 Task: Find connections with filter location Telford with filter topic #Mindfulnesswith filter profile language Spanish with filter current company SGX Group with filter school Vasireddy Venkatadri Institute of Technology, Nambur (V), Pedakakani(M), PIN-522508(CC-BQ) with filter industry Bars, Taverns, and Nightclubs with filter service category Cybersecurity with filter keywords title Computer Programmer
Action: Mouse moved to (206, 322)
Screenshot: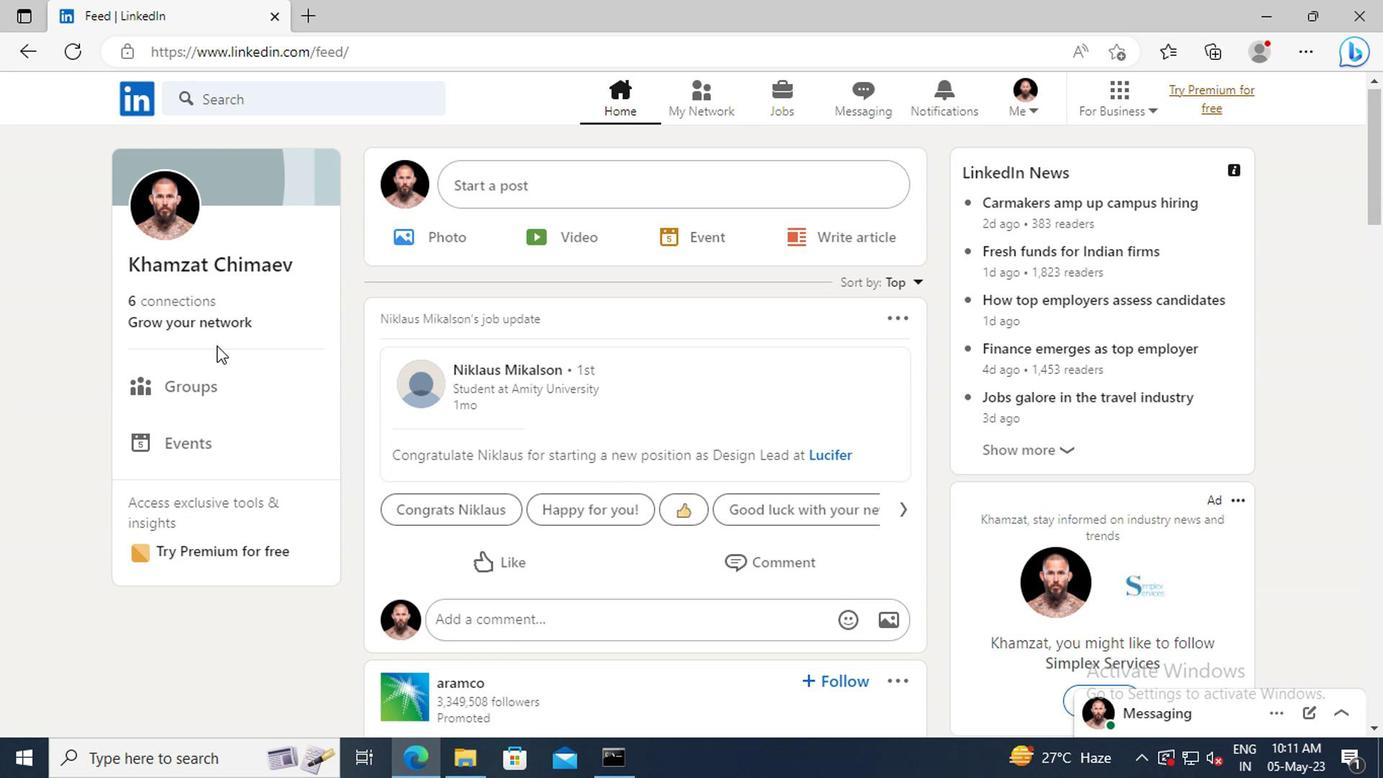 
Action: Mouse pressed left at (206, 322)
Screenshot: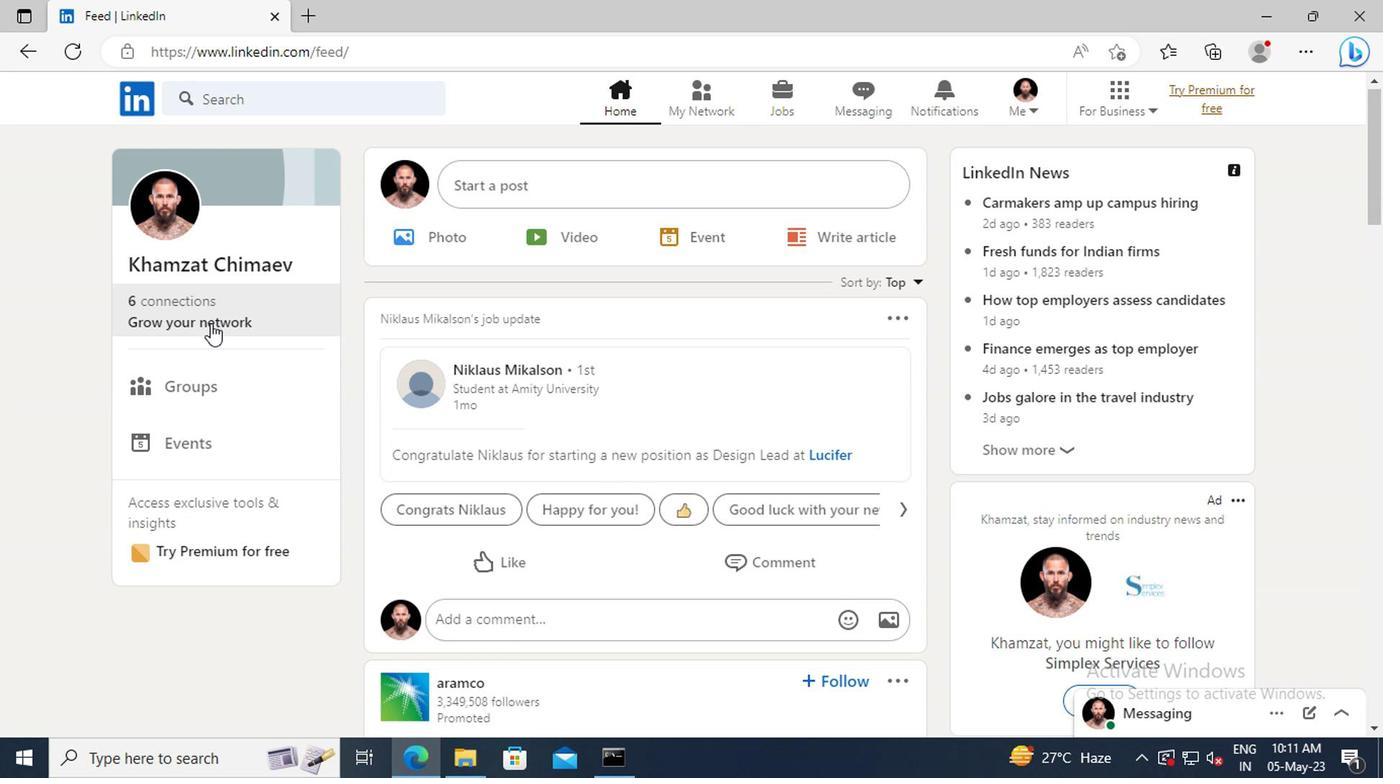
Action: Mouse moved to (221, 219)
Screenshot: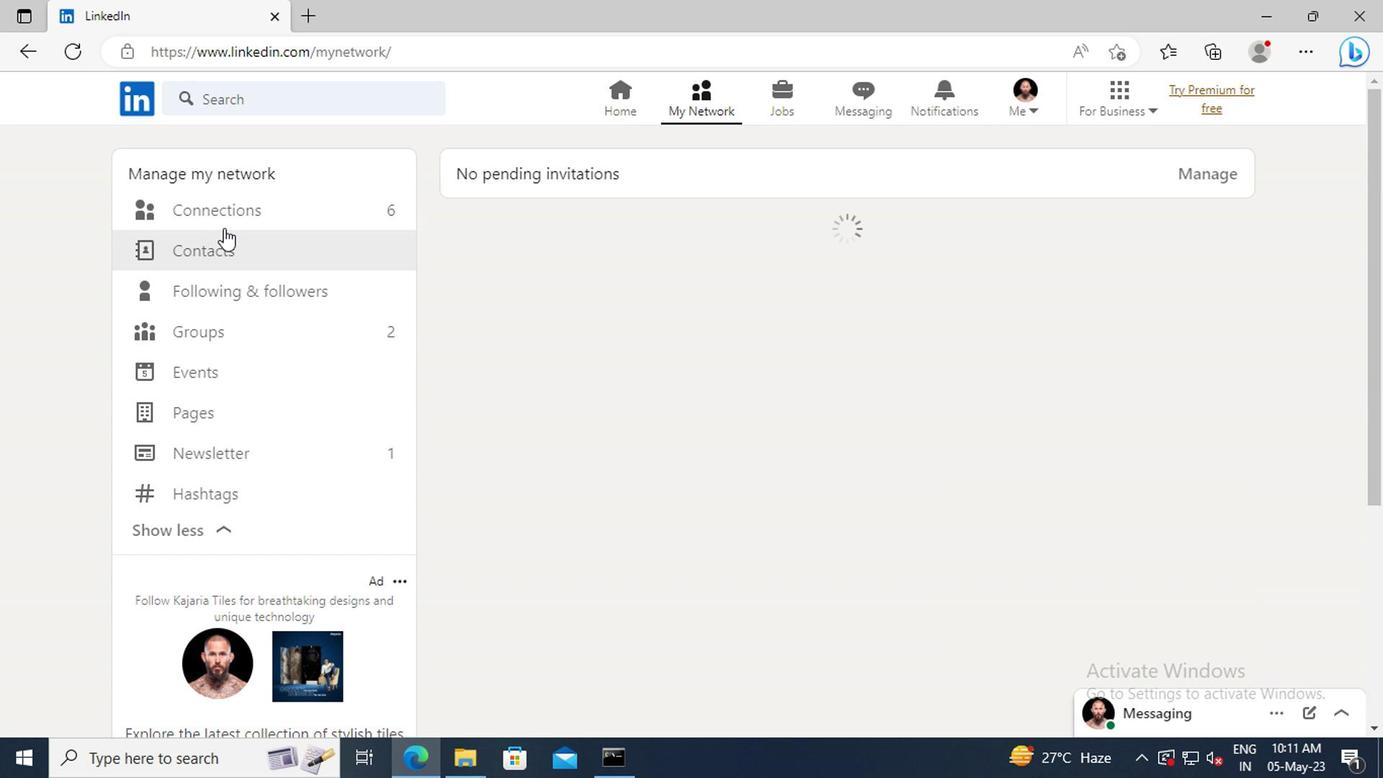 
Action: Mouse pressed left at (221, 219)
Screenshot: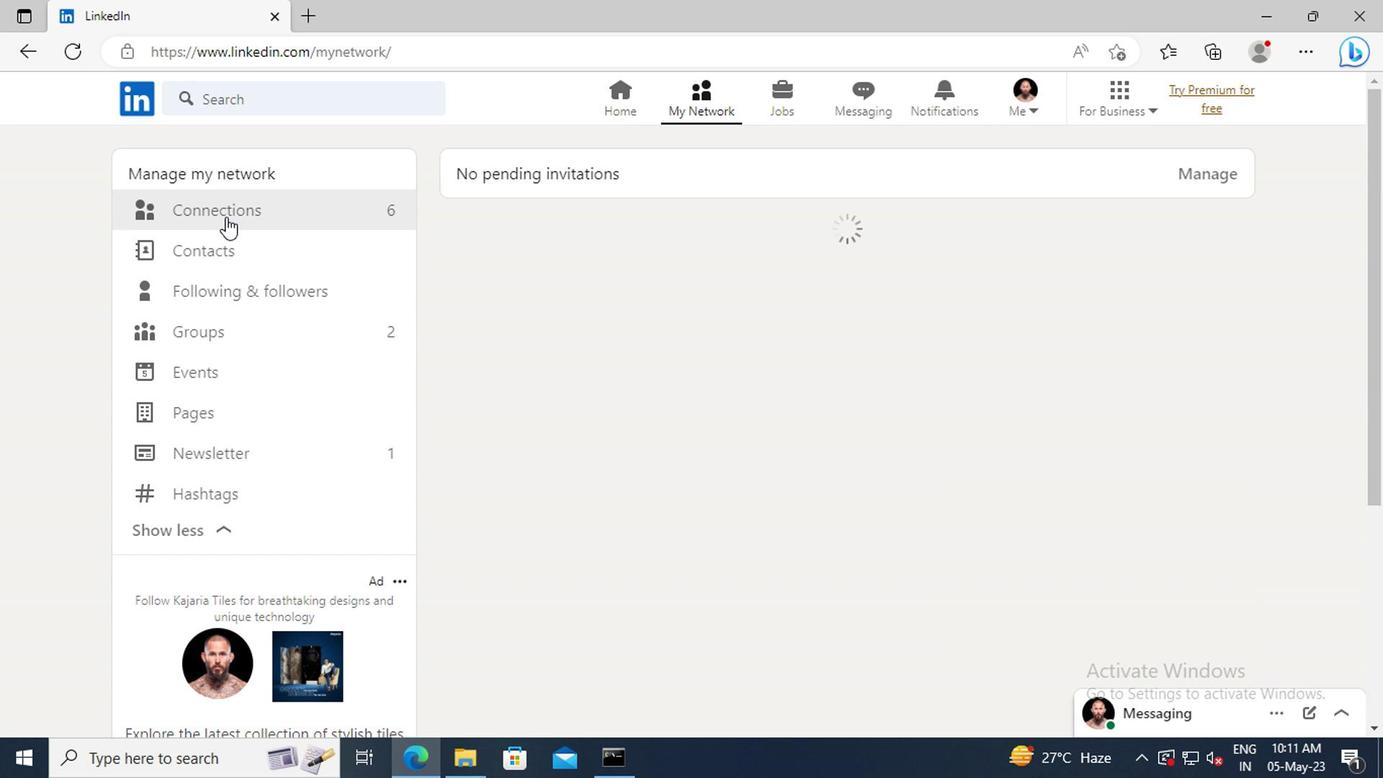 
Action: Mouse moved to (813, 216)
Screenshot: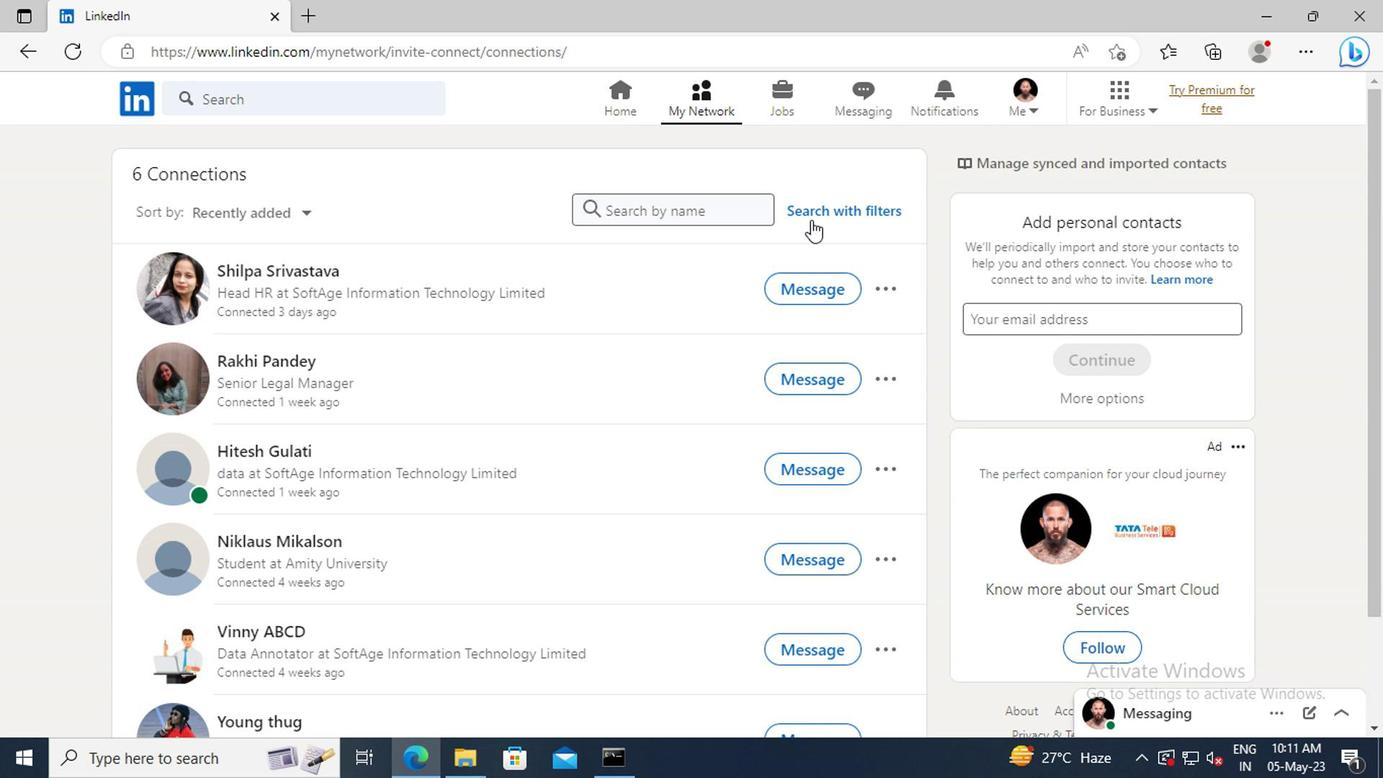 
Action: Mouse pressed left at (813, 216)
Screenshot: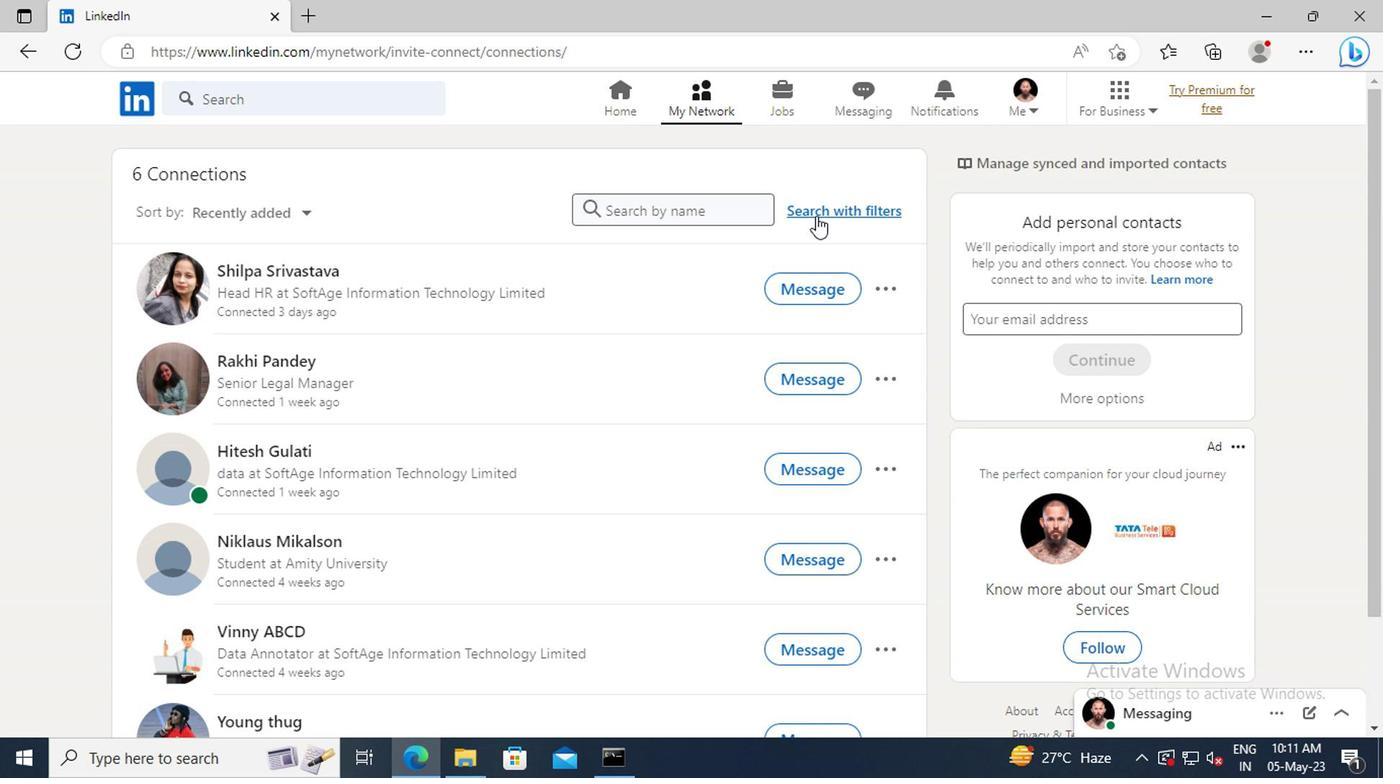
Action: Mouse moved to (769, 165)
Screenshot: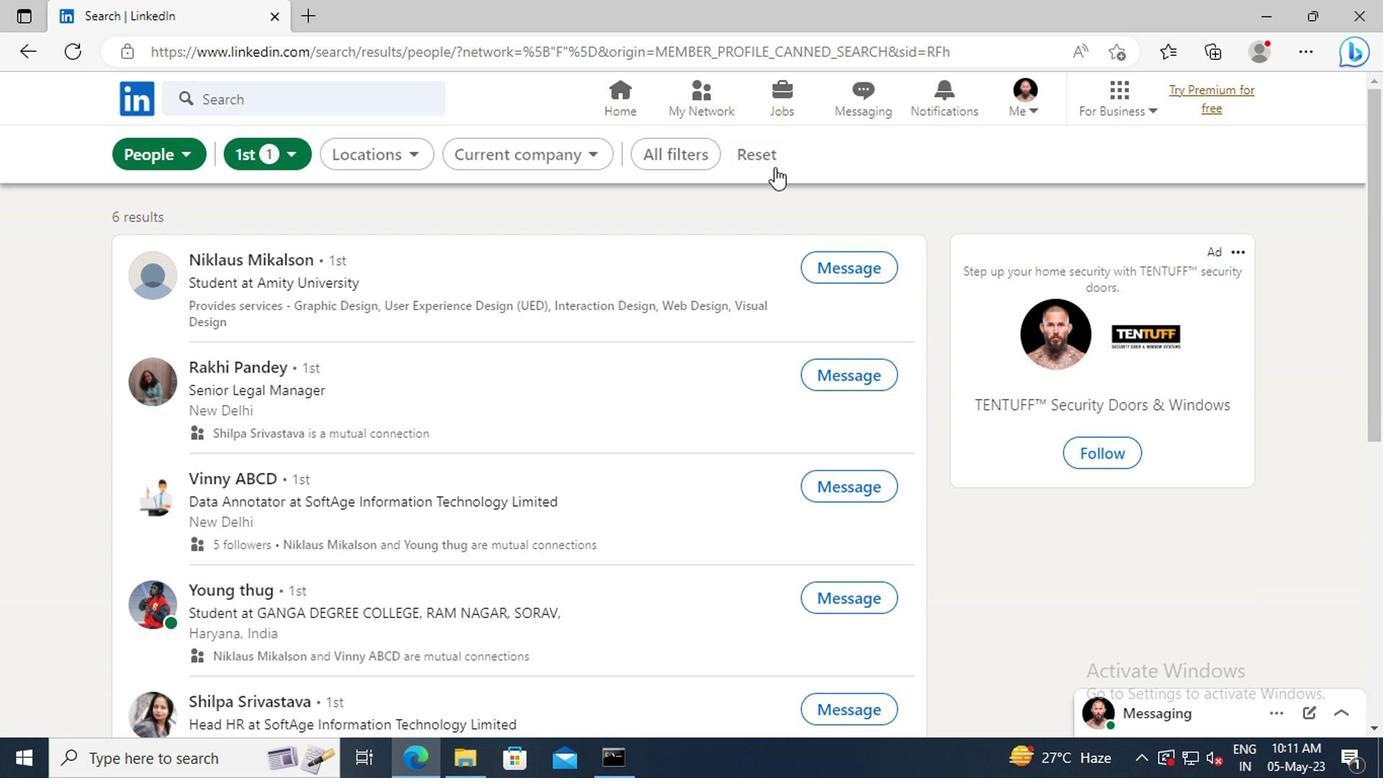 
Action: Mouse pressed left at (769, 165)
Screenshot: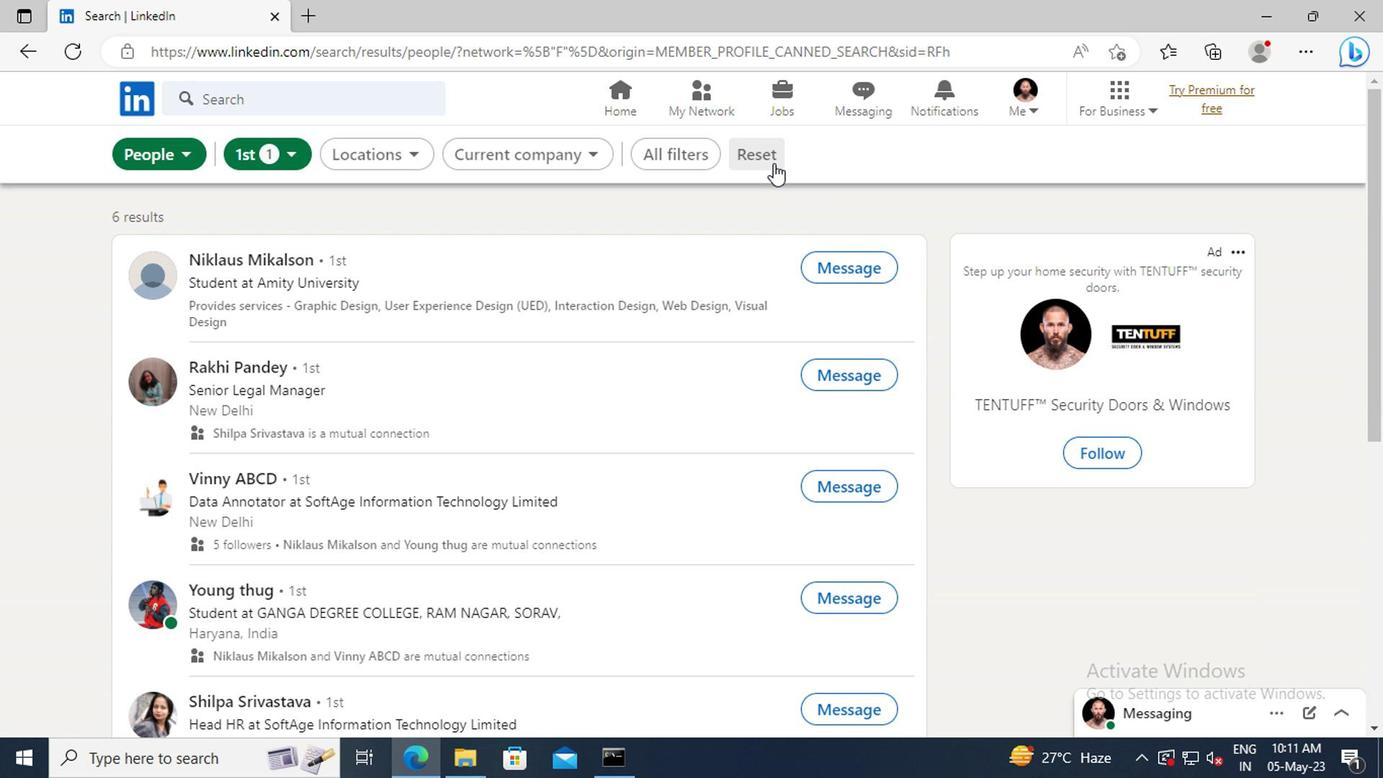
Action: Mouse moved to (740, 163)
Screenshot: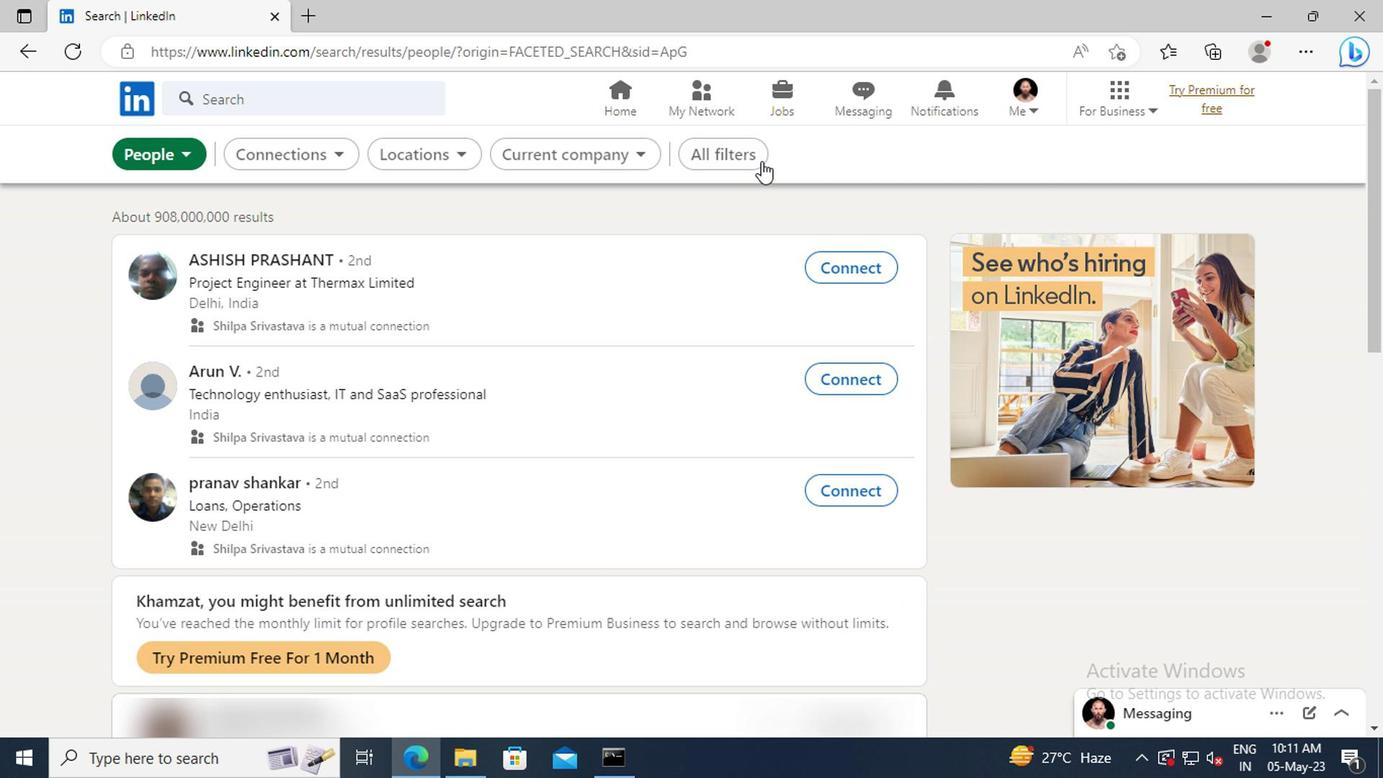 
Action: Mouse pressed left at (740, 163)
Screenshot: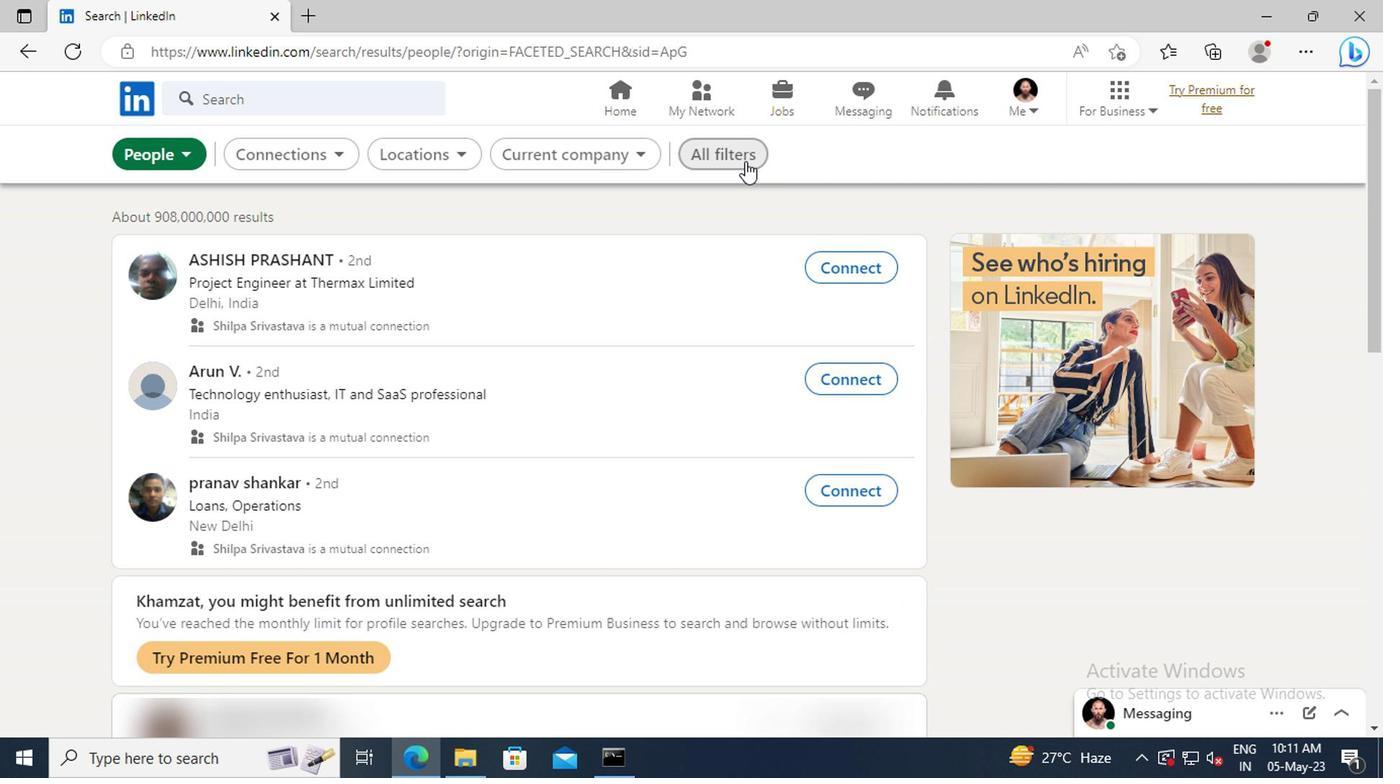 
Action: Mouse moved to (1068, 374)
Screenshot: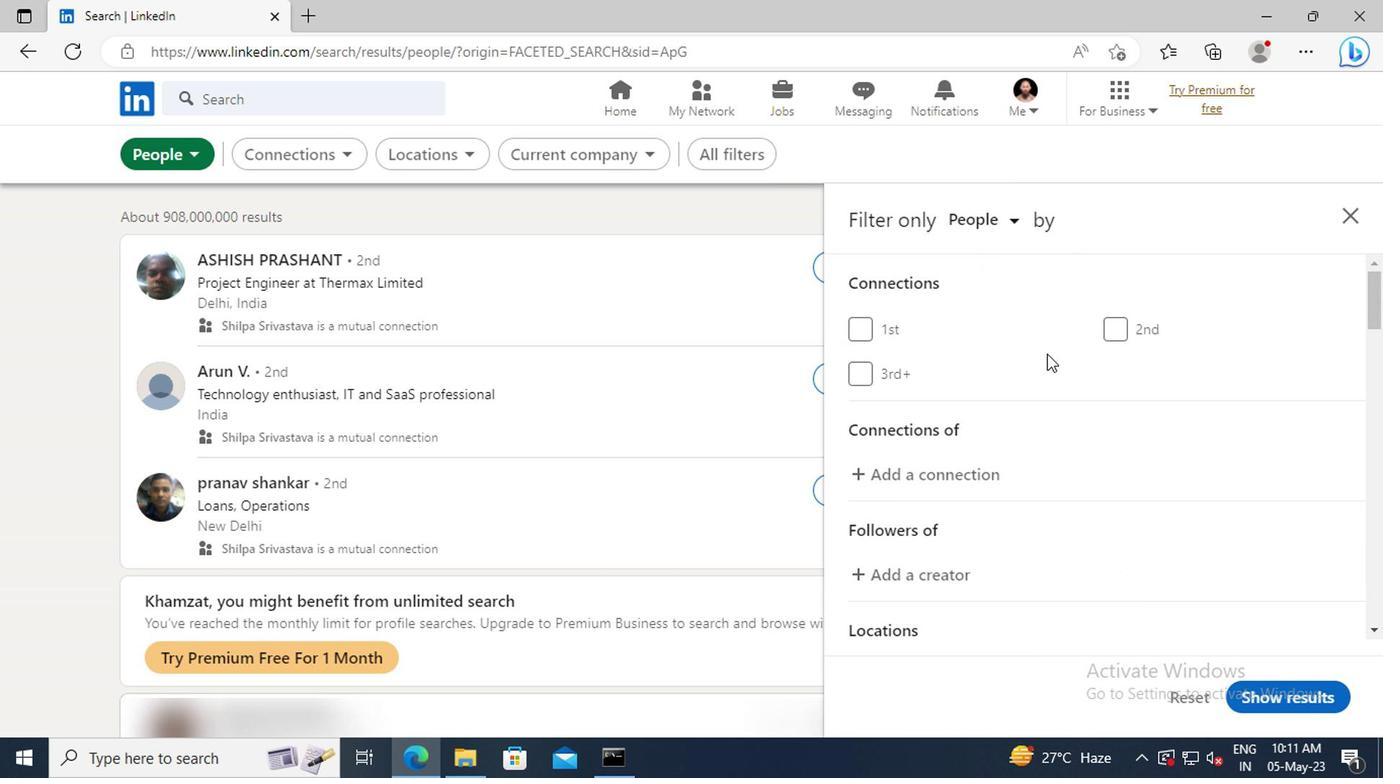 
Action: Mouse scrolled (1068, 373) with delta (0, 0)
Screenshot: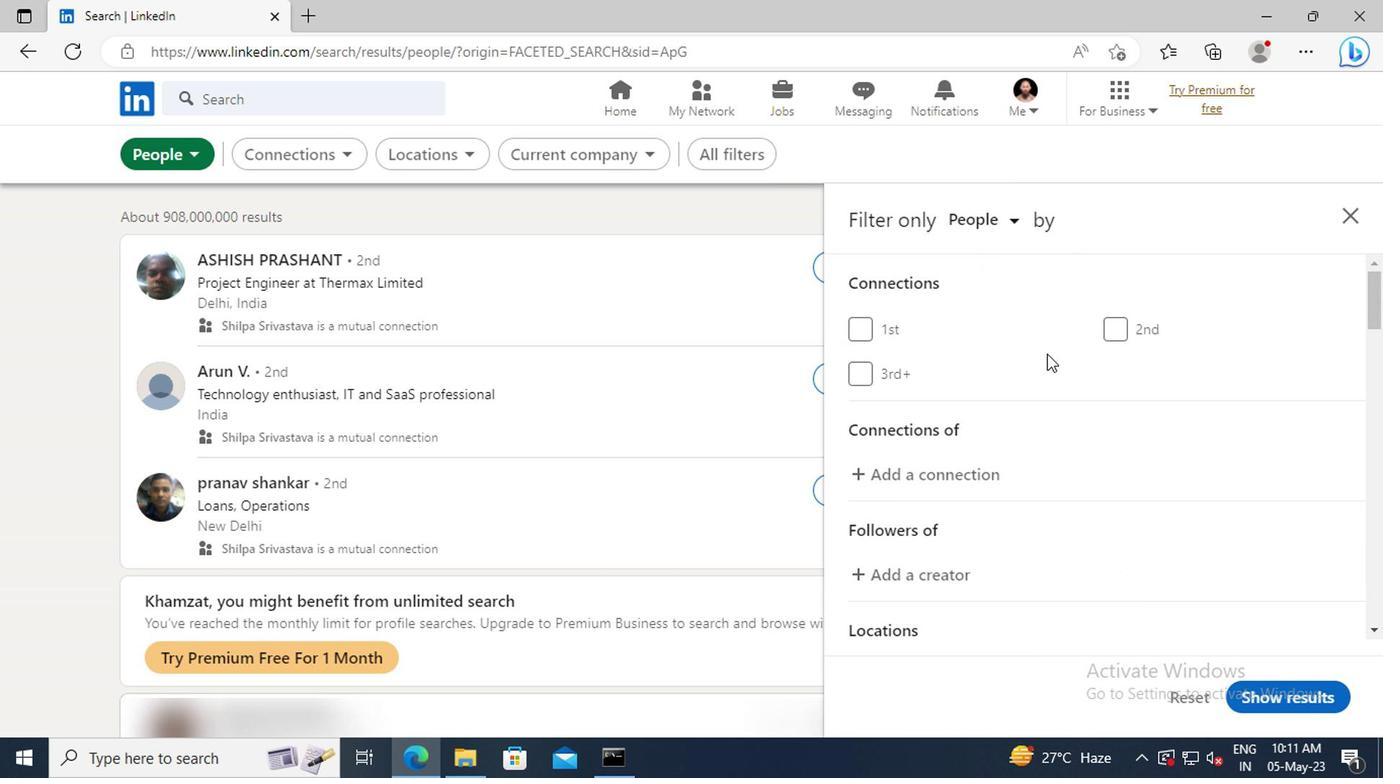 
Action: Mouse scrolled (1068, 373) with delta (0, 0)
Screenshot: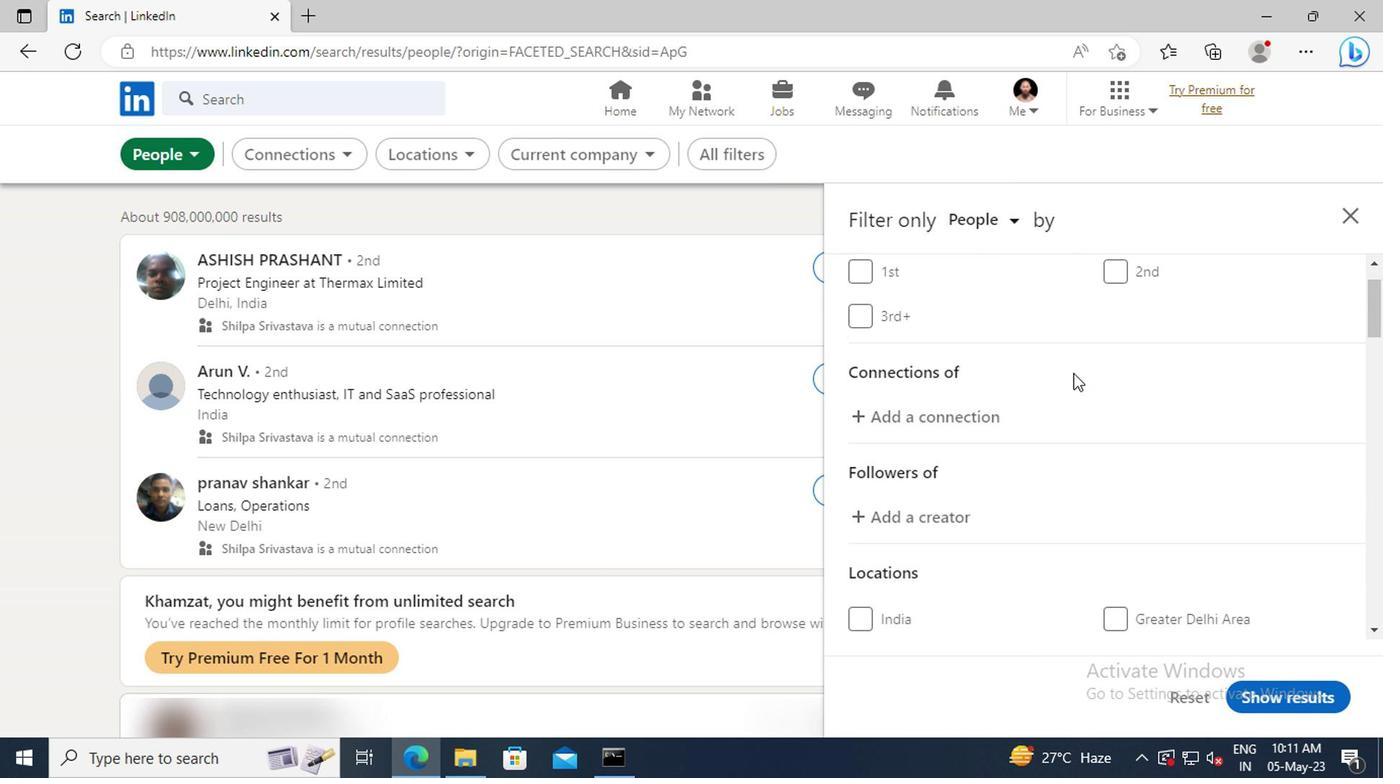 
Action: Mouse scrolled (1068, 373) with delta (0, 0)
Screenshot: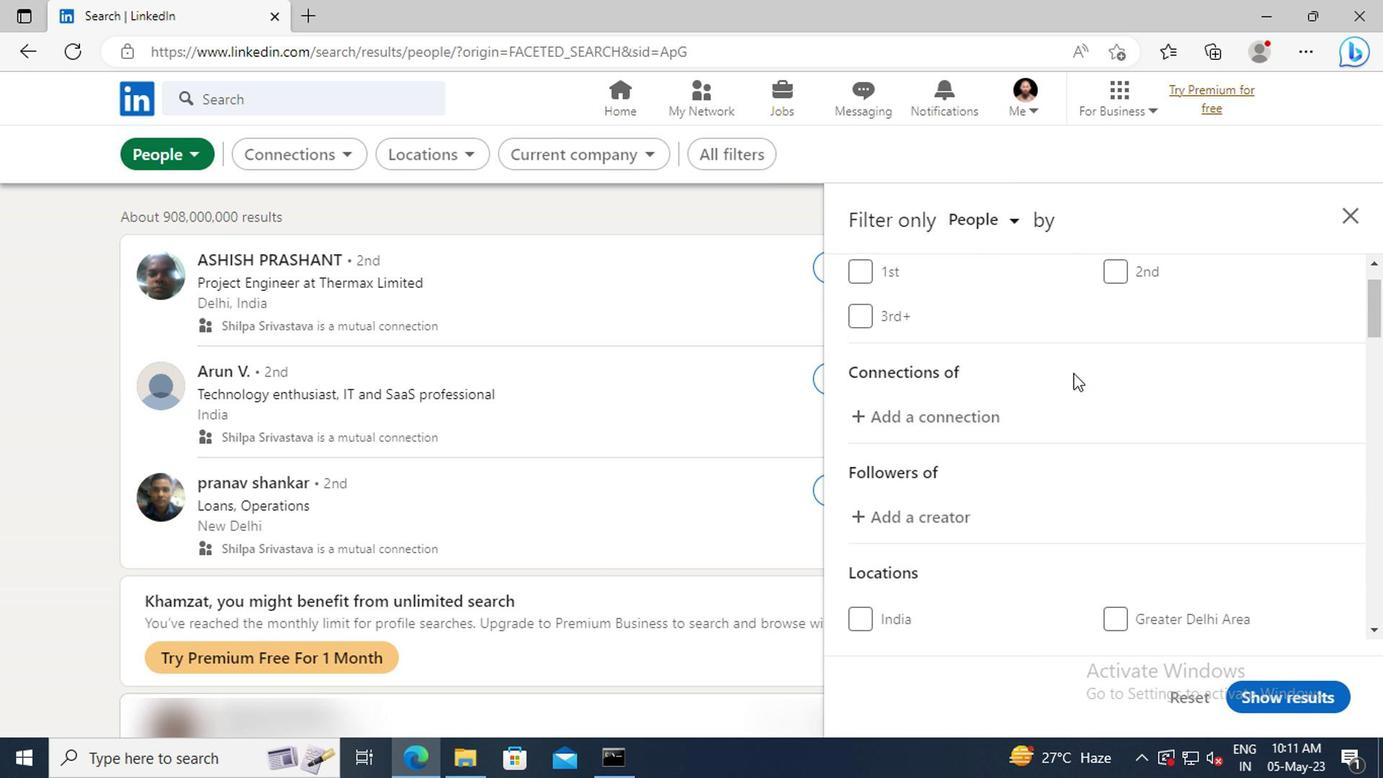 
Action: Mouse scrolled (1068, 373) with delta (0, 0)
Screenshot: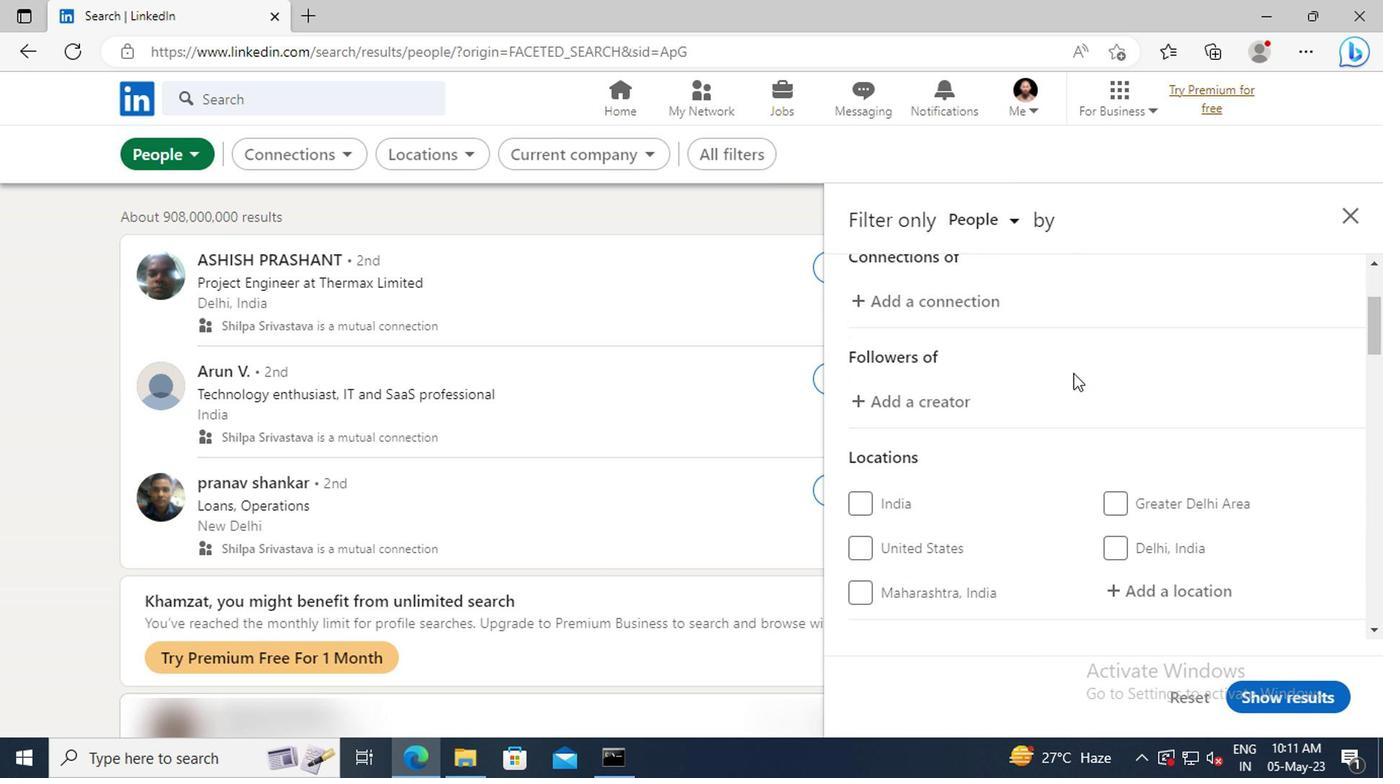 
Action: Mouse scrolled (1068, 373) with delta (0, 0)
Screenshot: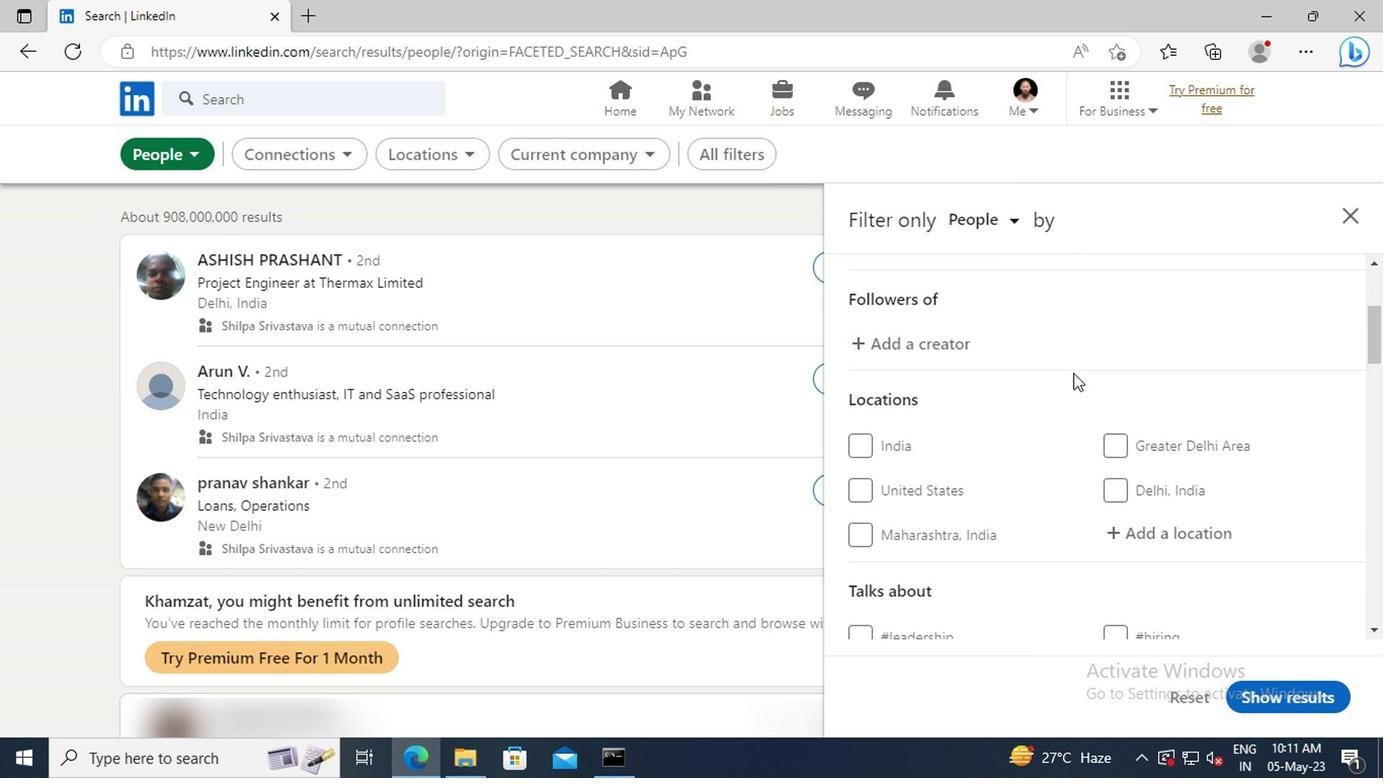 
Action: Mouse scrolled (1068, 373) with delta (0, 0)
Screenshot: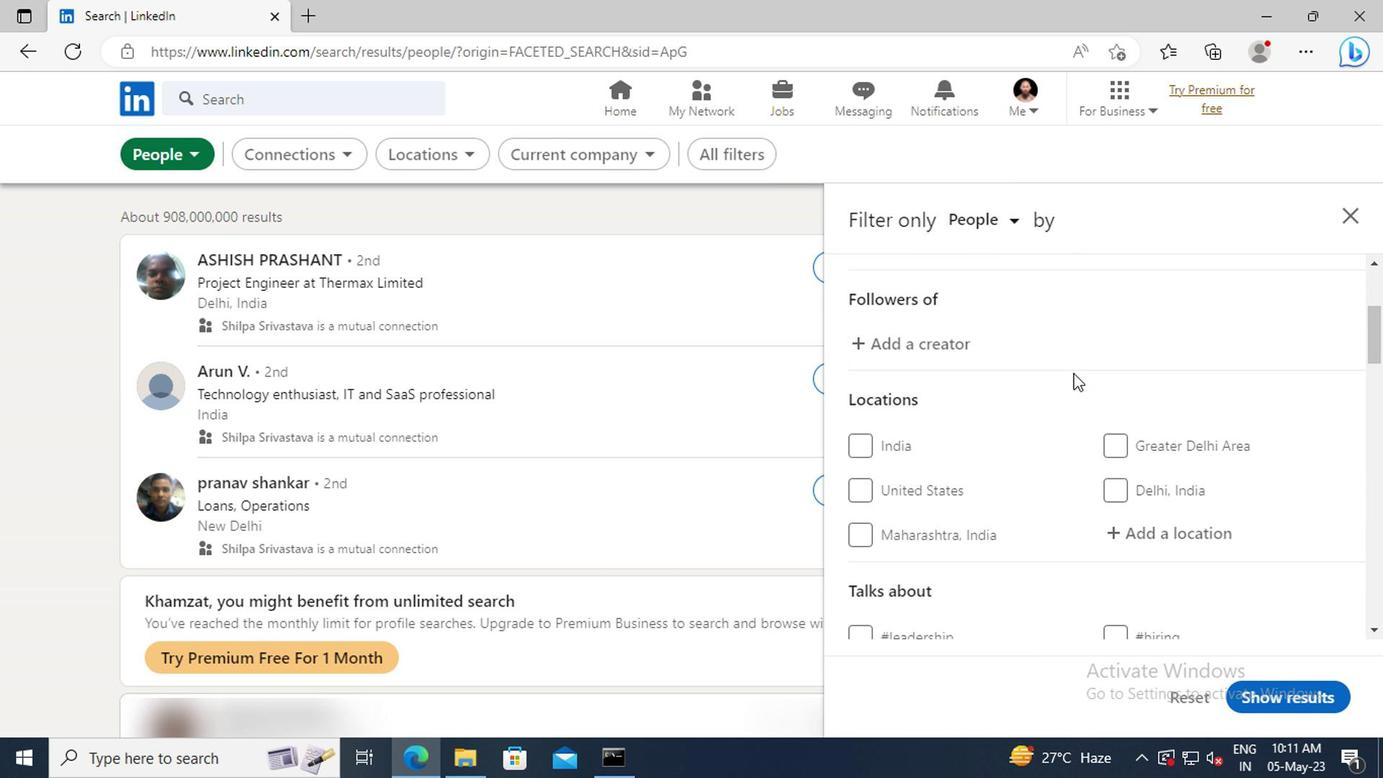 
Action: Mouse moved to (1115, 416)
Screenshot: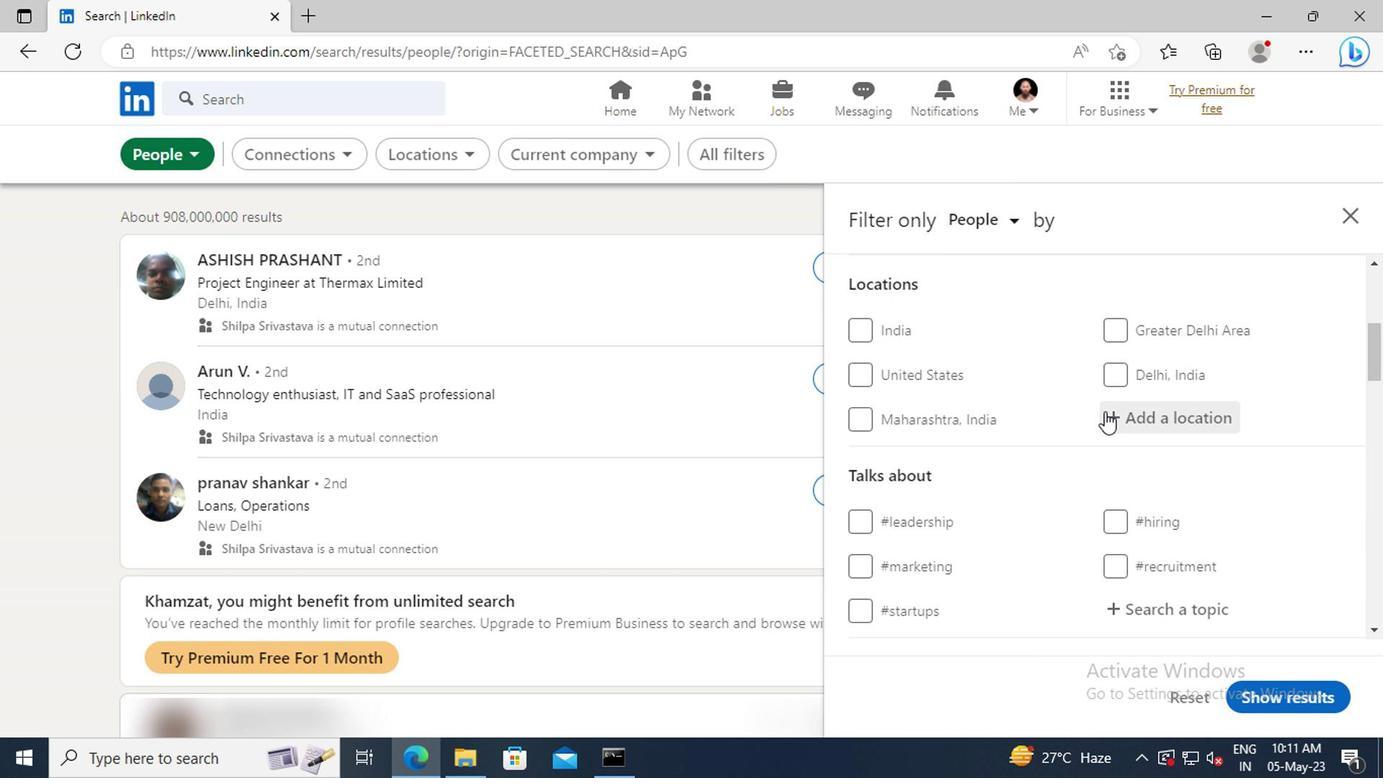 
Action: Mouse pressed left at (1115, 416)
Screenshot: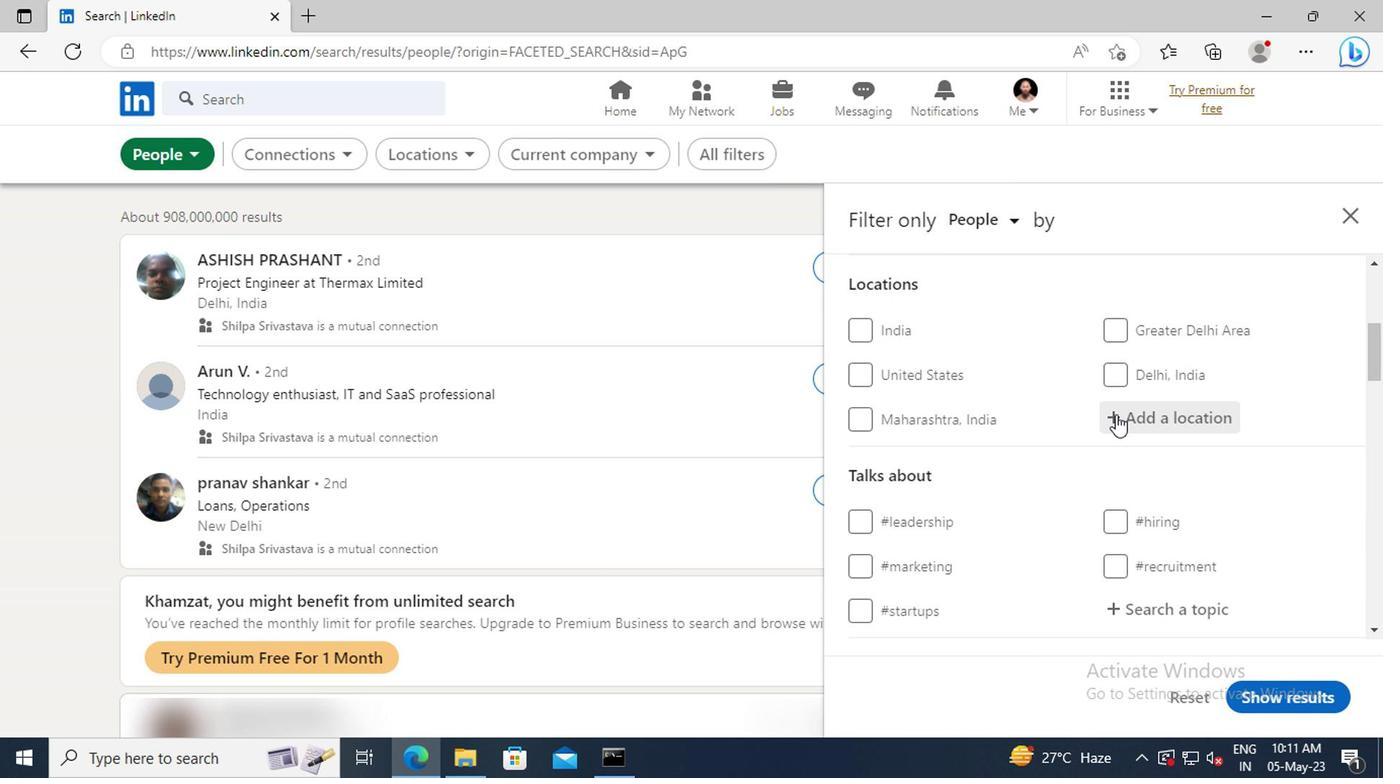 
Action: Key pressed <Key.shift>TELFOR
Screenshot: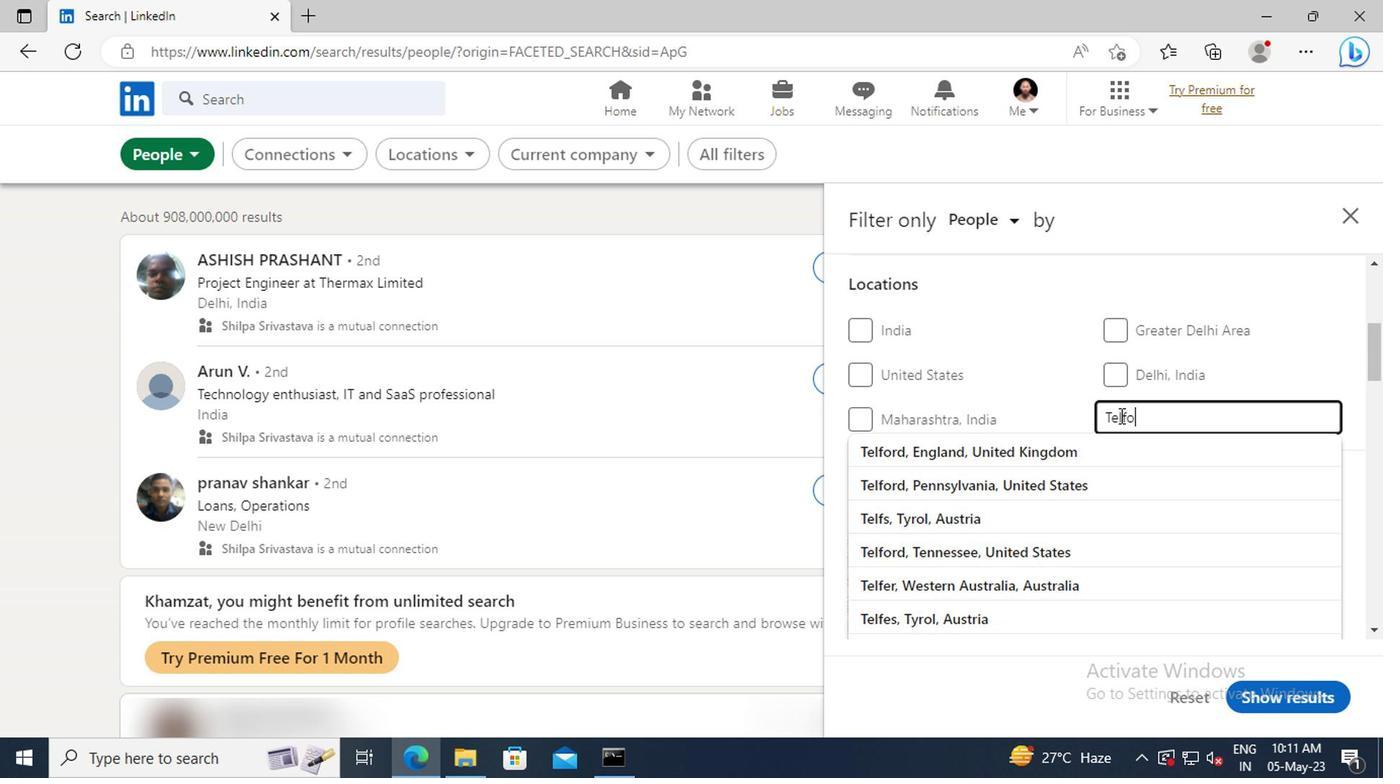
Action: Mouse moved to (1115, 445)
Screenshot: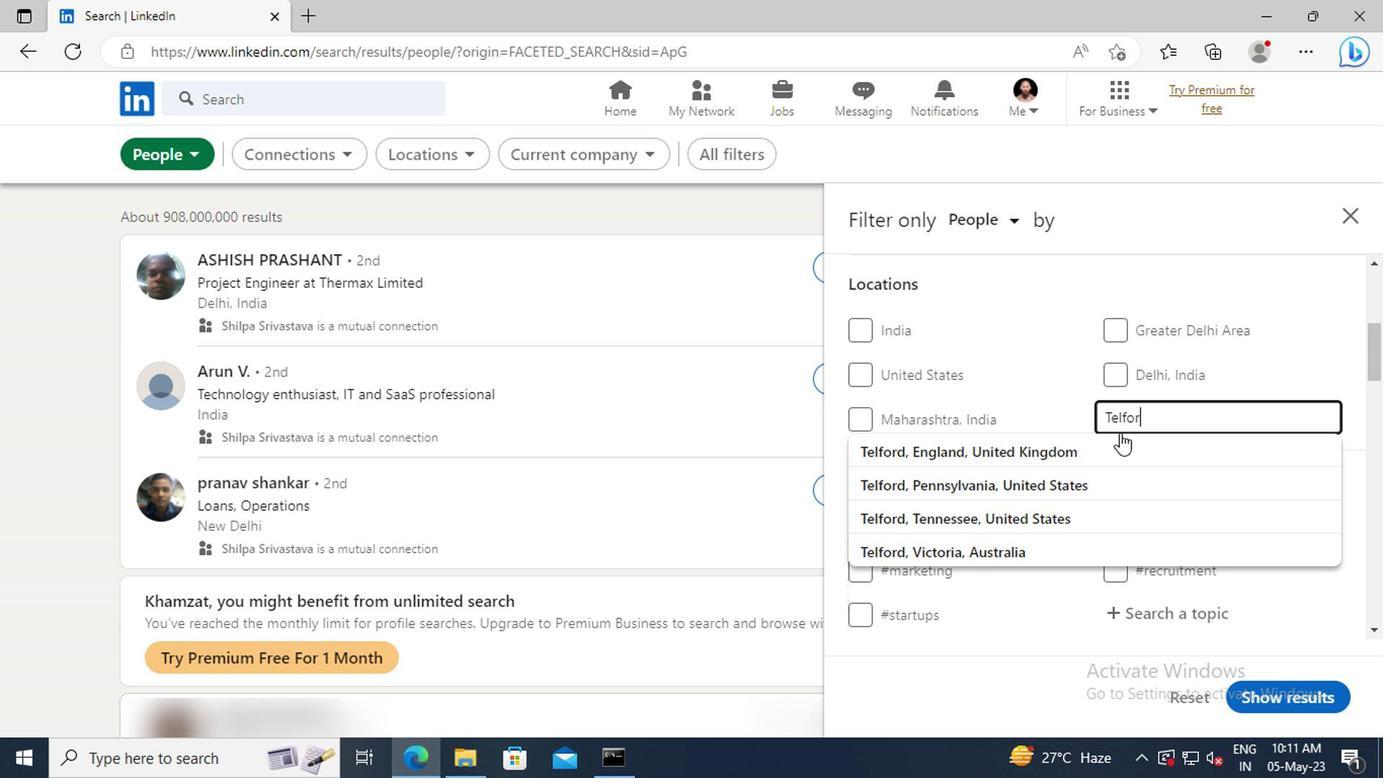 
Action: Mouse pressed left at (1115, 445)
Screenshot: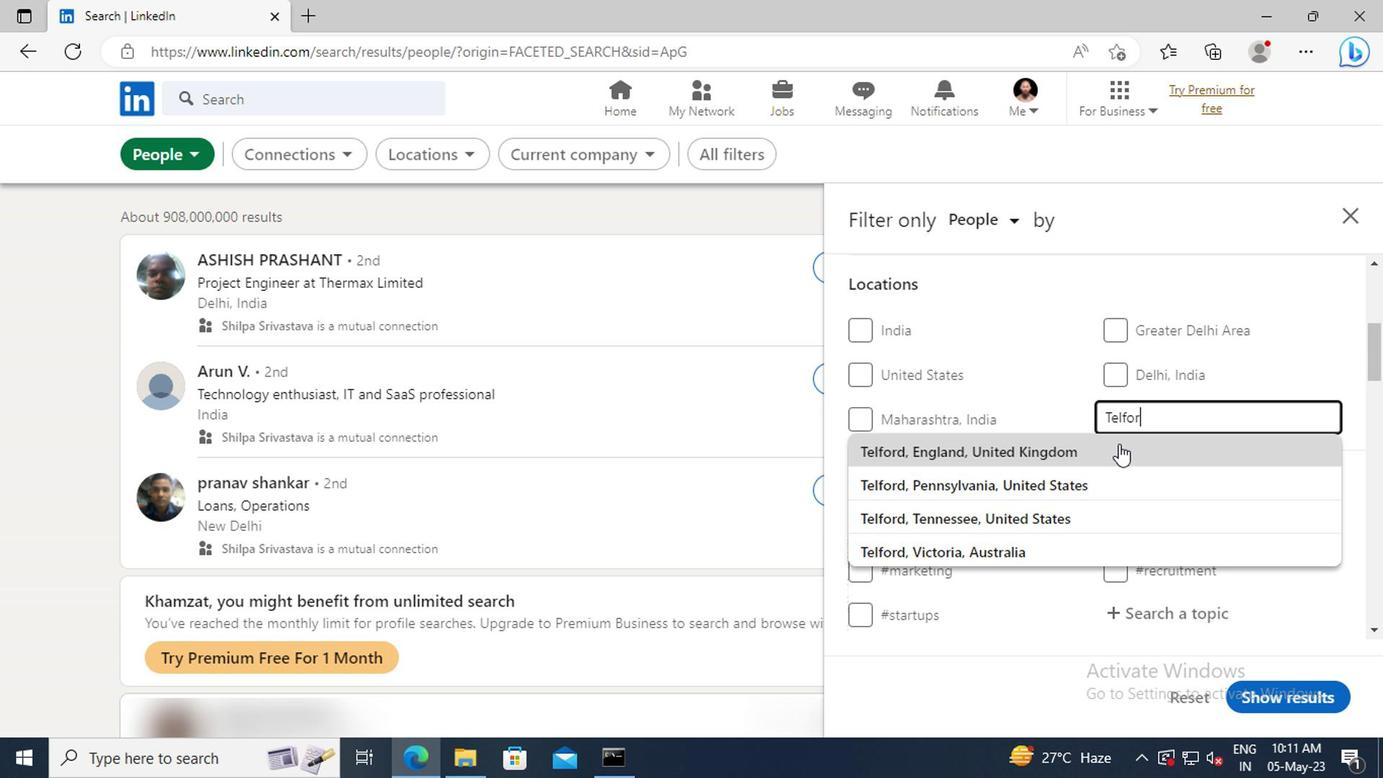 
Action: Mouse scrolled (1115, 444) with delta (0, 0)
Screenshot: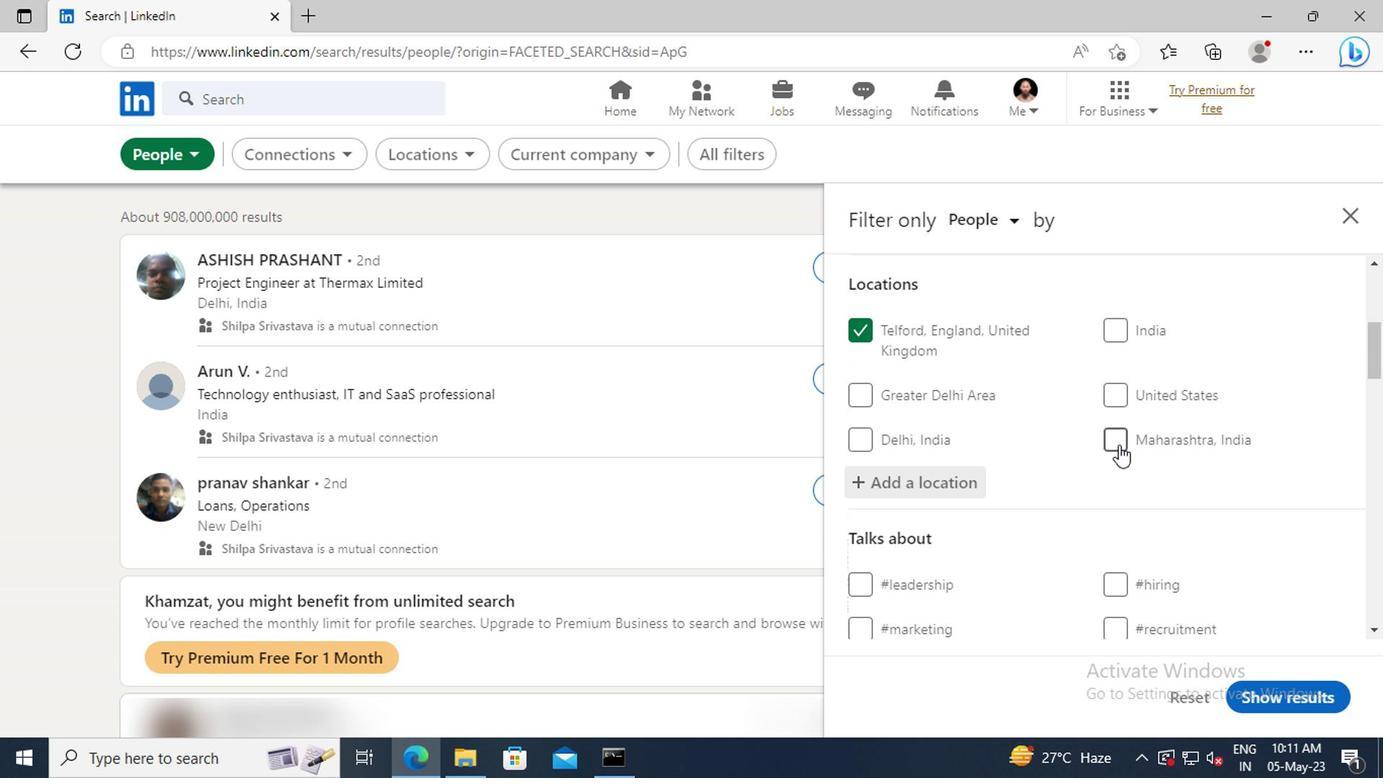 
Action: Mouse scrolled (1115, 444) with delta (0, 0)
Screenshot: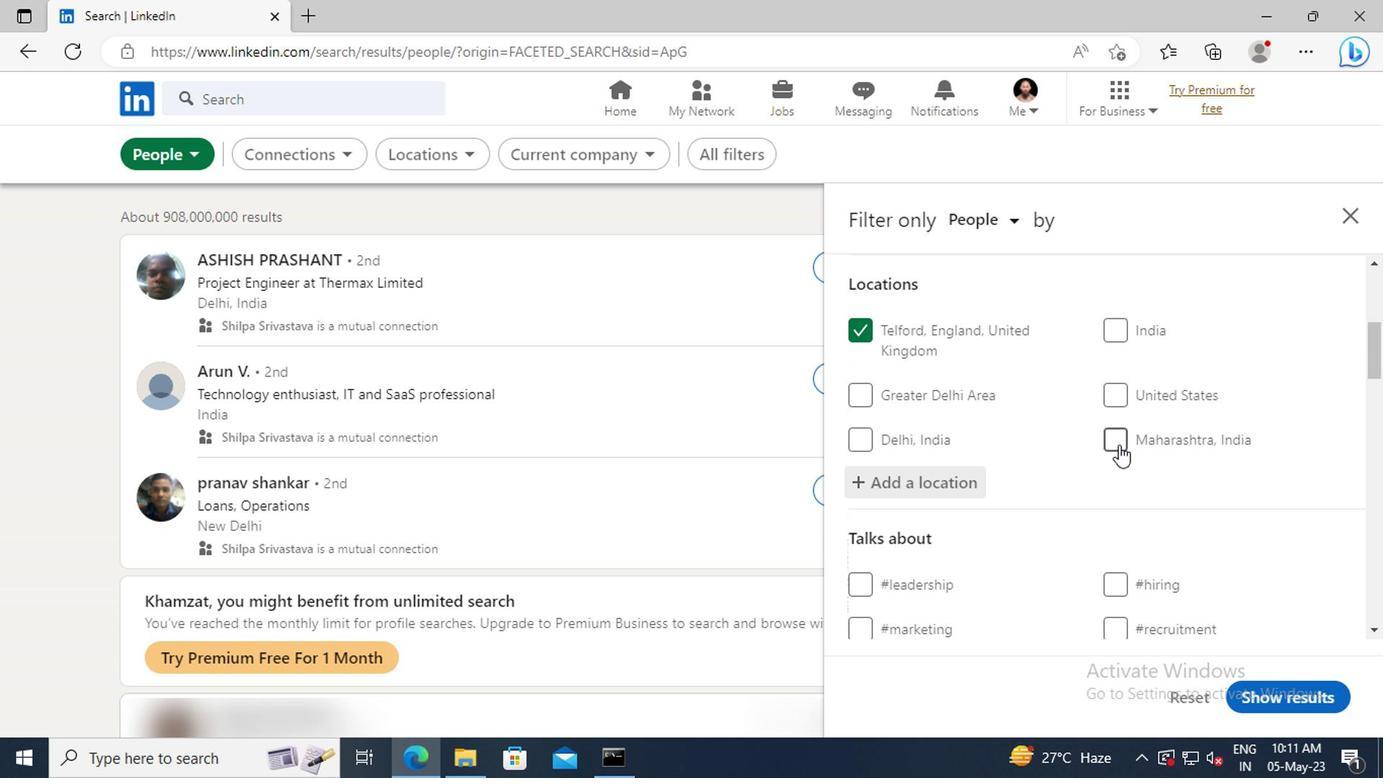 
Action: Mouse scrolled (1115, 444) with delta (0, 0)
Screenshot: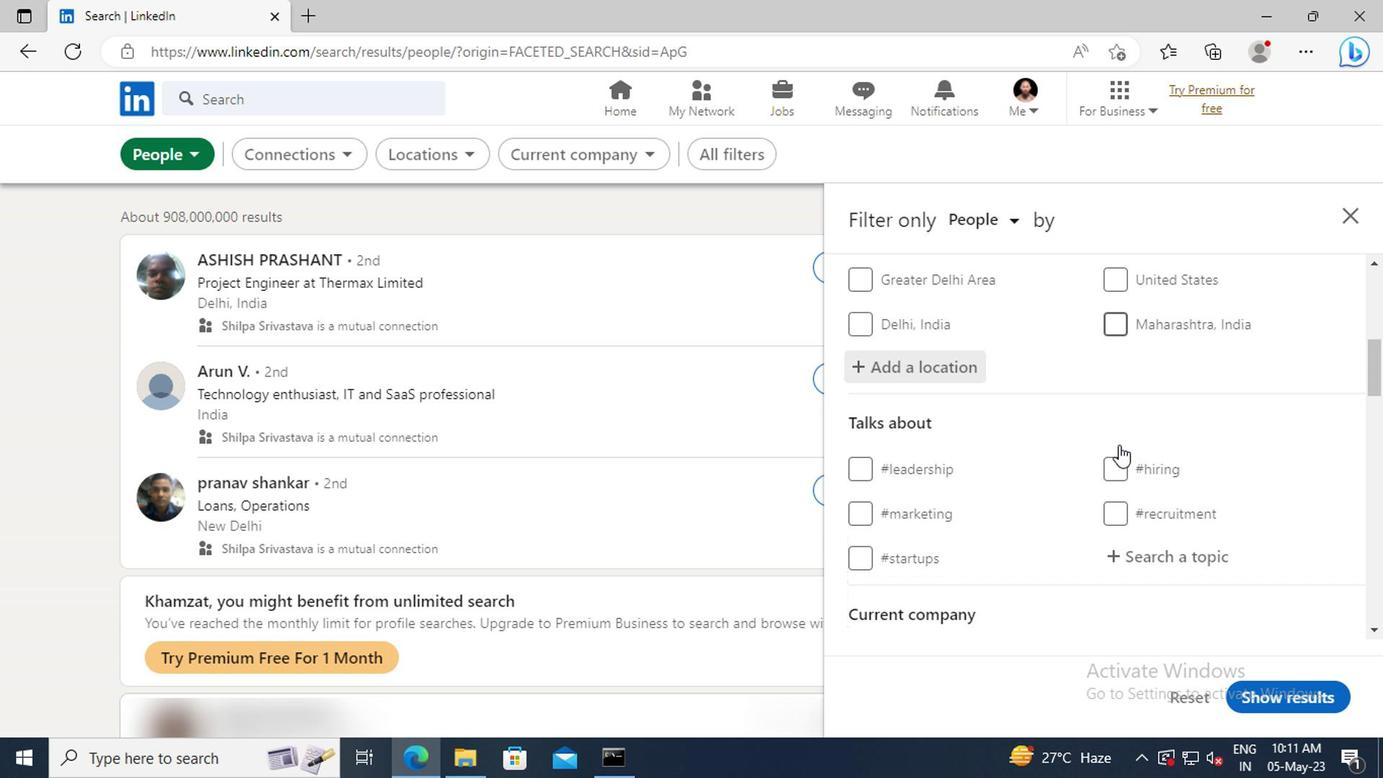 
Action: Mouse moved to (1115, 445)
Screenshot: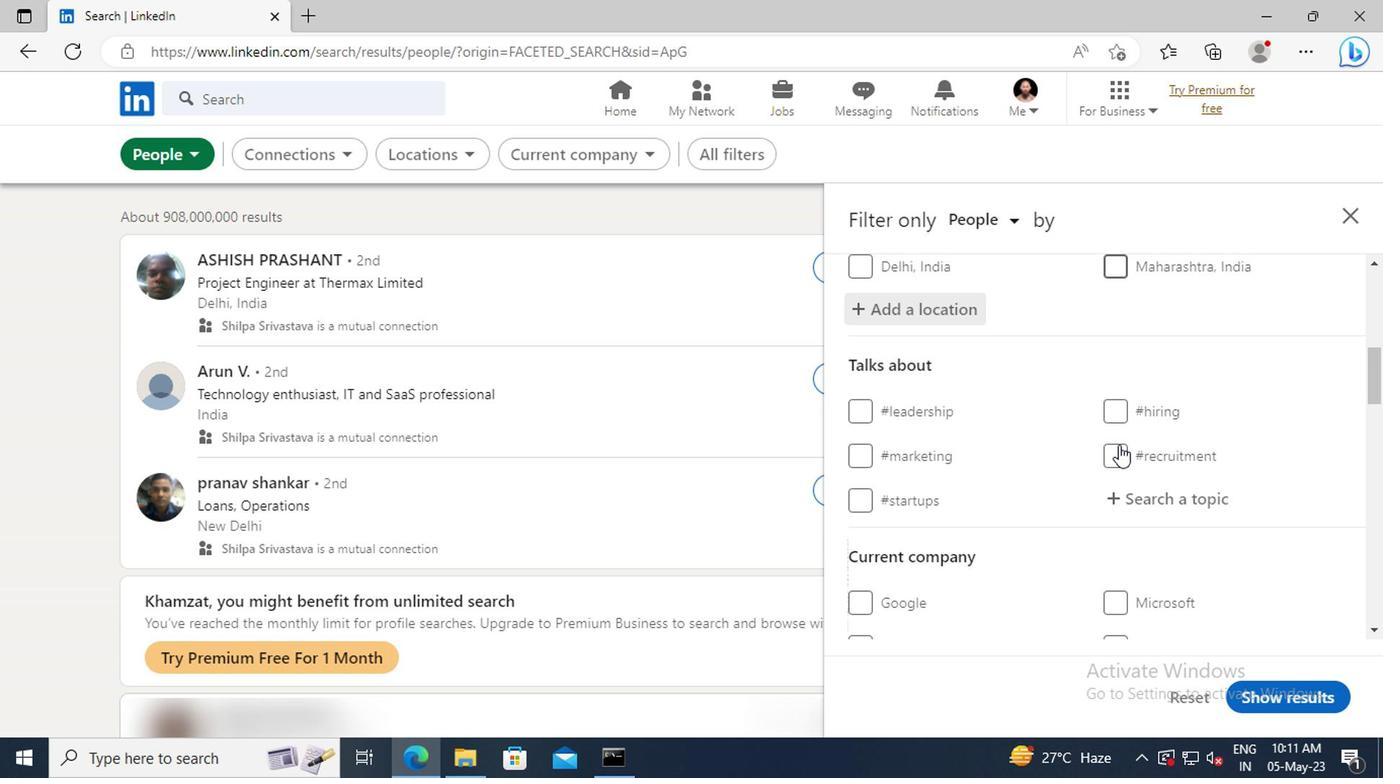 
Action: Mouse scrolled (1115, 444) with delta (0, 0)
Screenshot: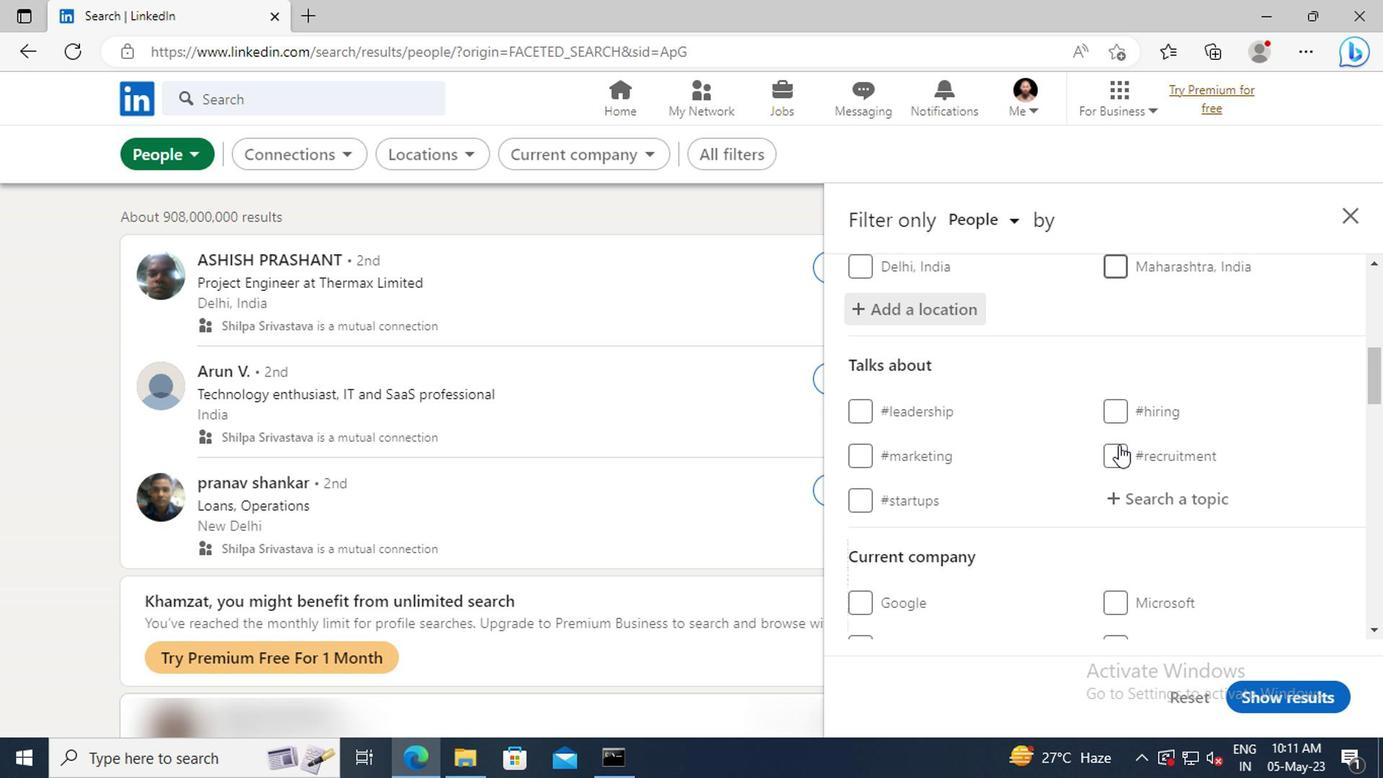 
Action: Mouse moved to (1123, 448)
Screenshot: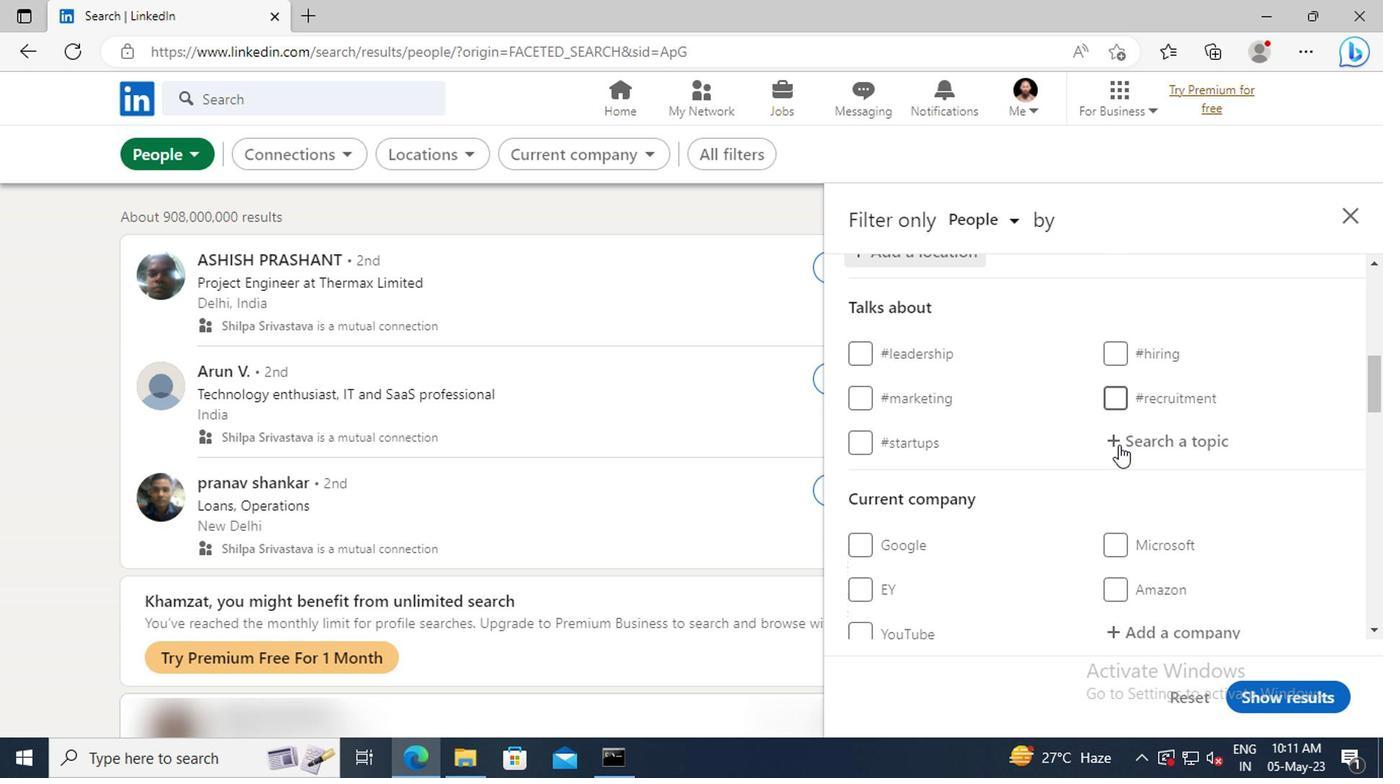 
Action: Mouse pressed left at (1123, 448)
Screenshot: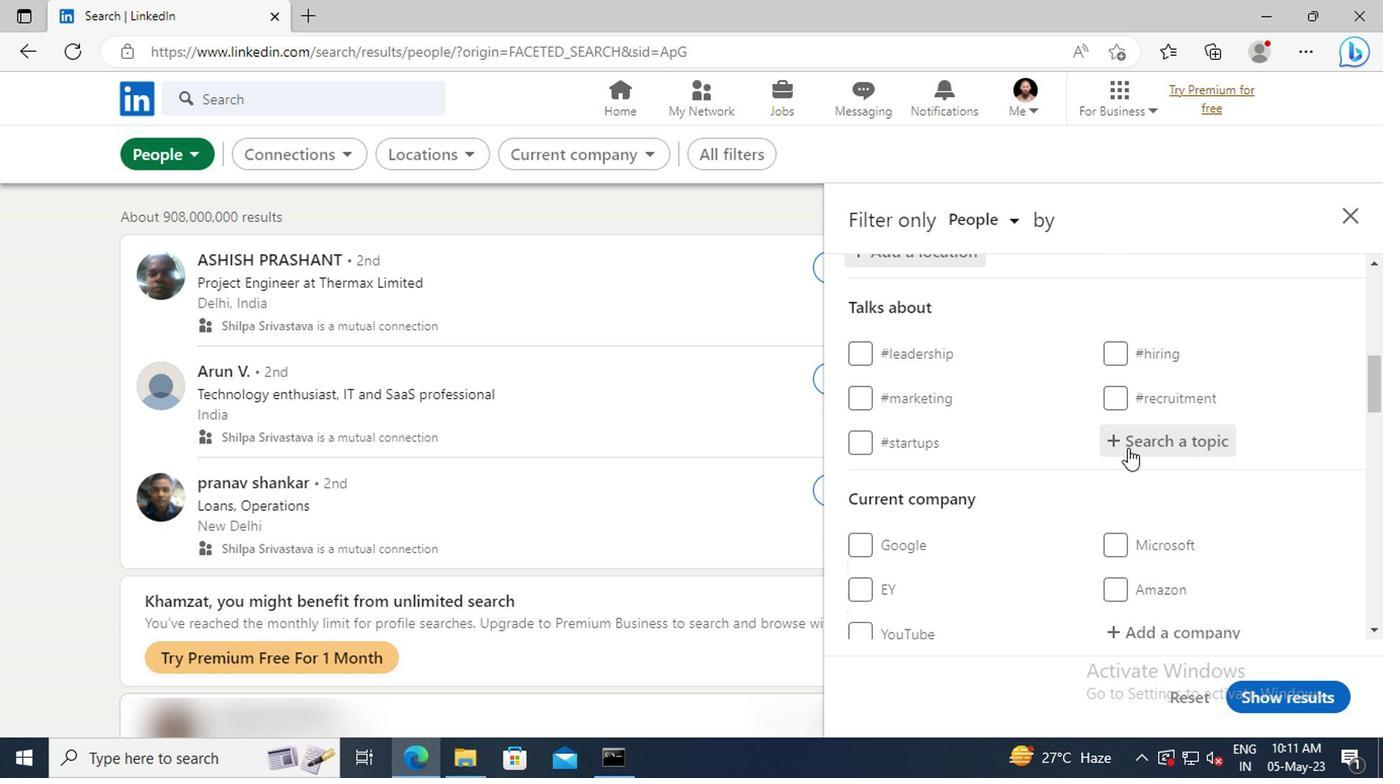 
Action: Key pressed <Key.shift>MINDFU
Screenshot: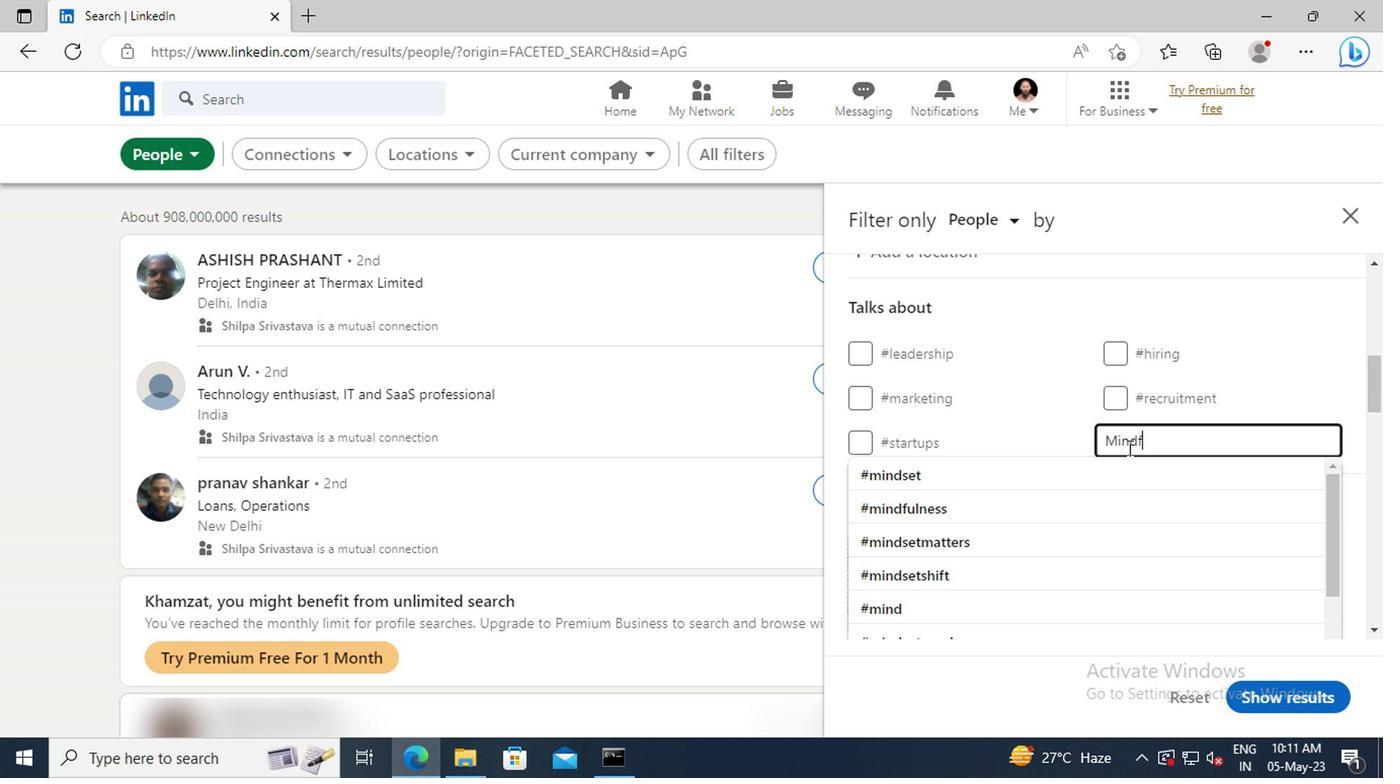
Action: Mouse moved to (1125, 469)
Screenshot: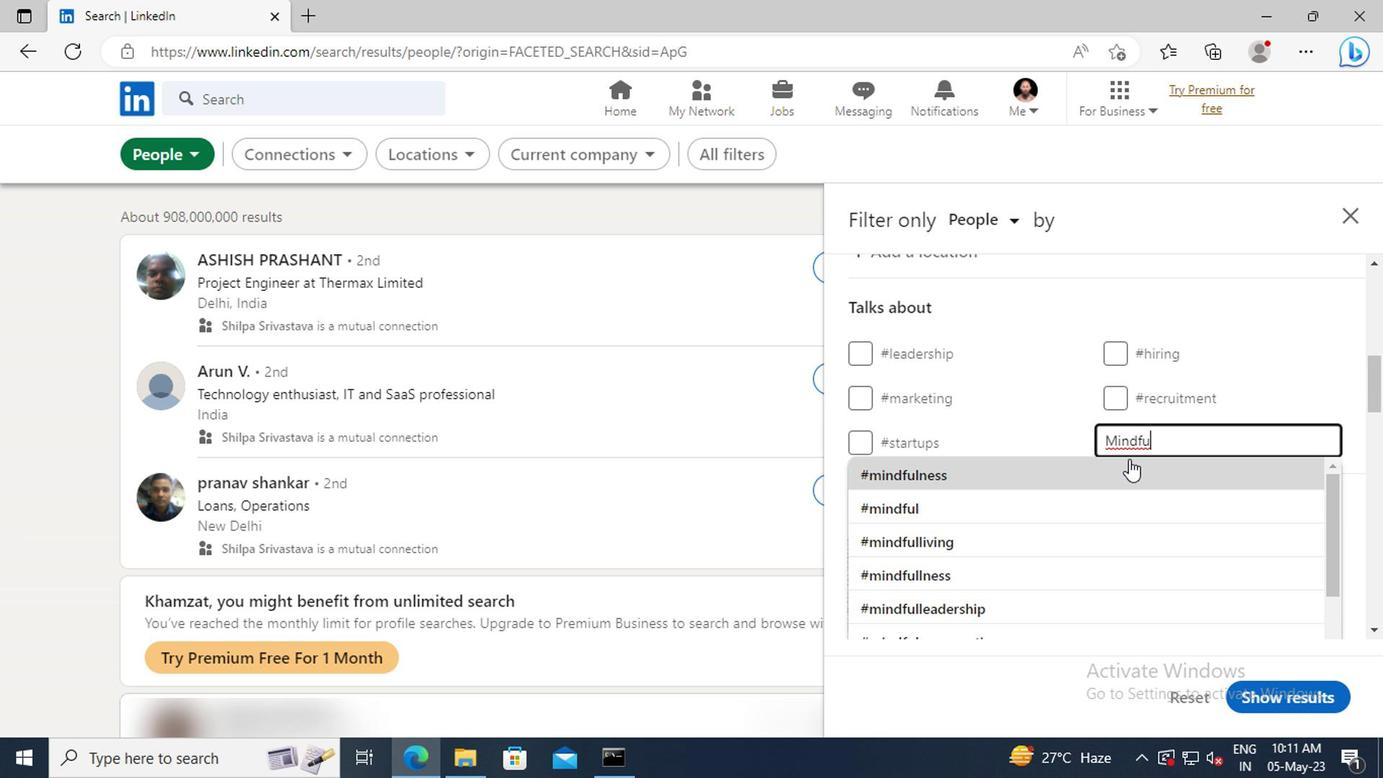 
Action: Mouse pressed left at (1125, 469)
Screenshot: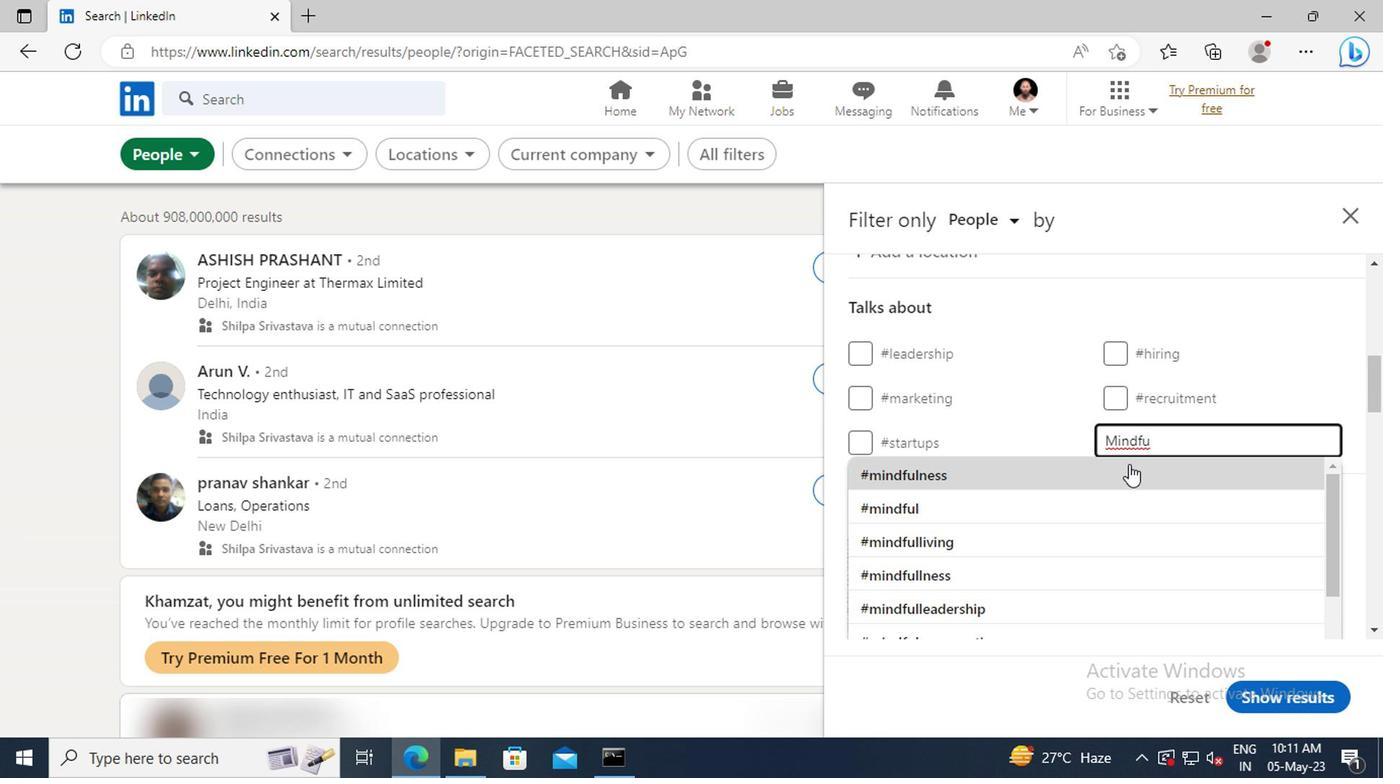 
Action: Mouse scrolled (1125, 468) with delta (0, -1)
Screenshot: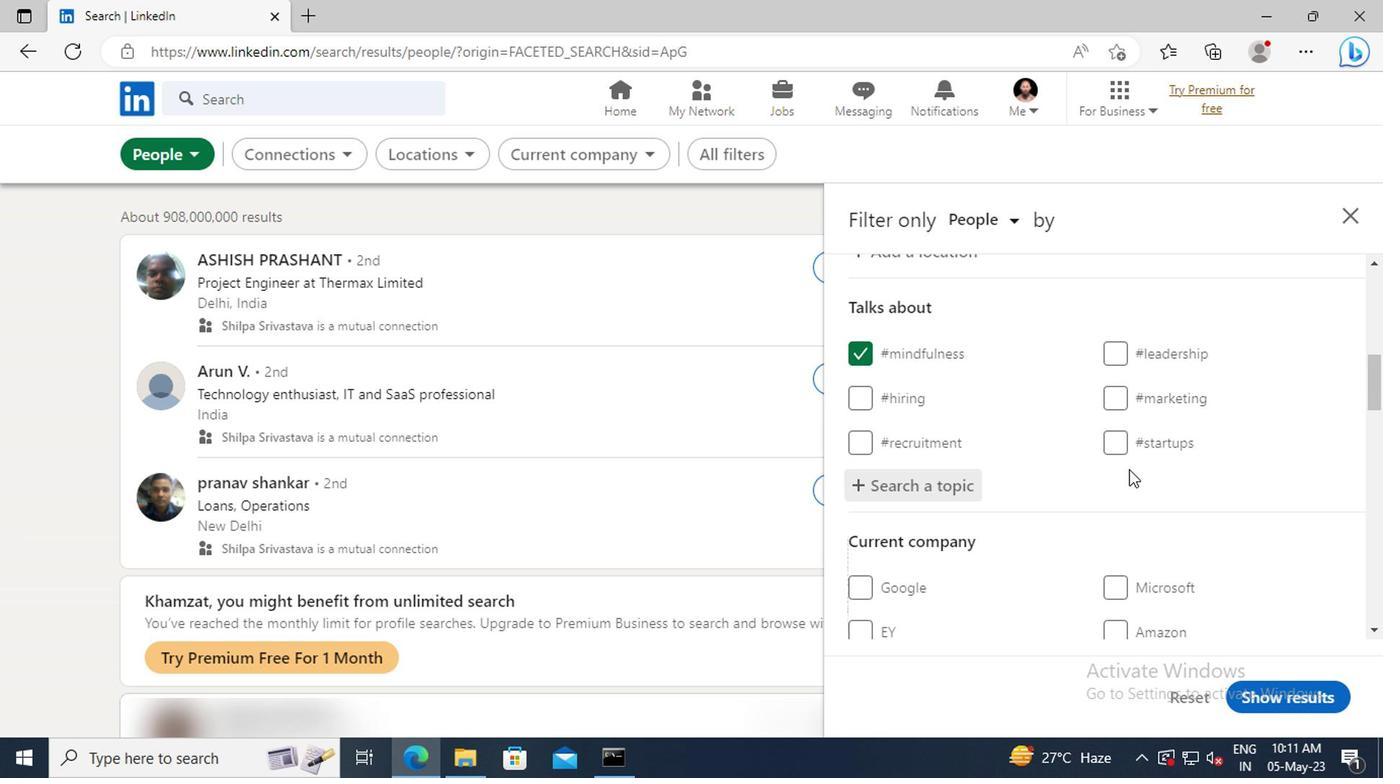 
Action: Mouse scrolled (1125, 468) with delta (0, -1)
Screenshot: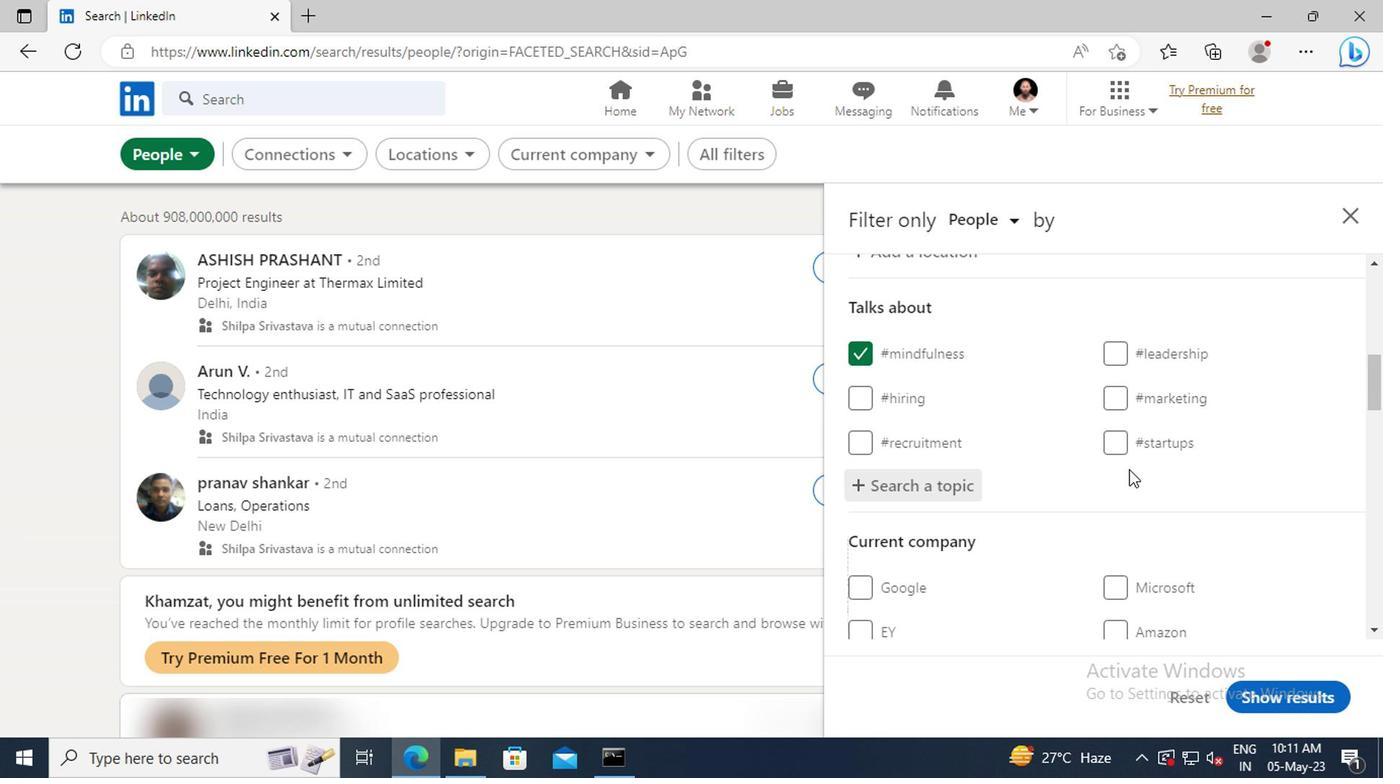 
Action: Mouse scrolled (1125, 468) with delta (0, -1)
Screenshot: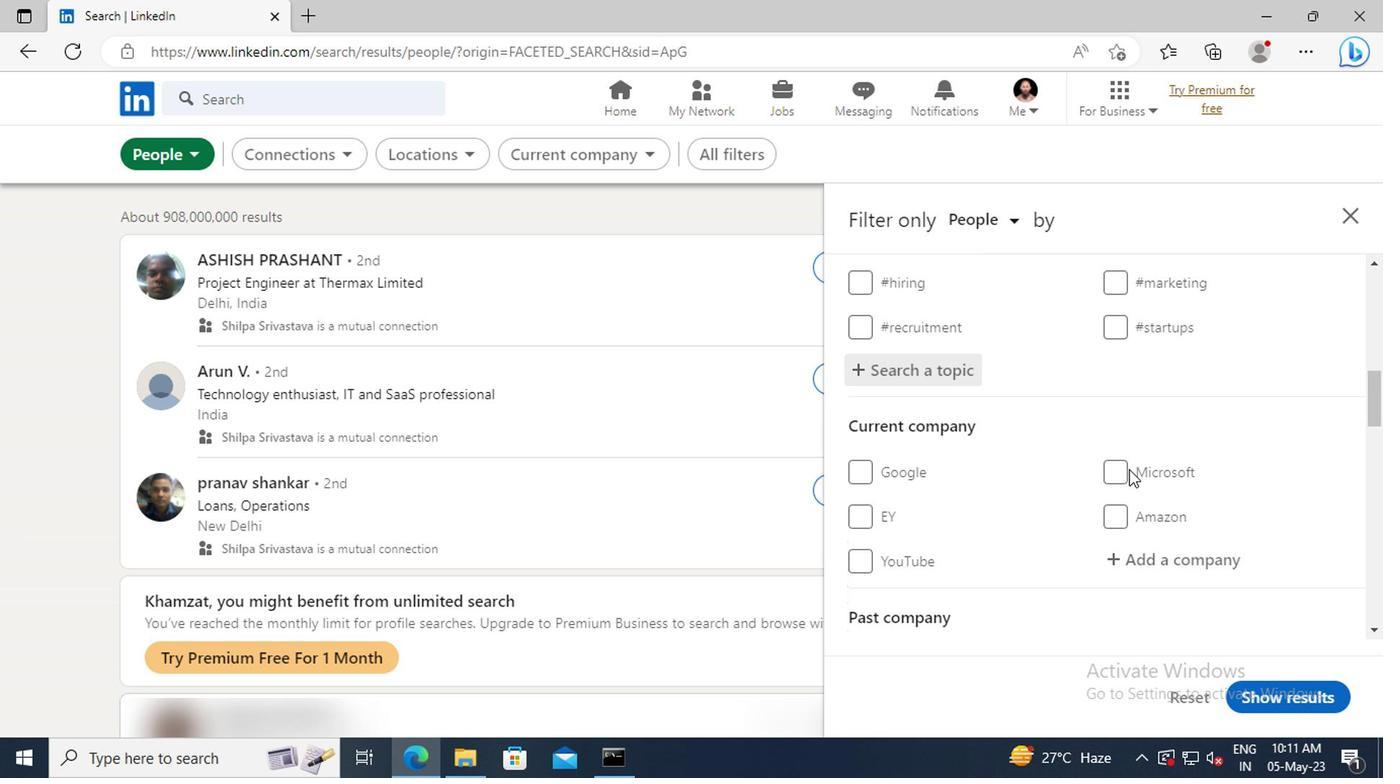 
Action: Mouse scrolled (1125, 468) with delta (0, -1)
Screenshot: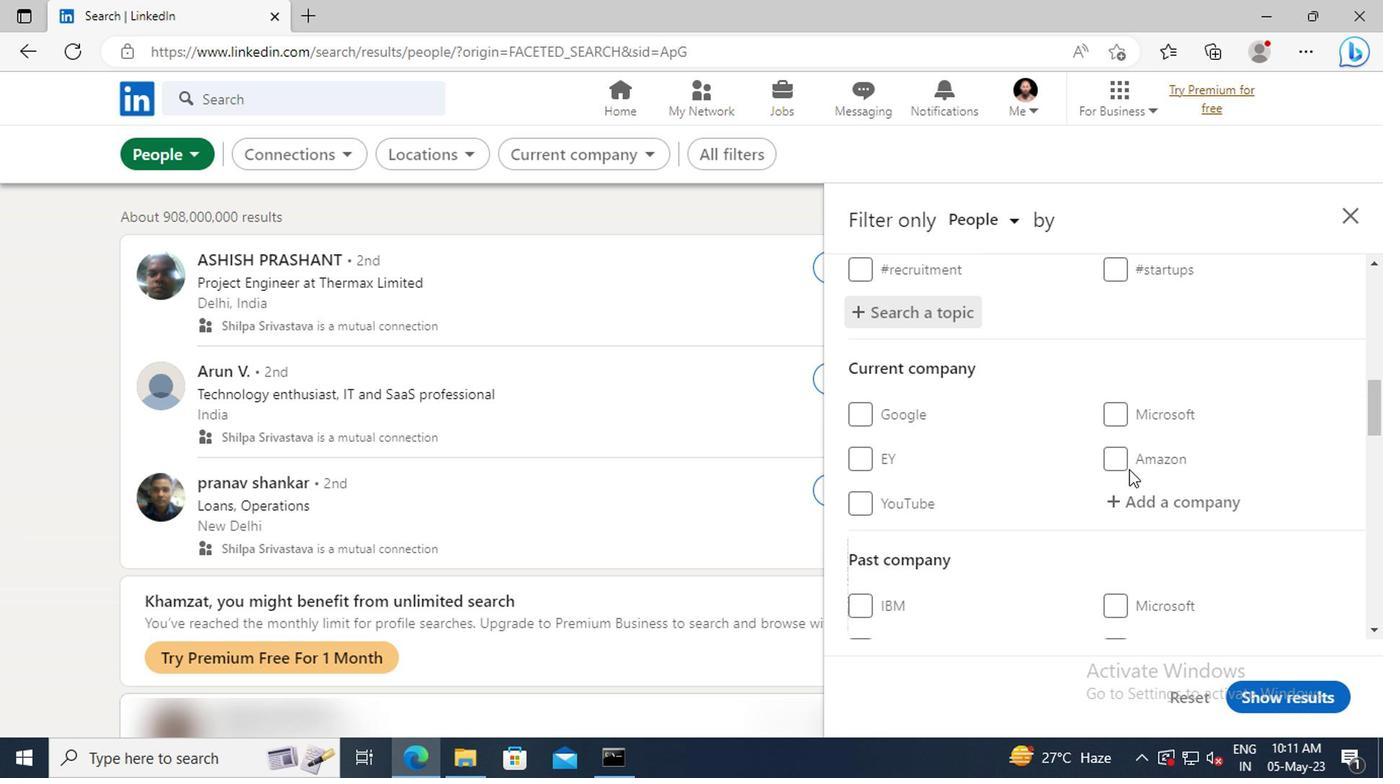 
Action: Mouse scrolled (1125, 468) with delta (0, -1)
Screenshot: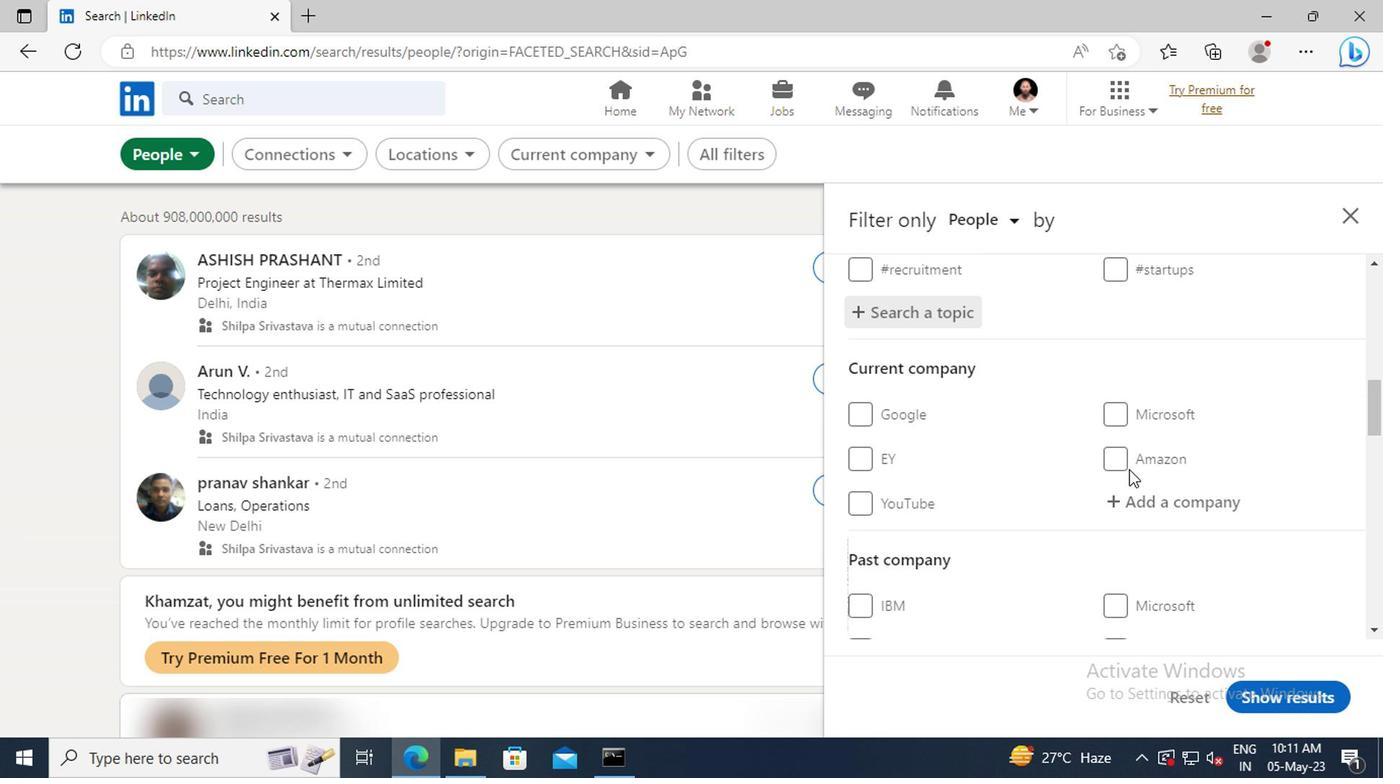 
Action: Mouse scrolled (1125, 468) with delta (0, -1)
Screenshot: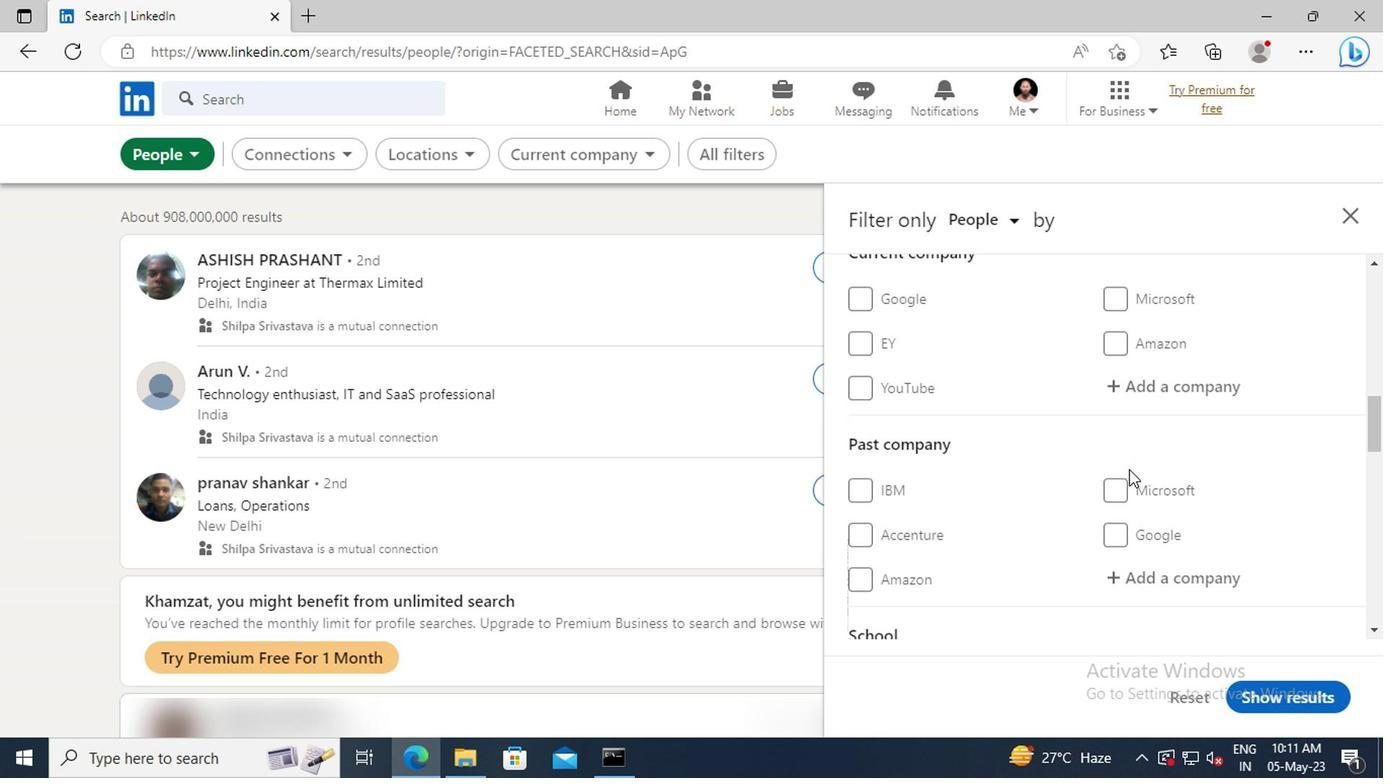 
Action: Mouse scrolled (1125, 468) with delta (0, -1)
Screenshot: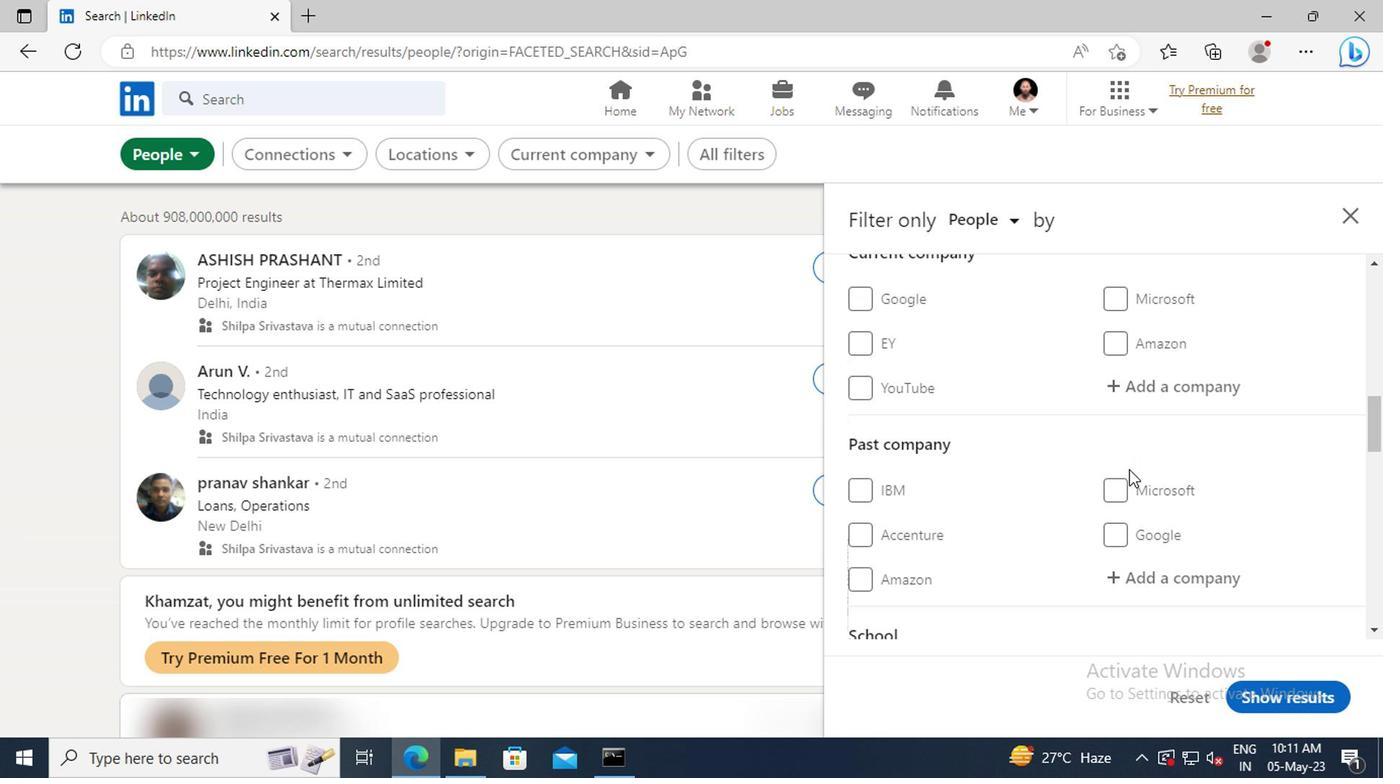 
Action: Mouse scrolled (1125, 468) with delta (0, -1)
Screenshot: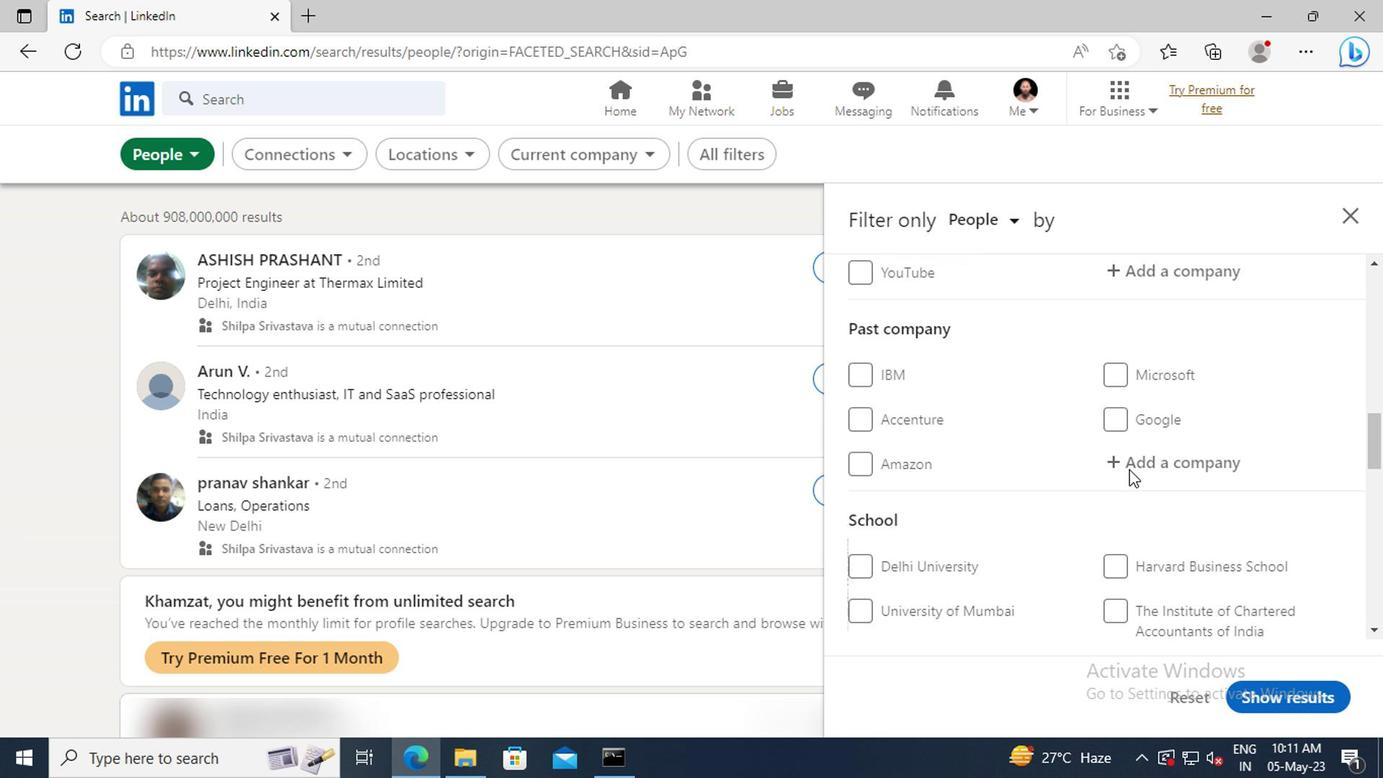 
Action: Mouse scrolled (1125, 468) with delta (0, -1)
Screenshot: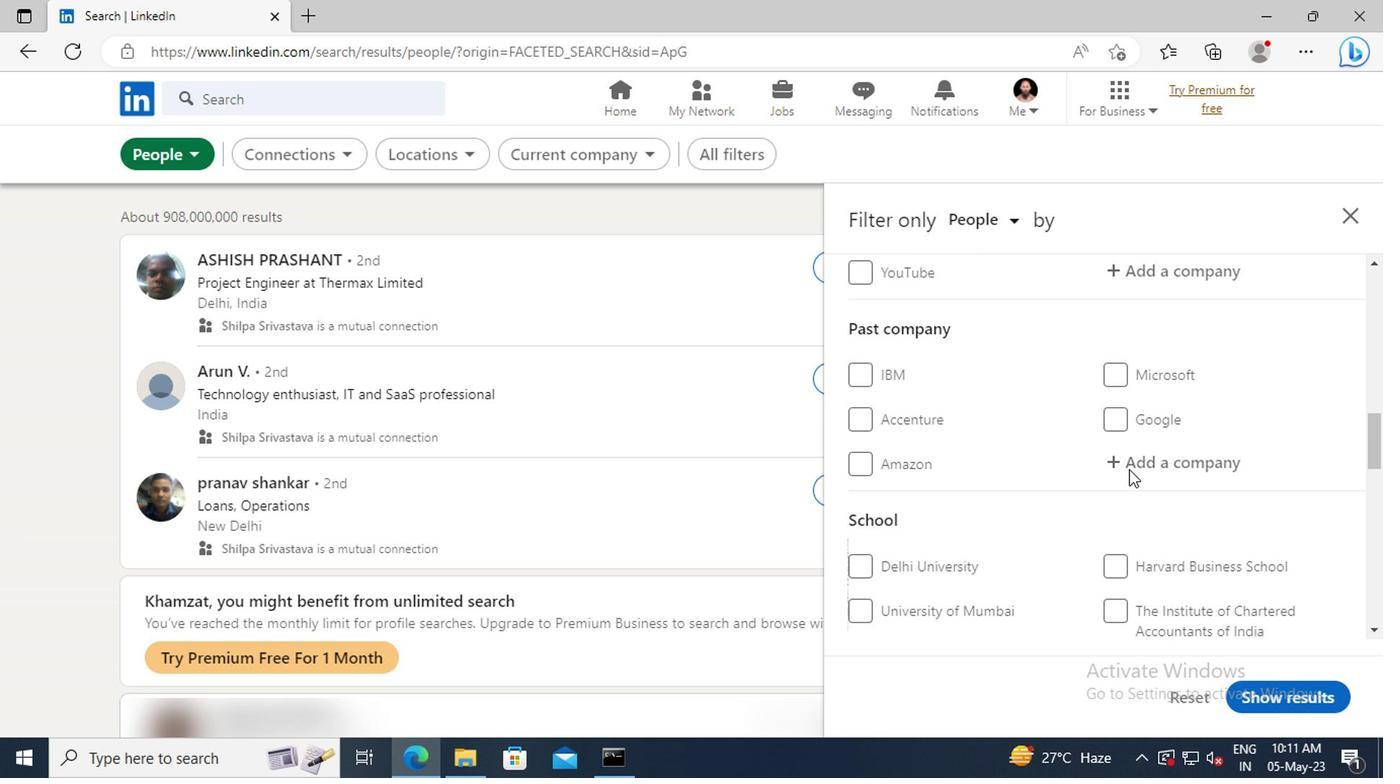 
Action: Mouse scrolled (1125, 468) with delta (0, -1)
Screenshot: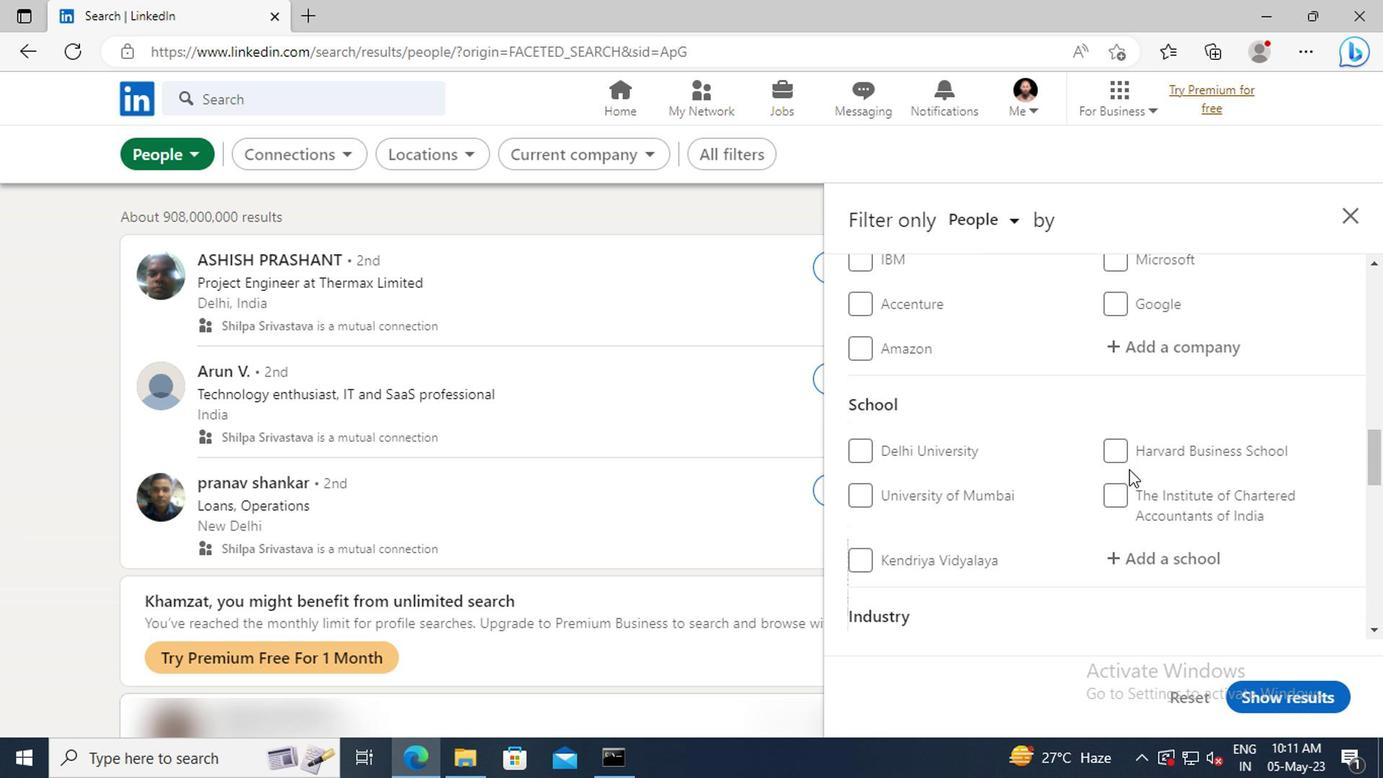 
Action: Mouse scrolled (1125, 468) with delta (0, -1)
Screenshot: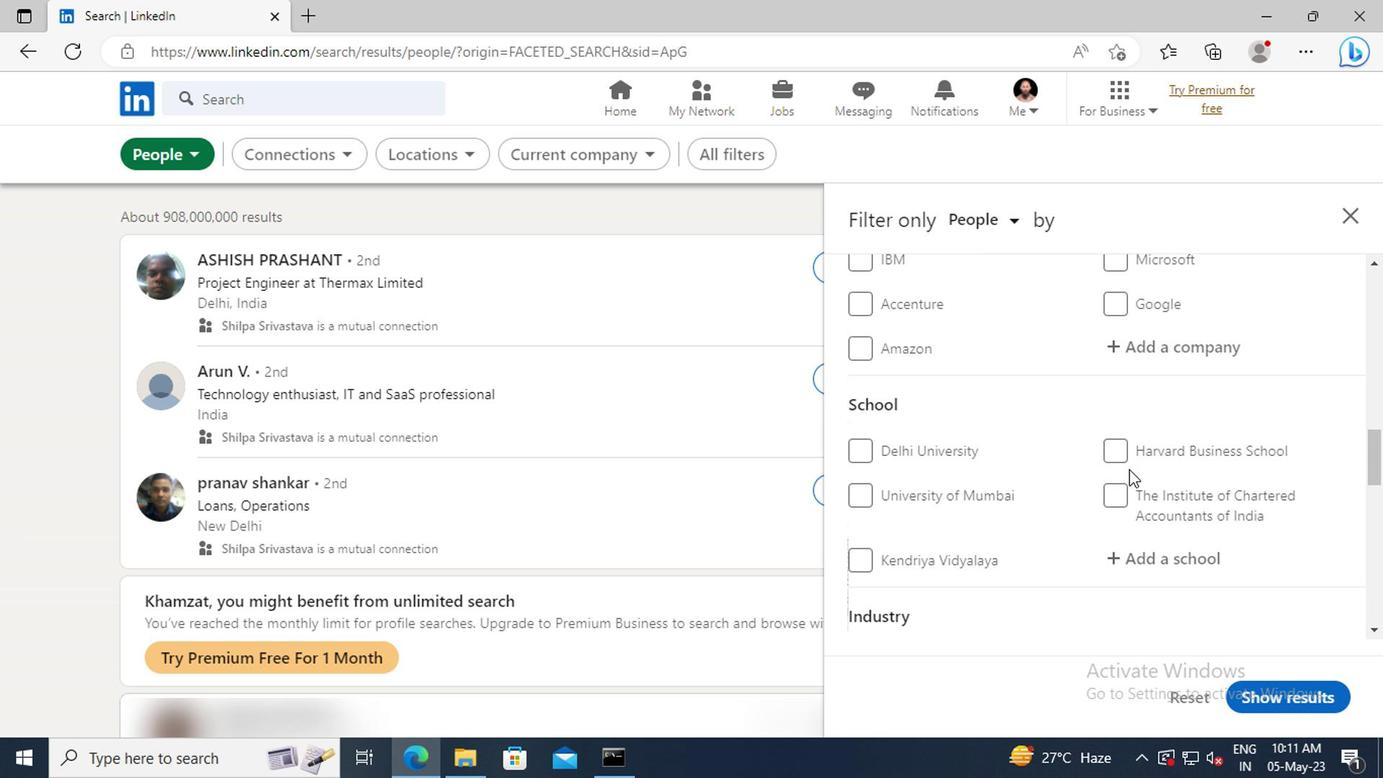 
Action: Mouse scrolled (1125, 468) with delta (0, -1)
Screenshot: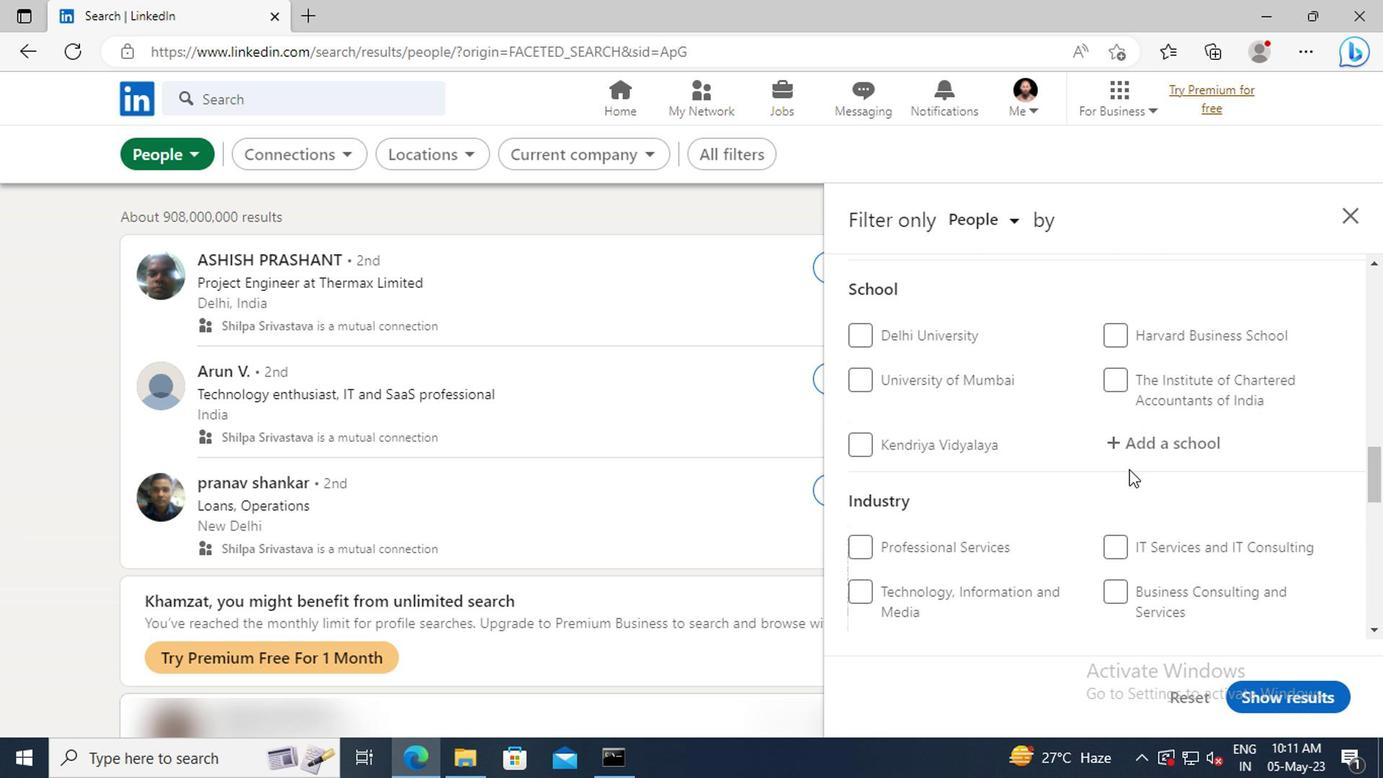 
Action: Mouse scrolled (1125, 468) with delta (0, -1)
Screenshot: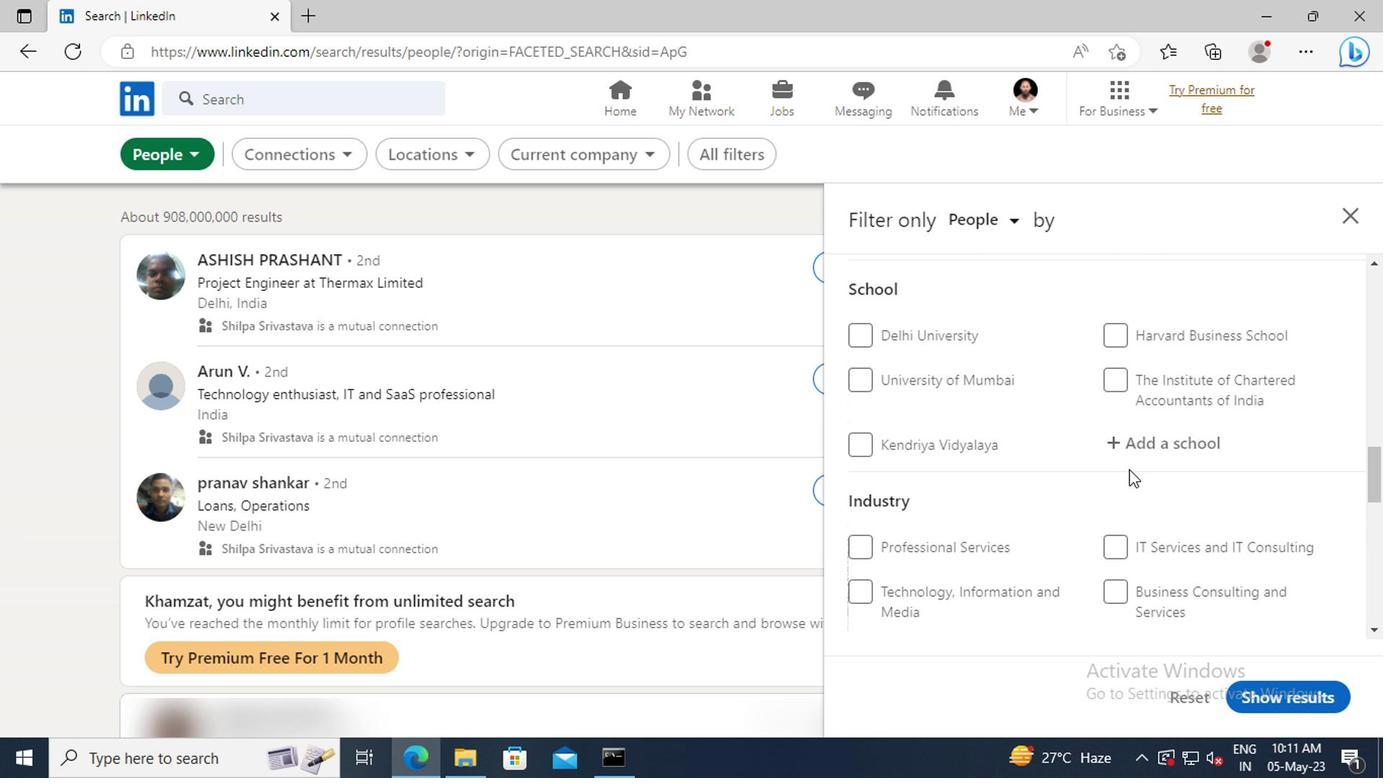 
Action: Mouse scrolled (1125, 468) with delta (0, -1)
Screenshot: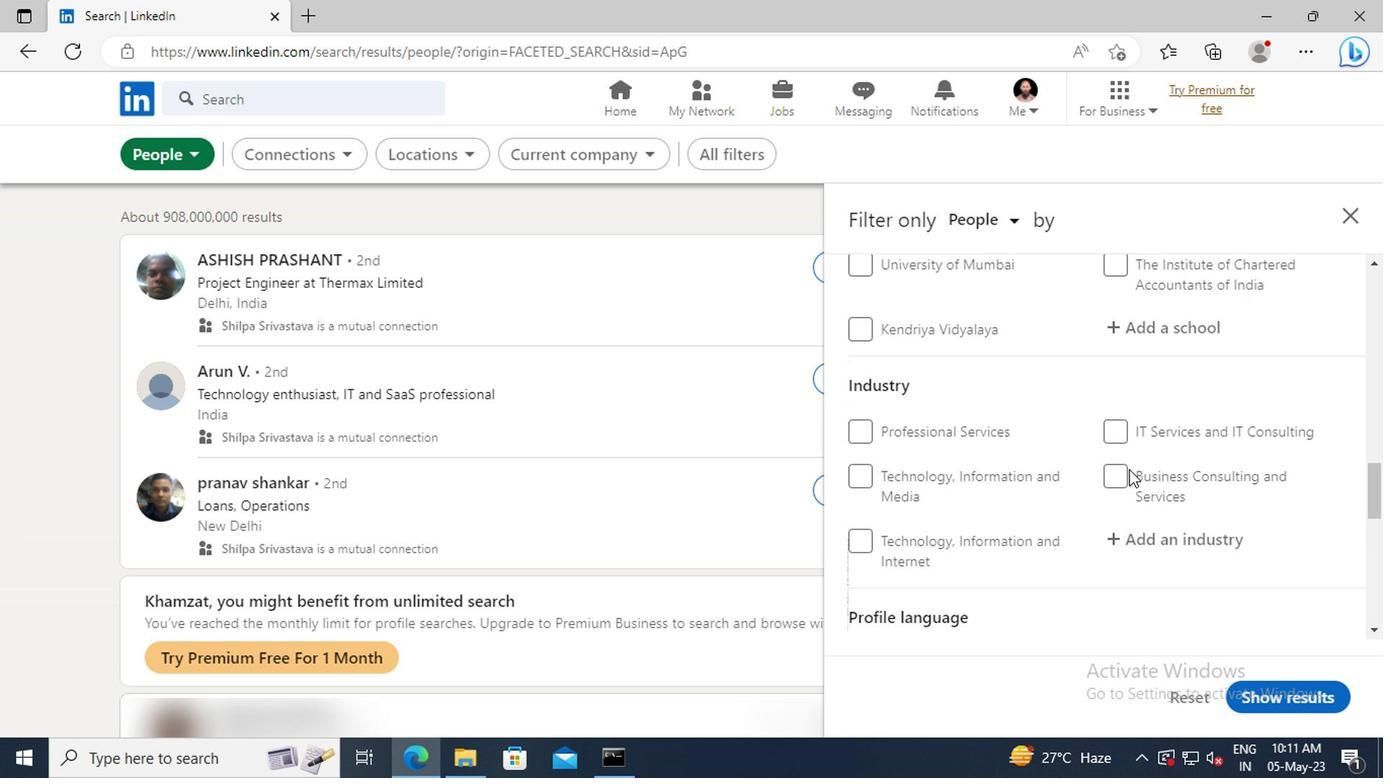 
Action: Mouse scrolled (1125, 468) with delta (0, -1)
Screenshot: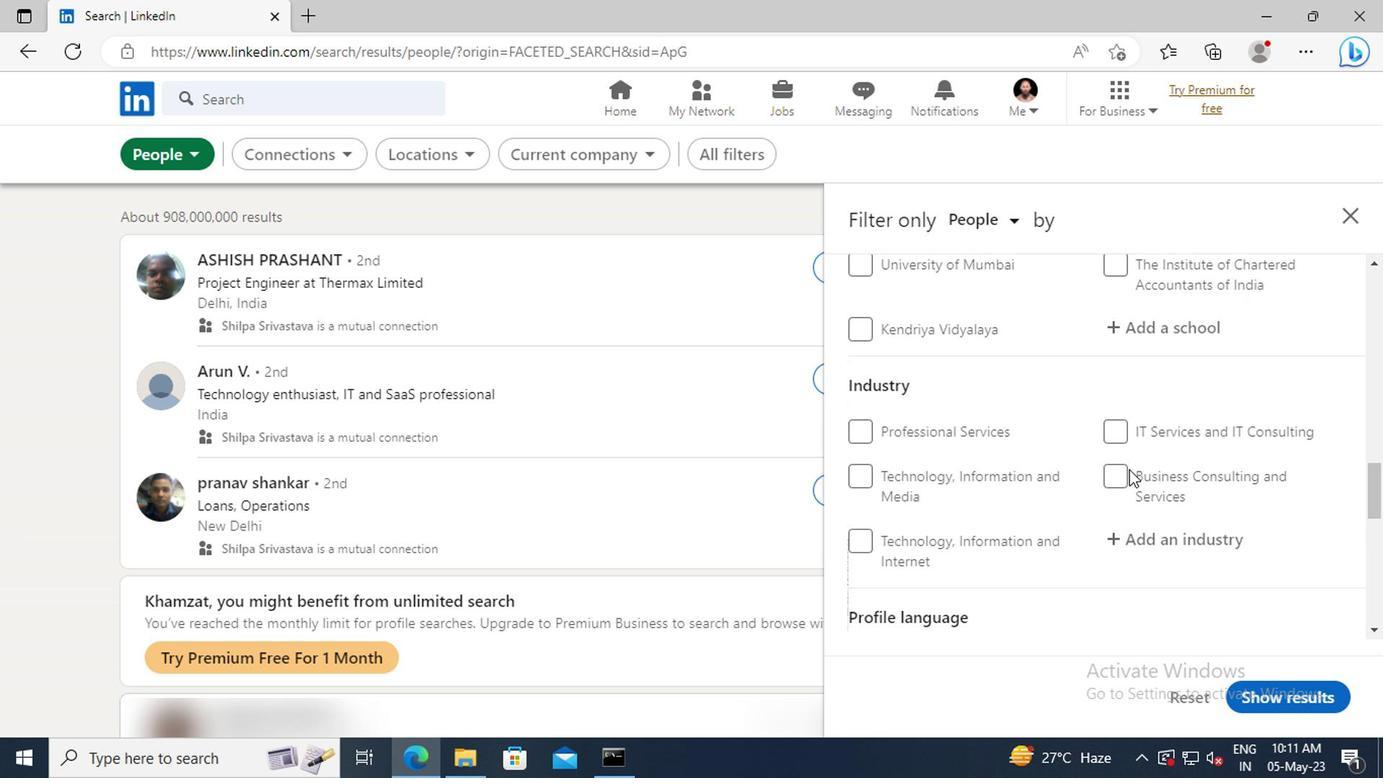
Action: Mouse scrolled (1125, 468) with delta (0, -1)
Screenshot: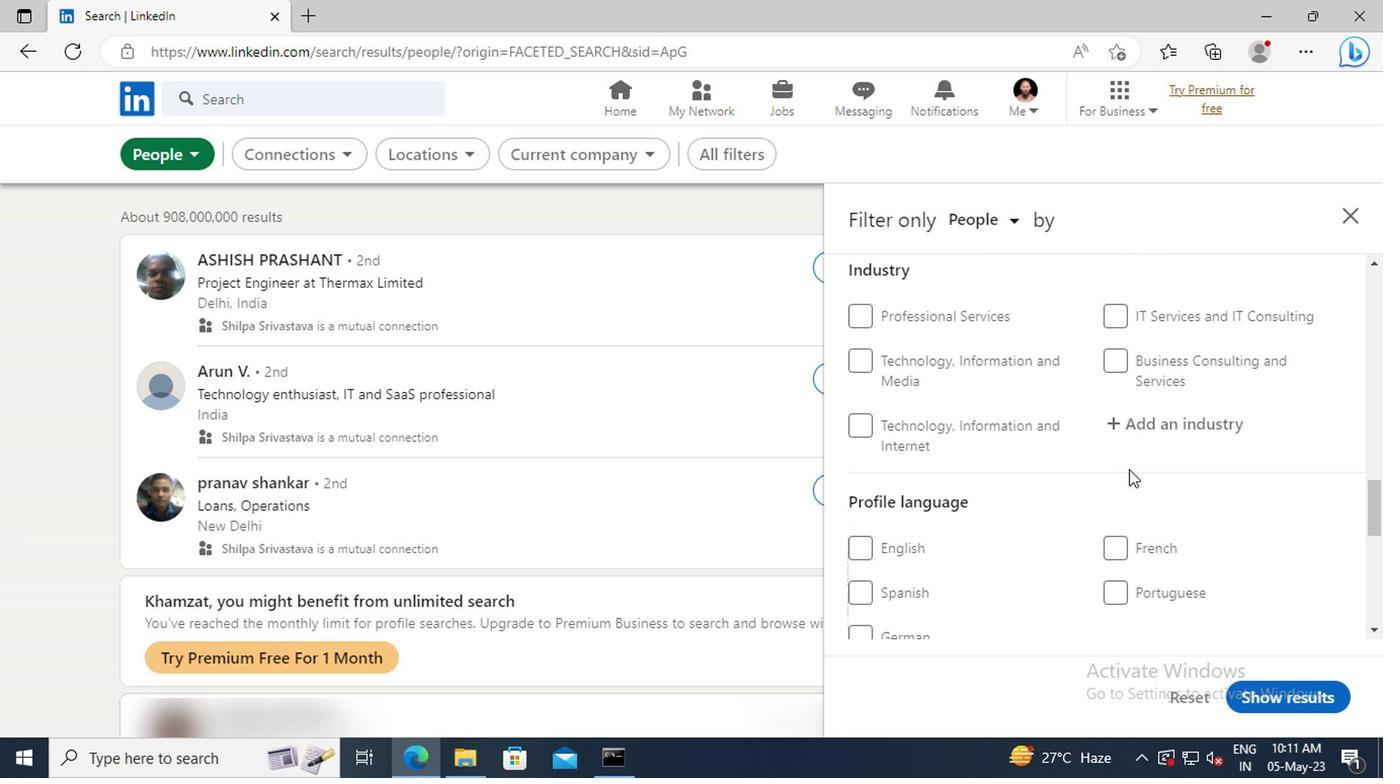 
Action: Mouse moved to (866, 535)
Screenshot: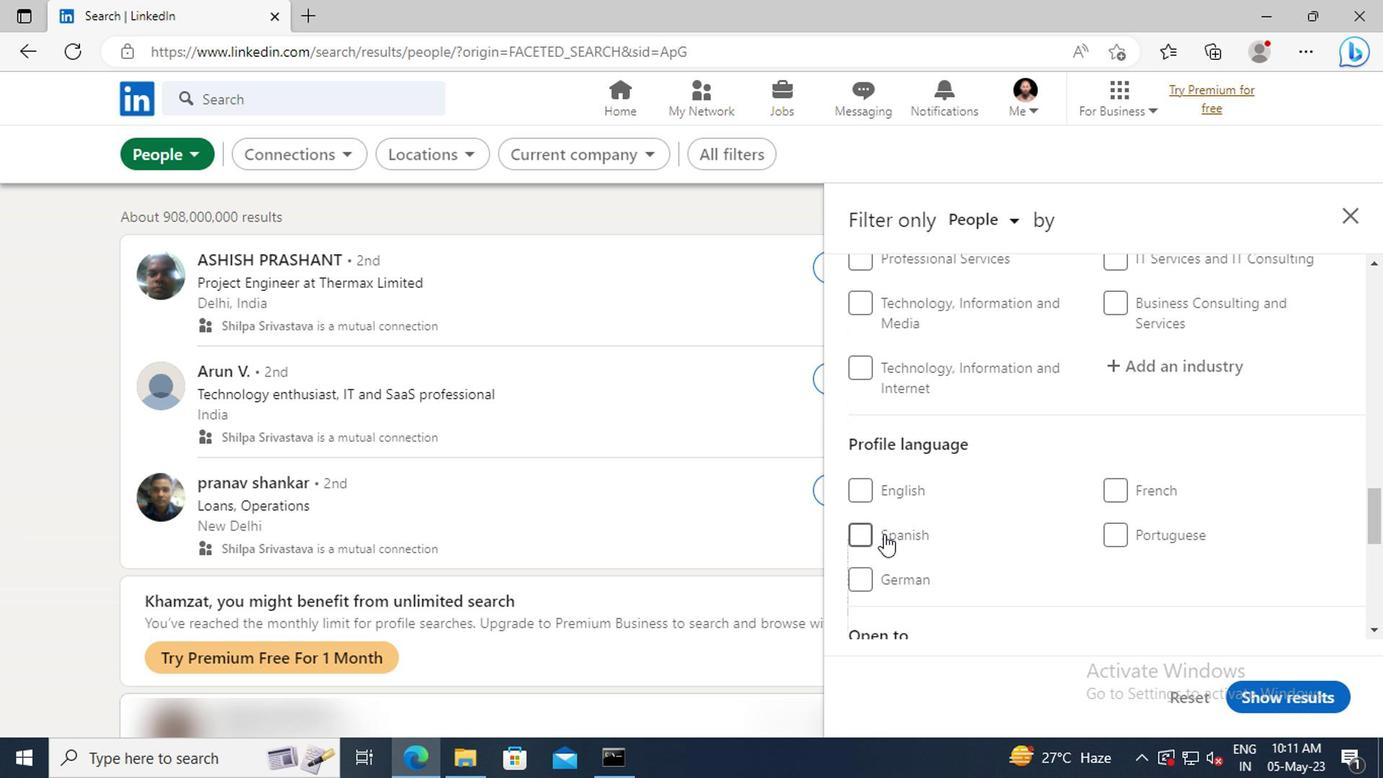 
Action: Mouse pressed left at (866, 535)
Screenshot: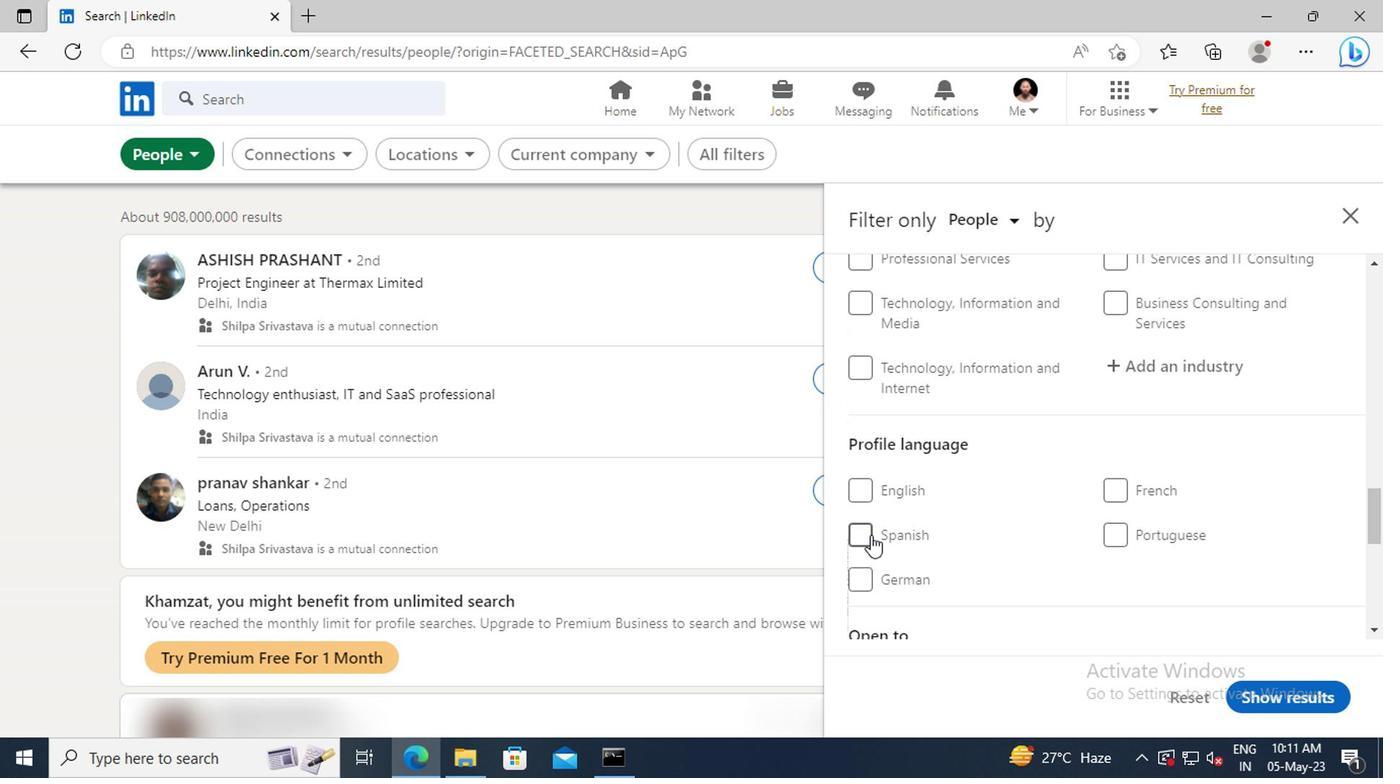 
Action: Mouse moved to (1123, 506)
Screenshot: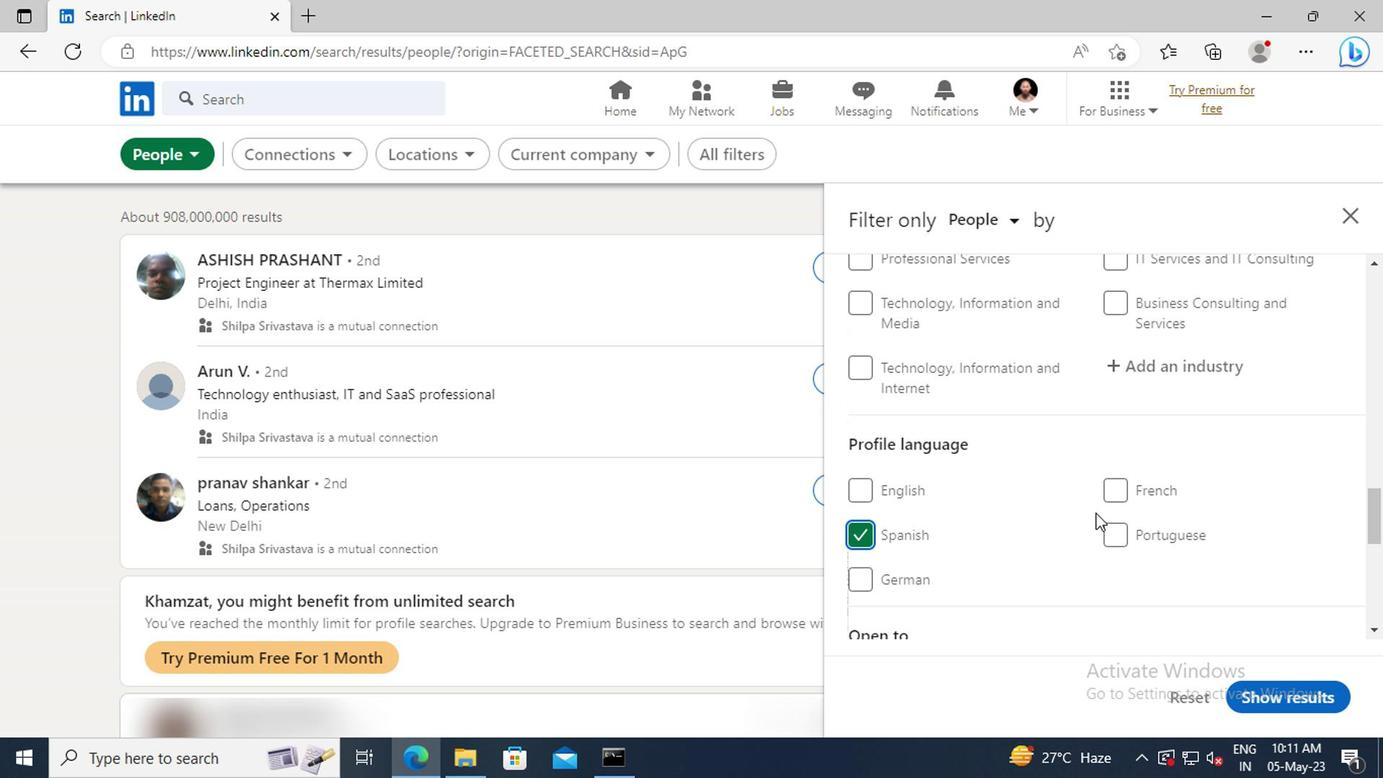 
Action: Mouse scrolled (1123, 508) with delta (0, 1)
Screenshot: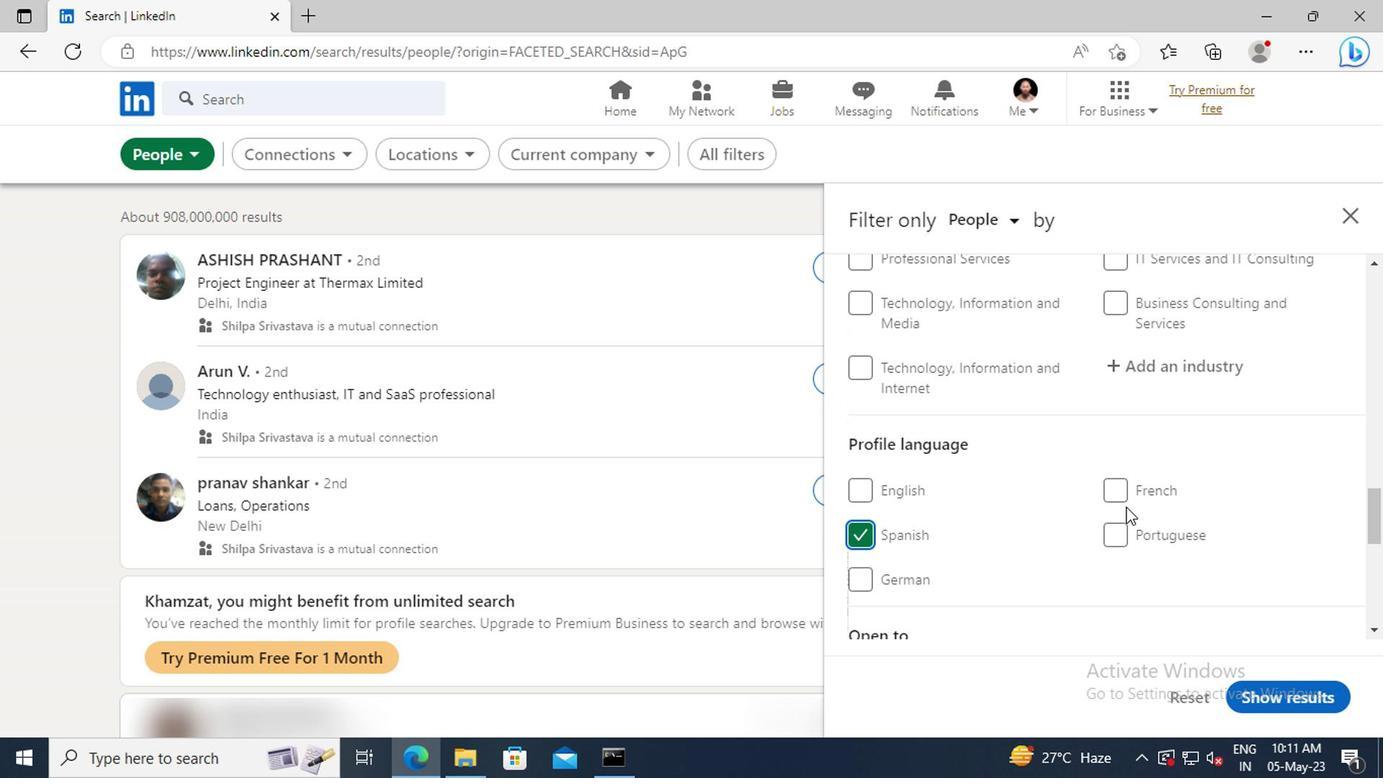 
Action: Mouse scrolled (1123, 508) with delta (0, 1)
Screenshot: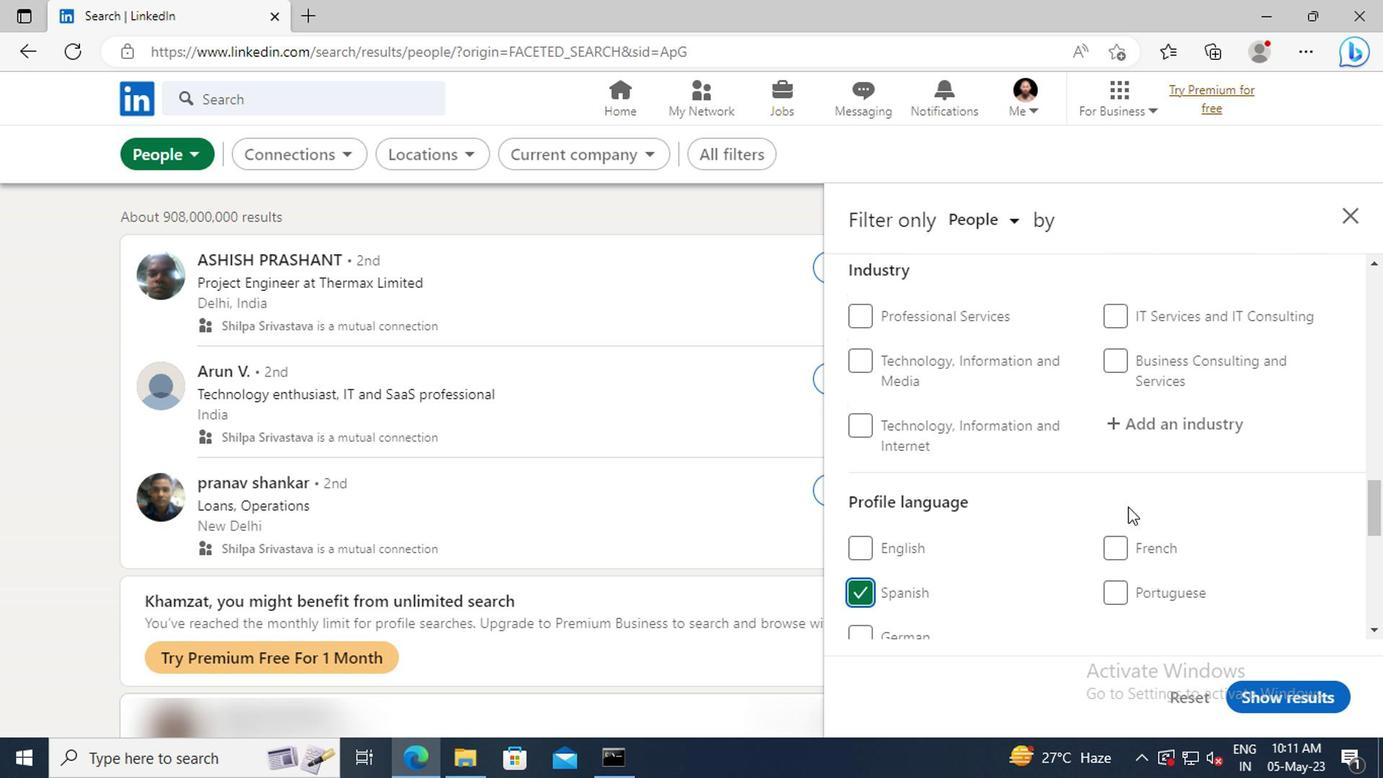 
Action: Mouse scrolled (1123, 508) with delta (0, 1)
Screenshot: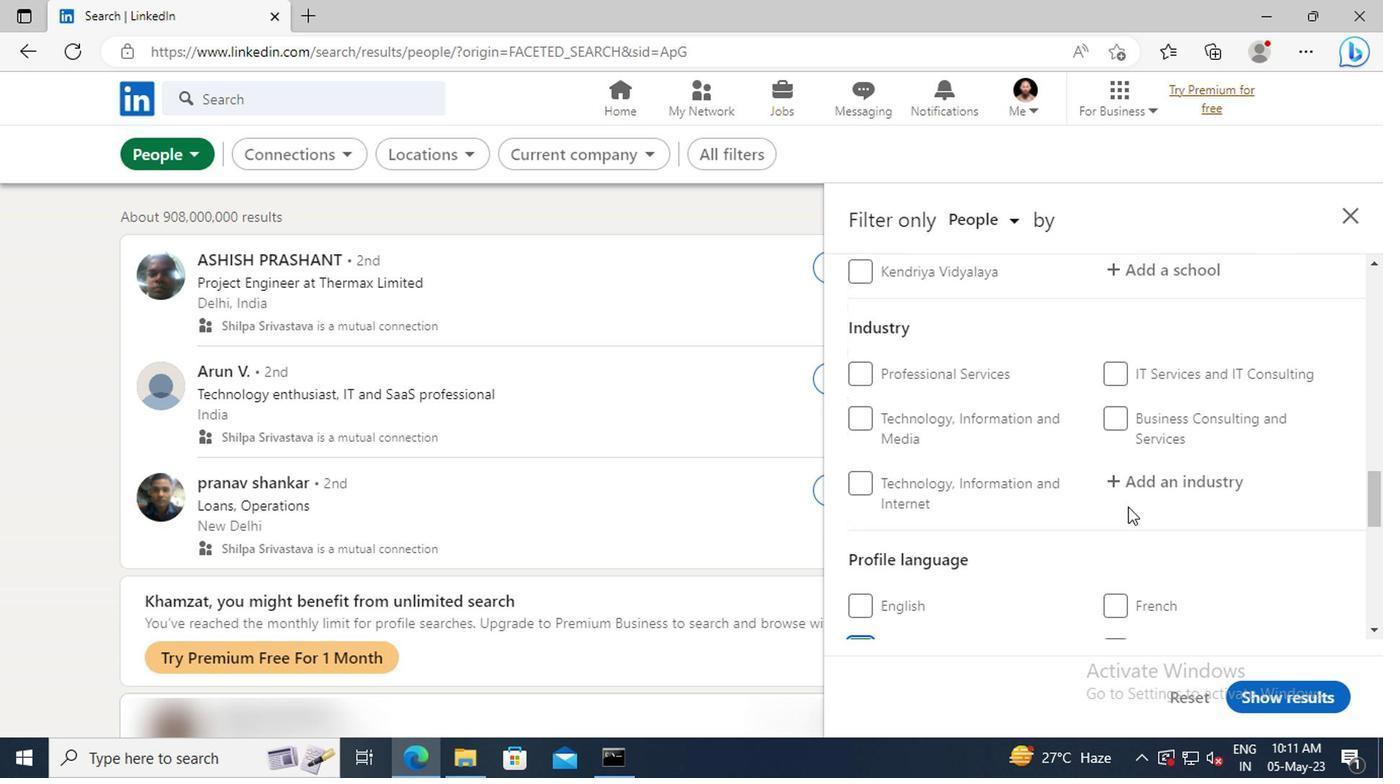 
Action: Mouse scrolled (1123, 508) with delta (0, 1)
Screenshot: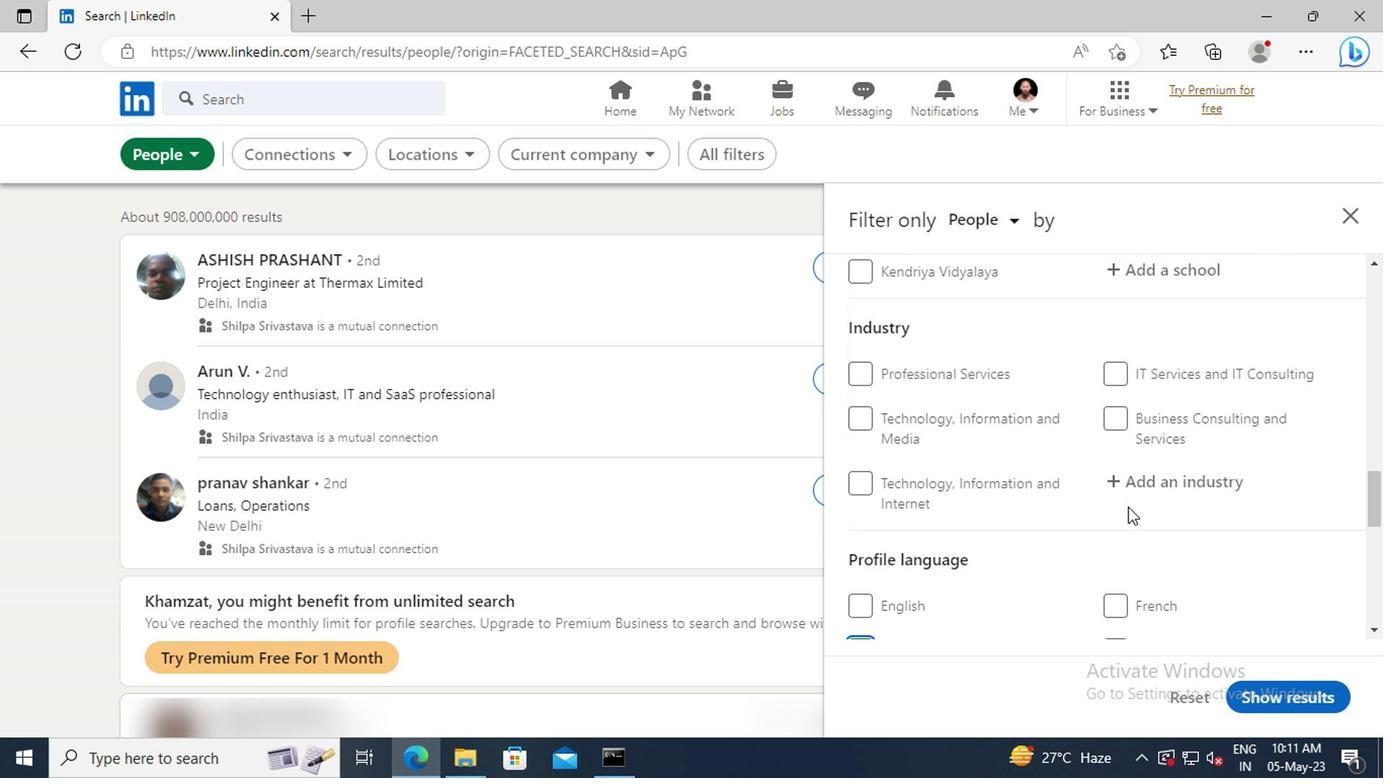 
Action: Mouse scrolled (1123, 508) with delta (0, 1)
Screenshot: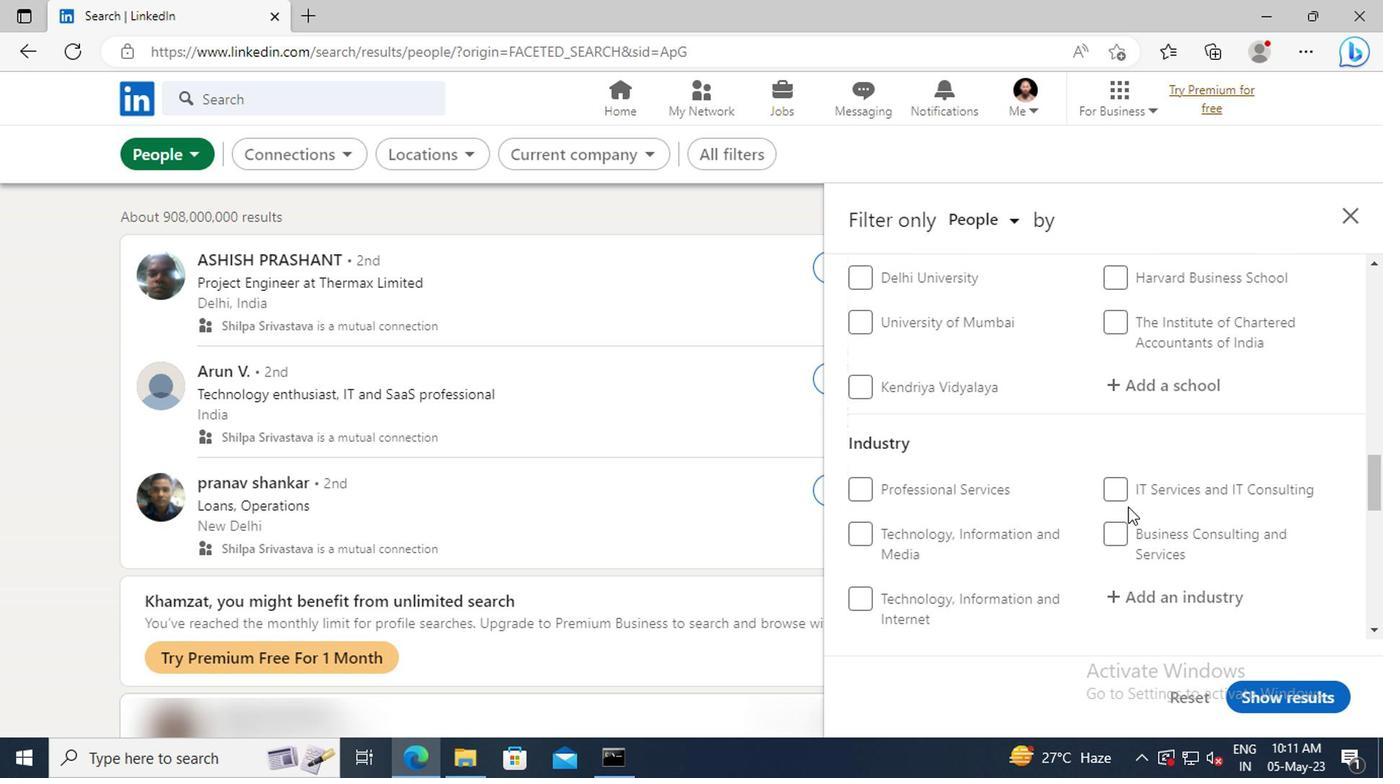 
Action: Mouse scrolled (1123, 508) with delta (0, 1)
Screenshot: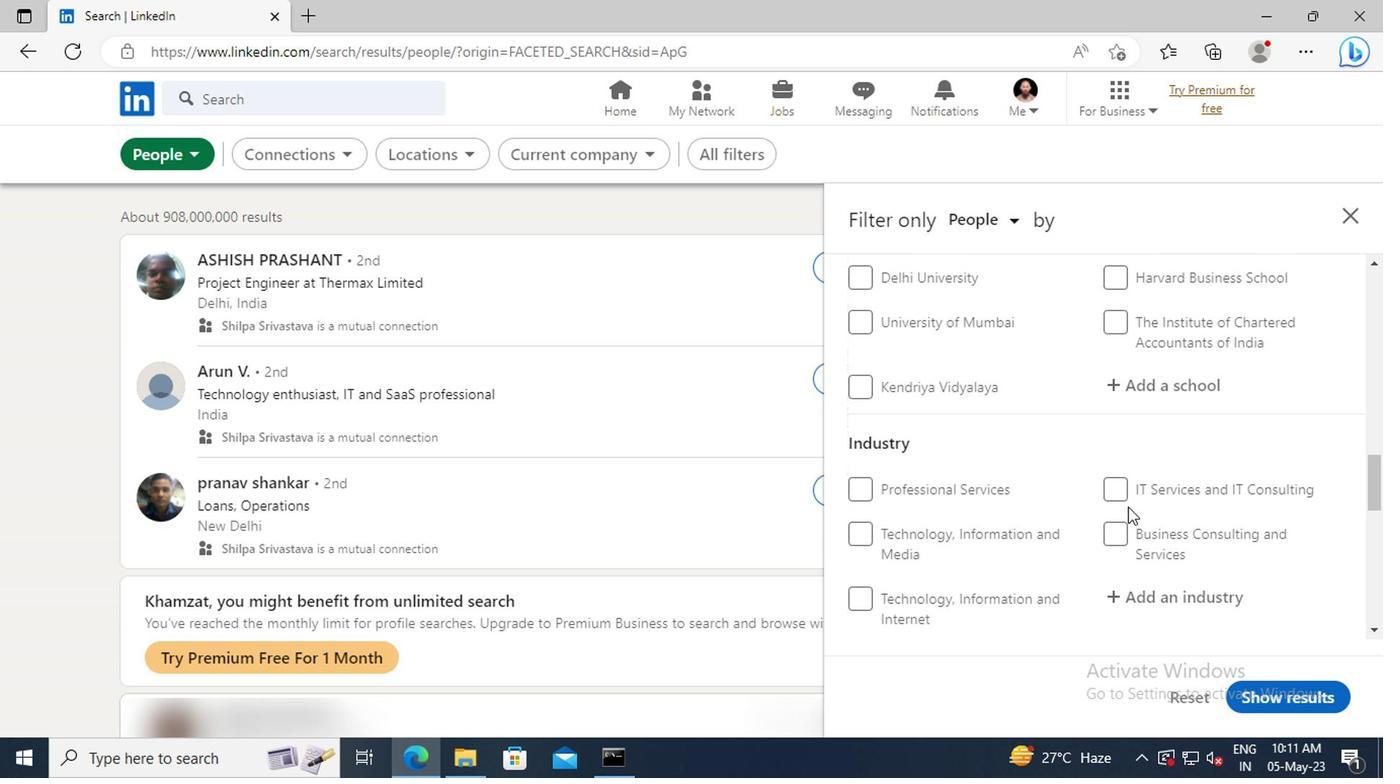 
Action: Mouse scrolled (1123, 508) with delta (0, 1)
Screenshot: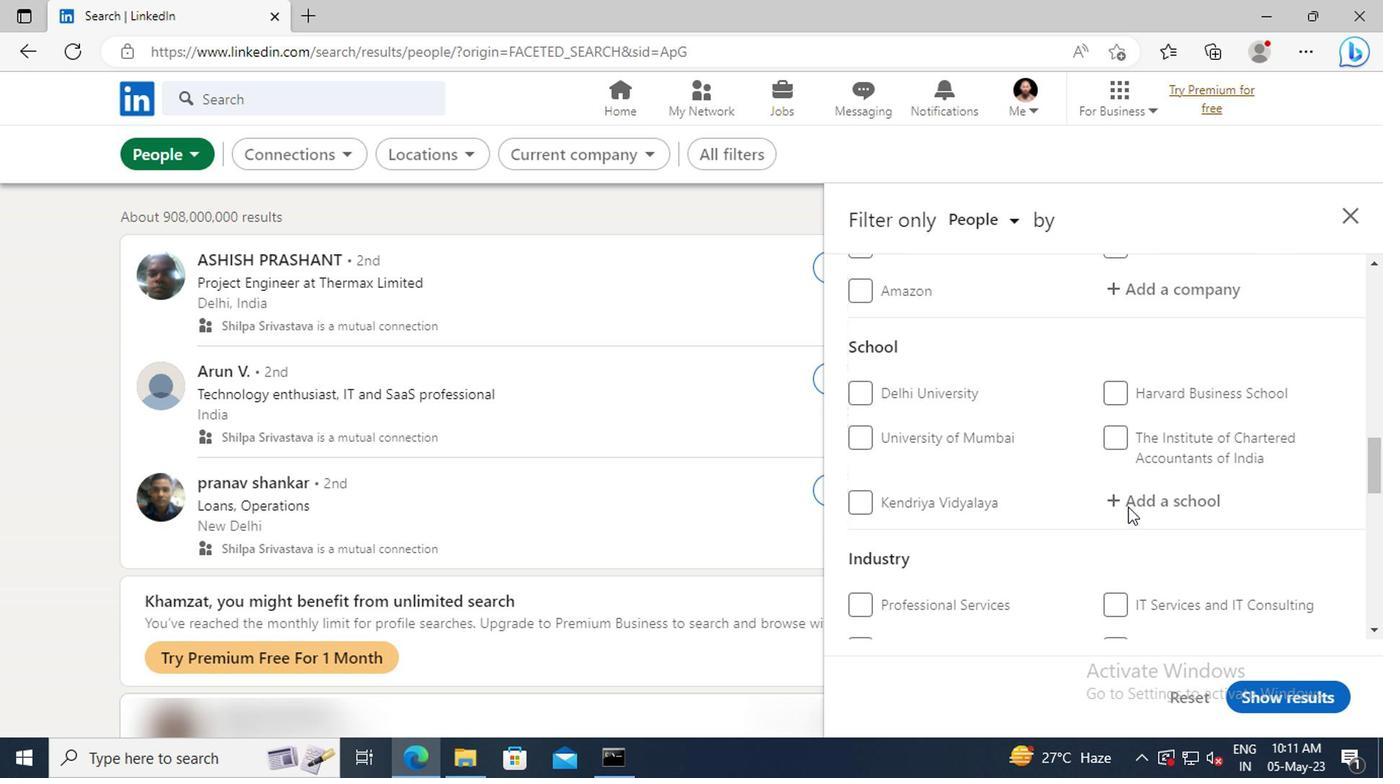 
Action: Mouse scrolled (1123, 508) with delta (0, 1)
Screenshot: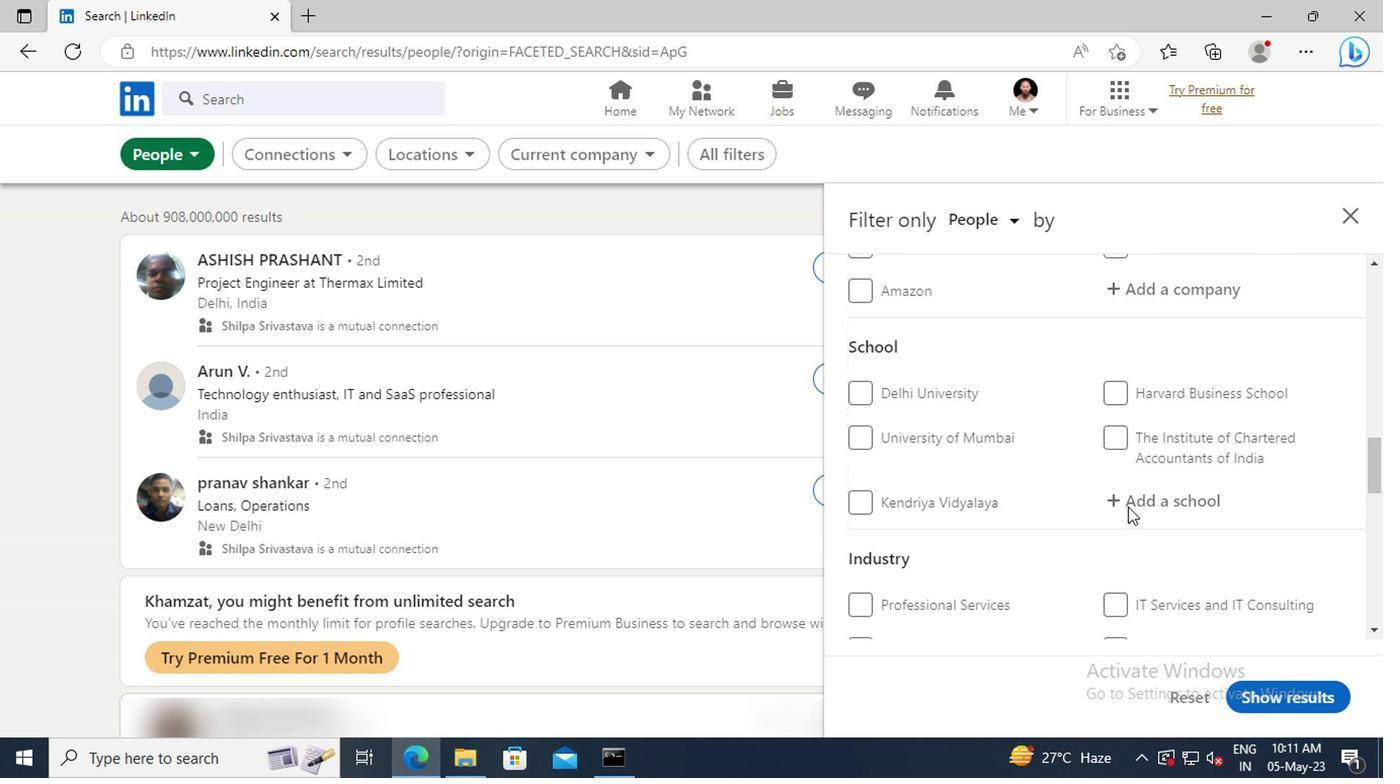
Action: Mouse scrolled (1123, 508) with delta (0, 1)
Screenshot: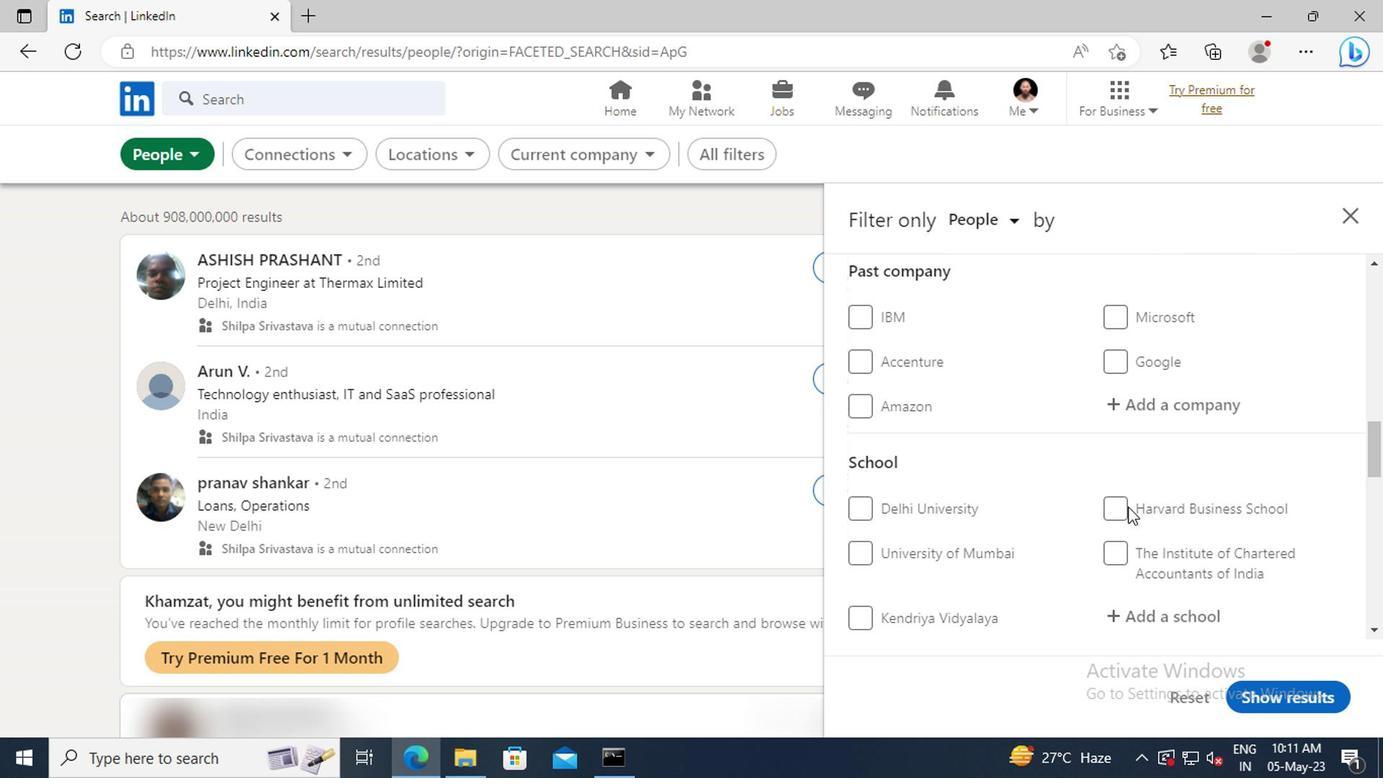 
Action: Mouse scrolled (1123, 508) with delta (0, 1)
Screenshot: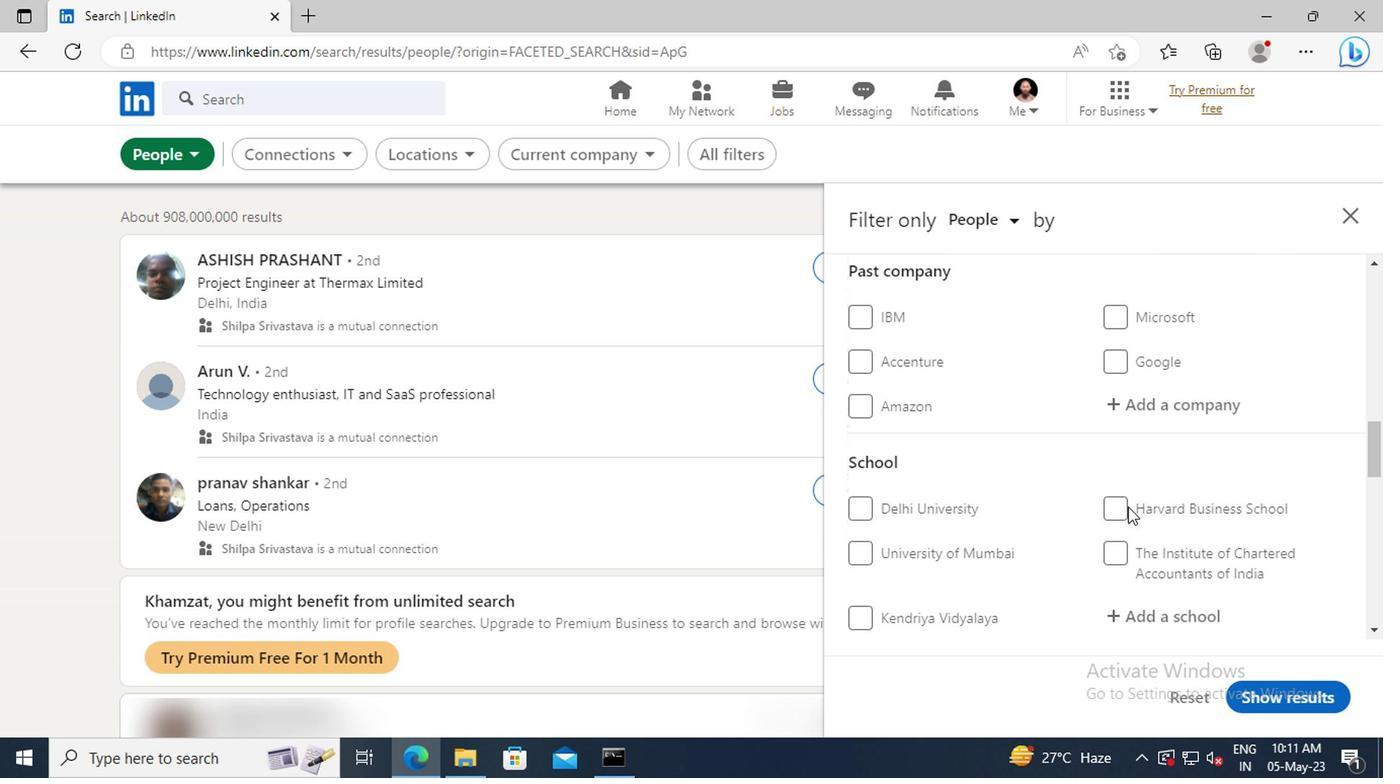 
Action: Mouse scrolled (1123, 508) with delta (0, 1)
Screenshot: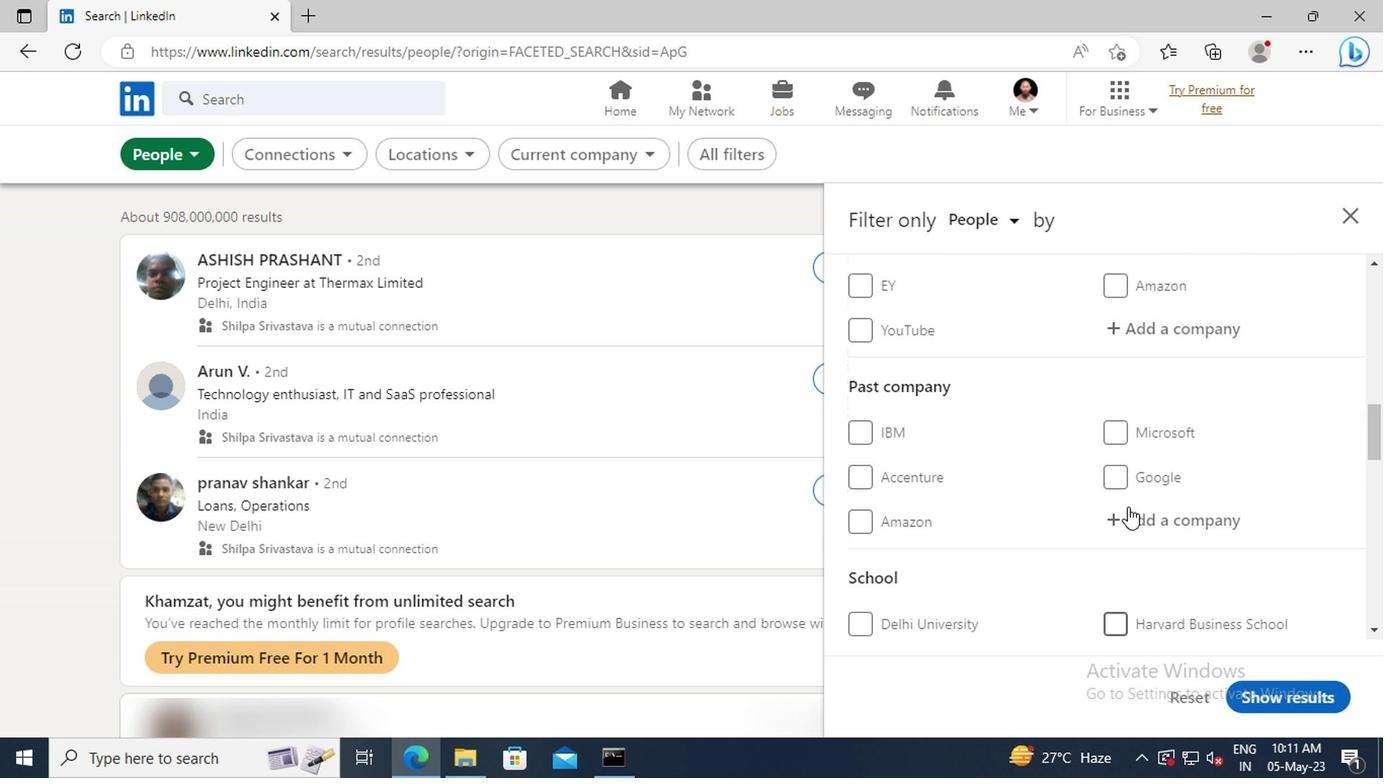 
Action: Mouse scrolled (1123, 508) with delta (0, 1)
Screenshot: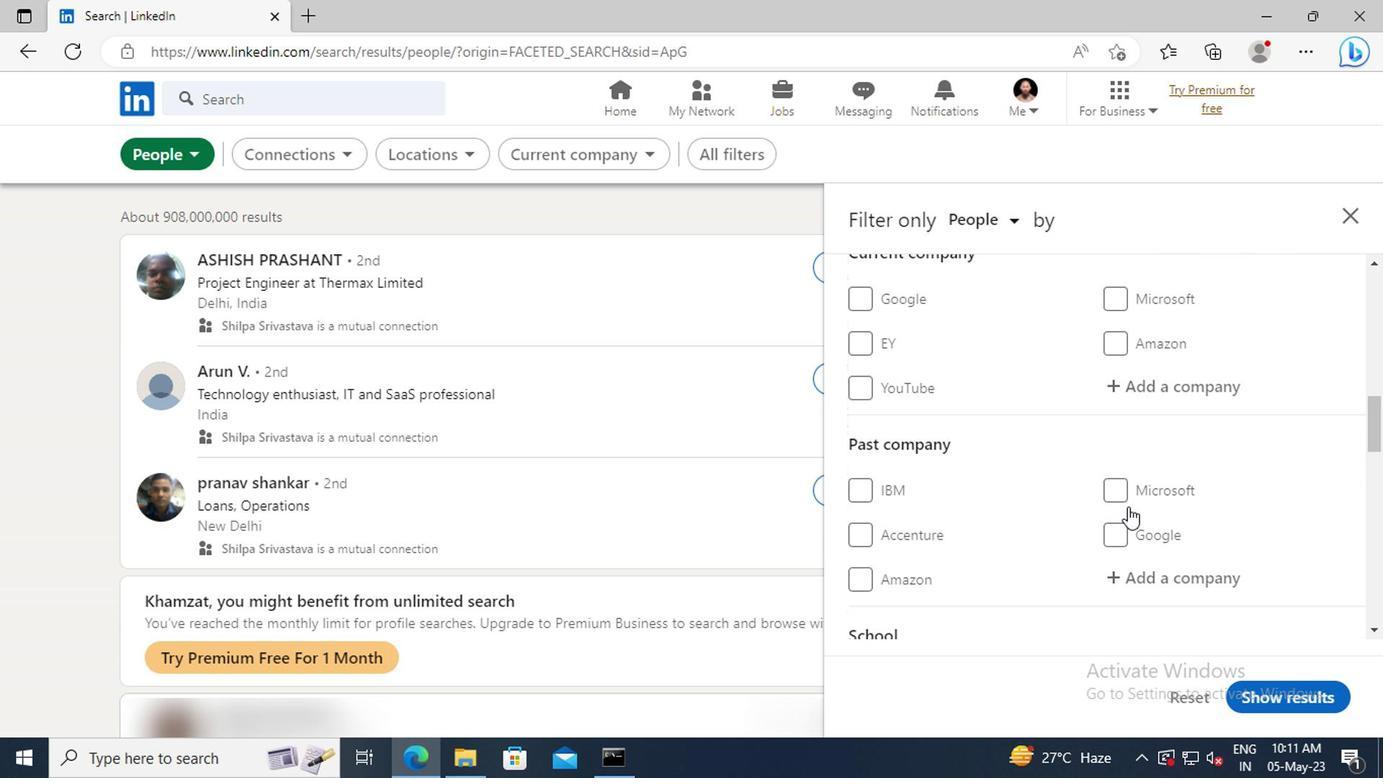 
Action: Mouse moved to (1123, 449)
Screenshot: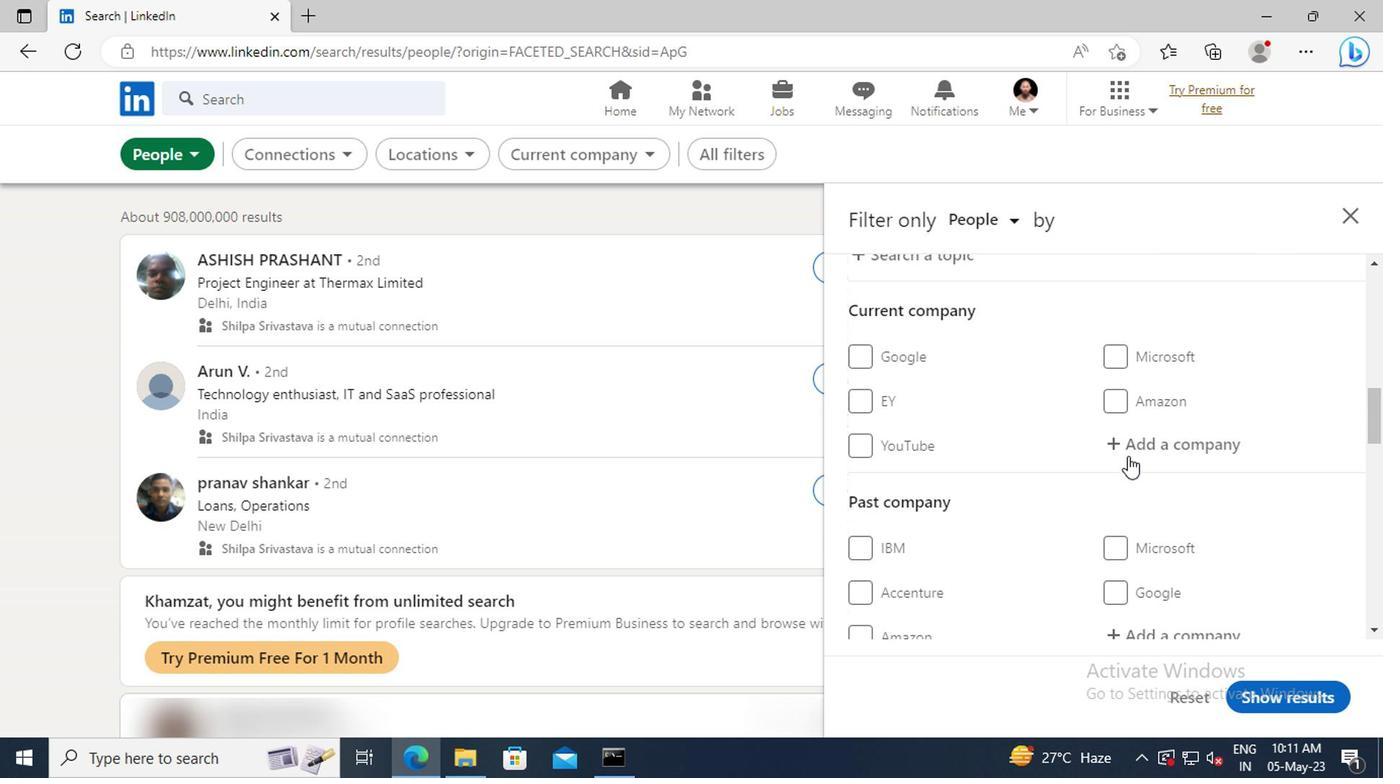 
Action: Mouse pressed left at (1123, 449)
Screenshot: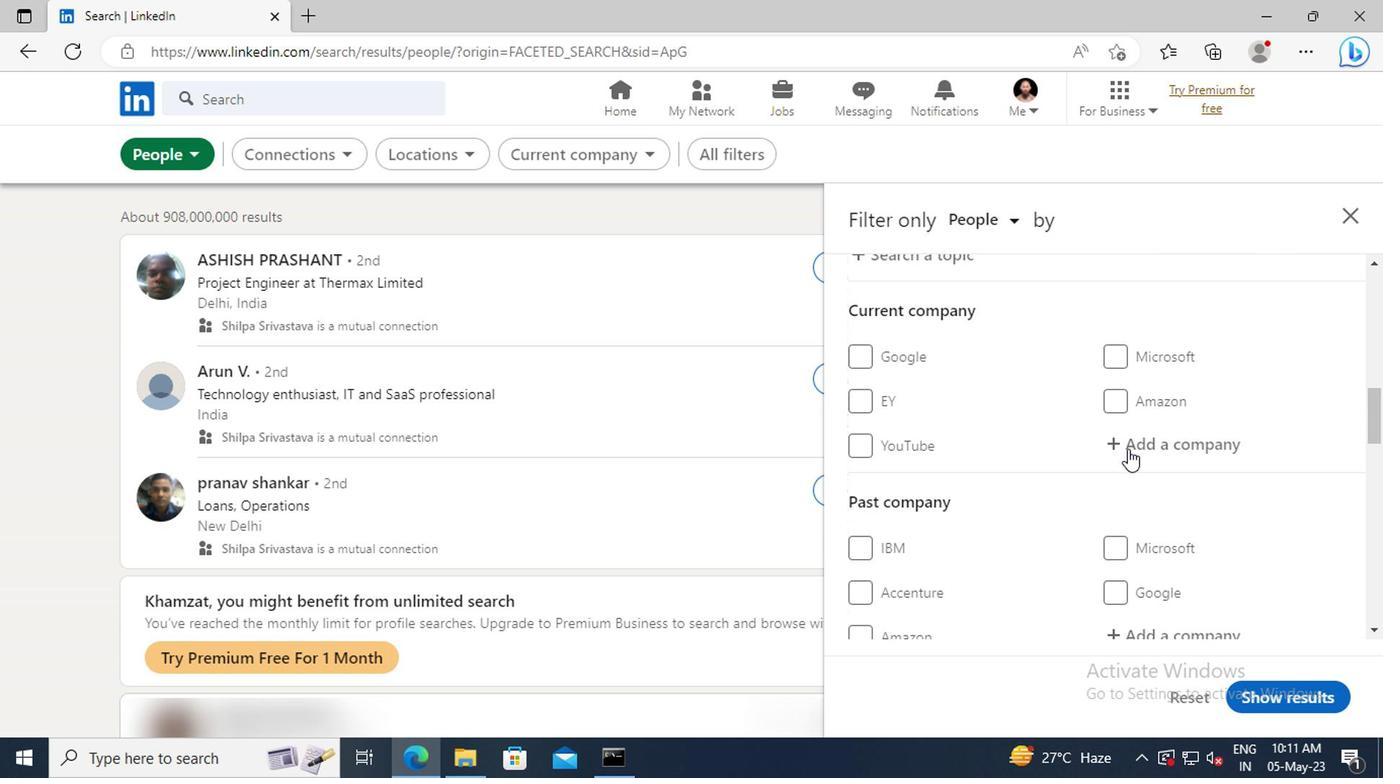 
Action: Key pressed <Key.shift>
Screenshot: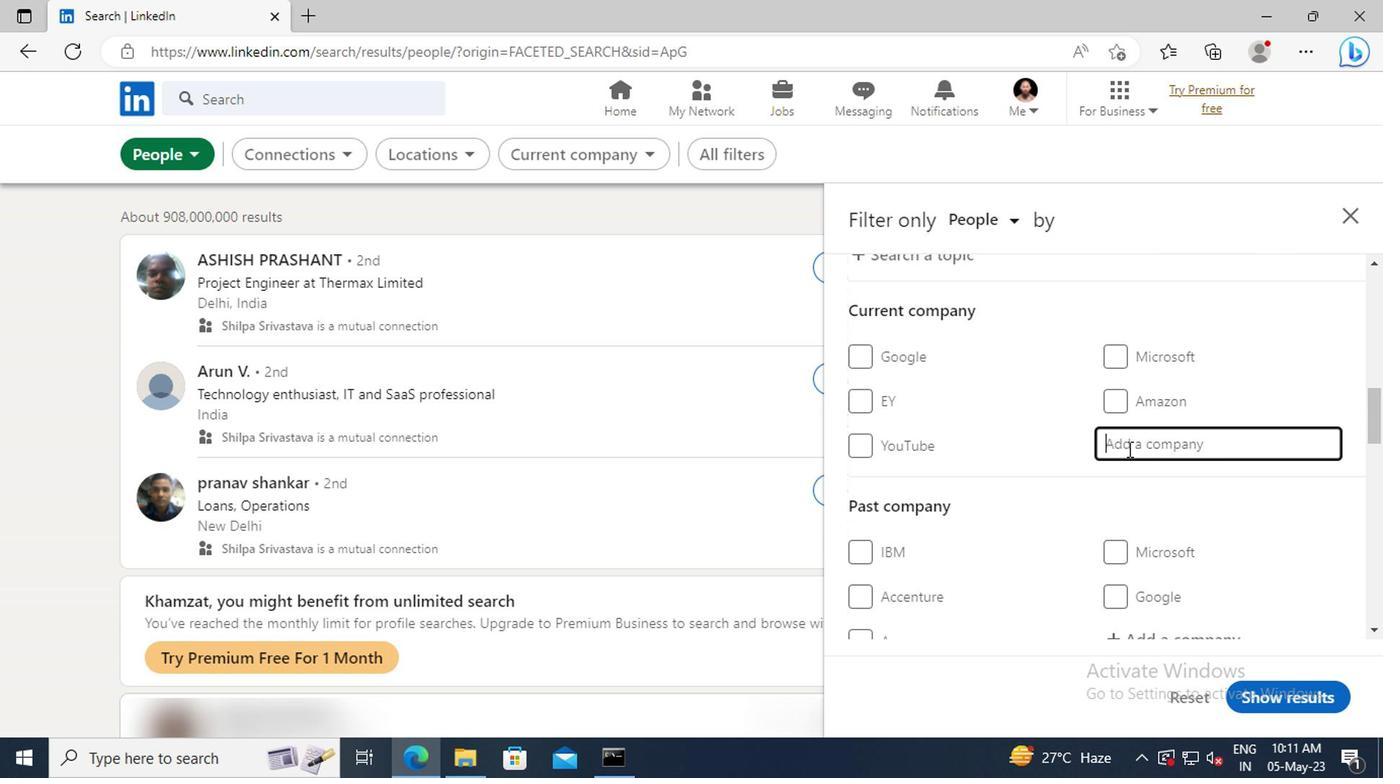 
Action: Mouse moved to (1120, 446)
Screenshot: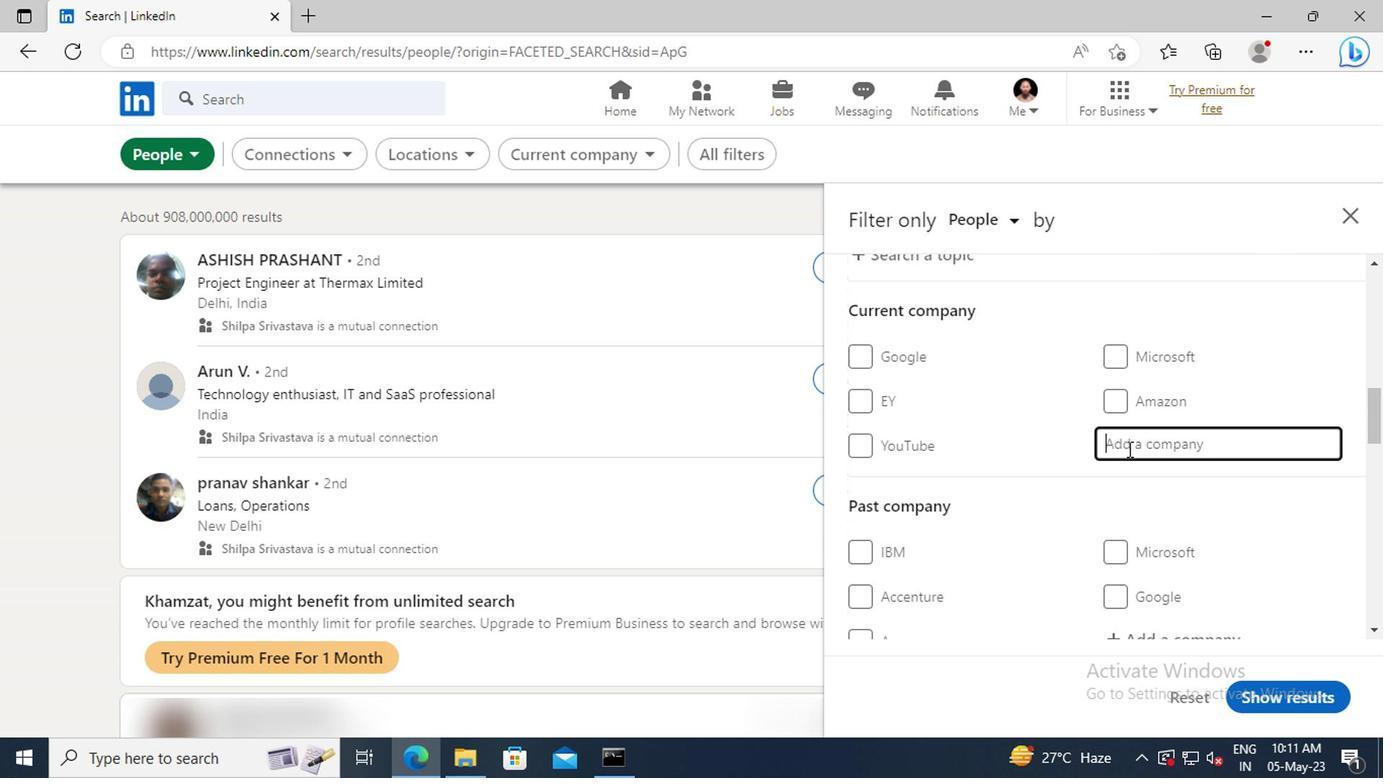 
Action: Key pressed <Key.shift><Key.shift><Key.shift><Key.shift><Key.shift><Key.shift><Key.shift><Key.shift>SGX
Screenshot: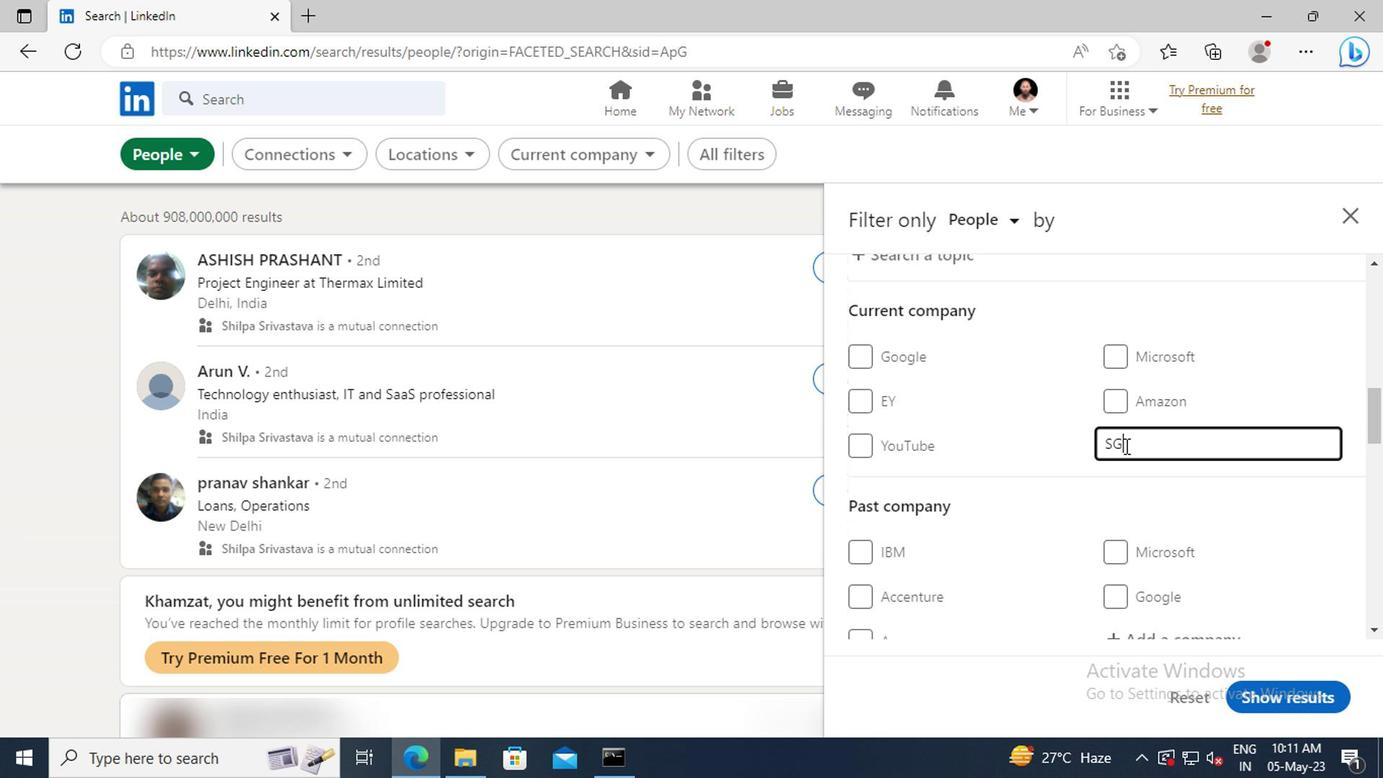 
Action: Mouse moved to (1120, 446)
Screenshot: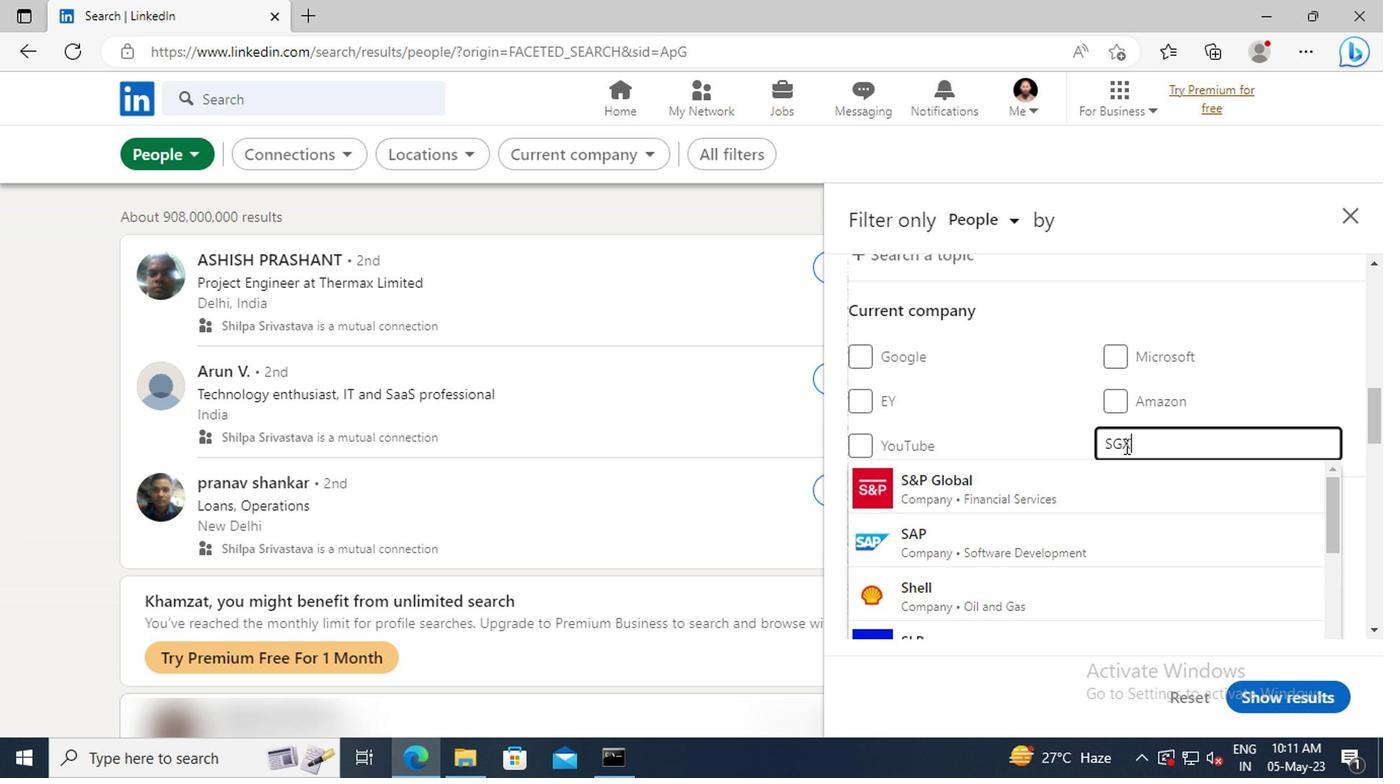 
Action: Key pressed <Key.space><Key.shift>GRO
Screenshot: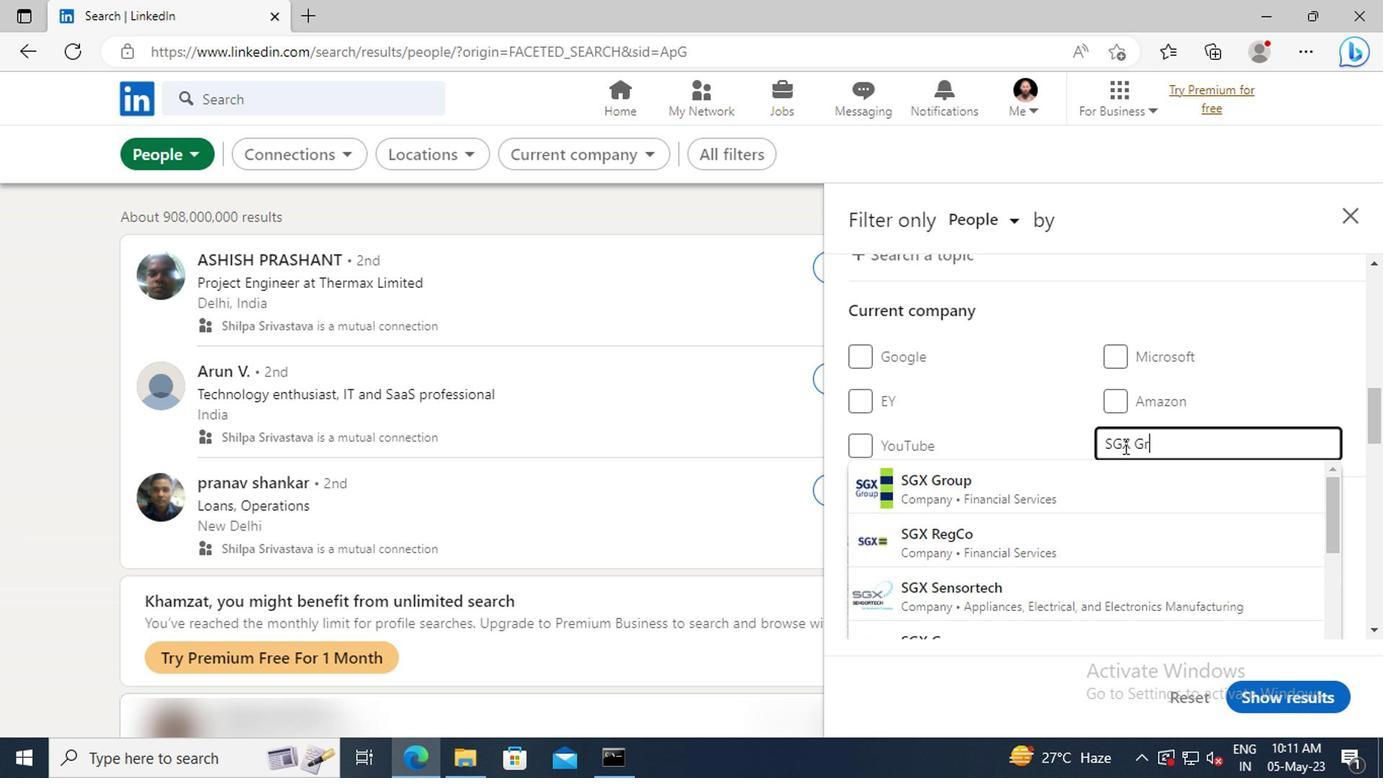 
Action: Mouse moved to (1120, 482)
Screenshot: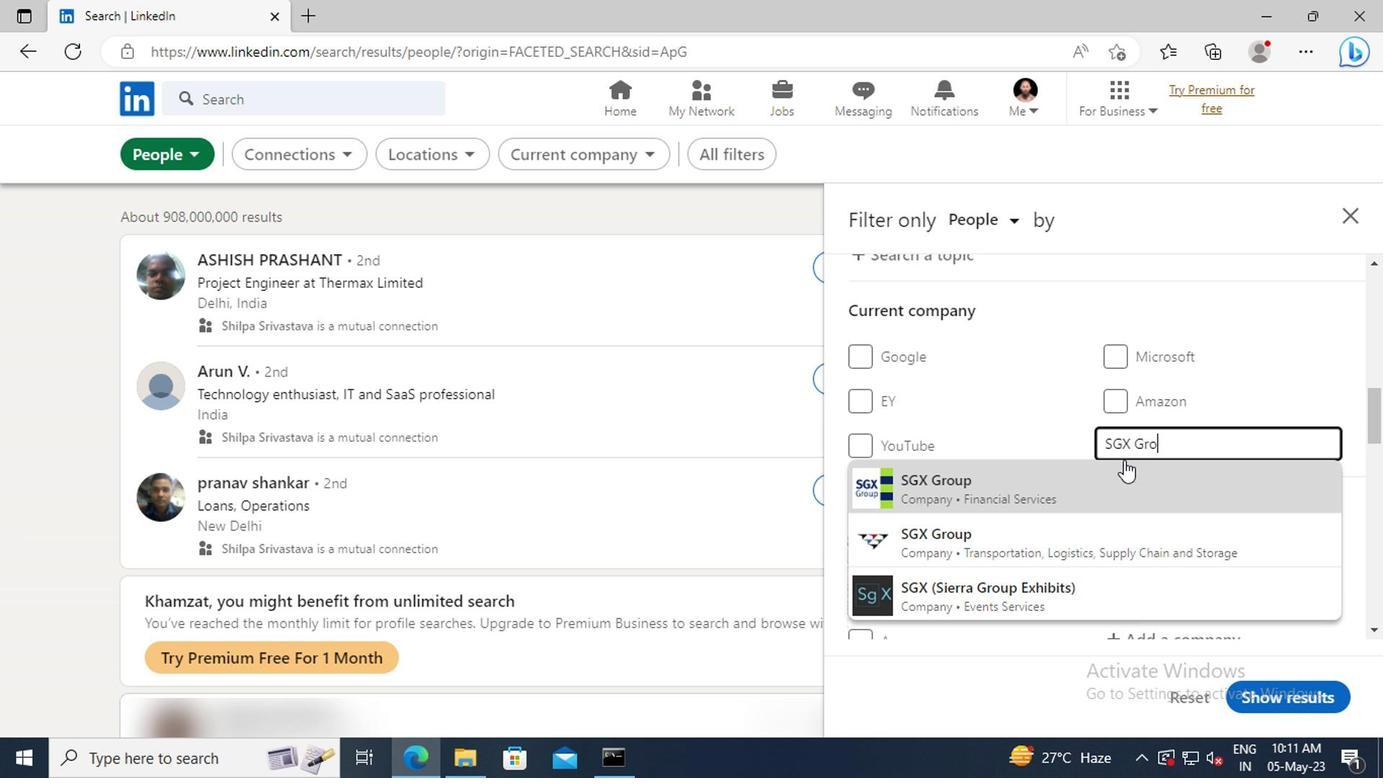 
Action: Mouse pressed left at (1120, 482)
Screenshot: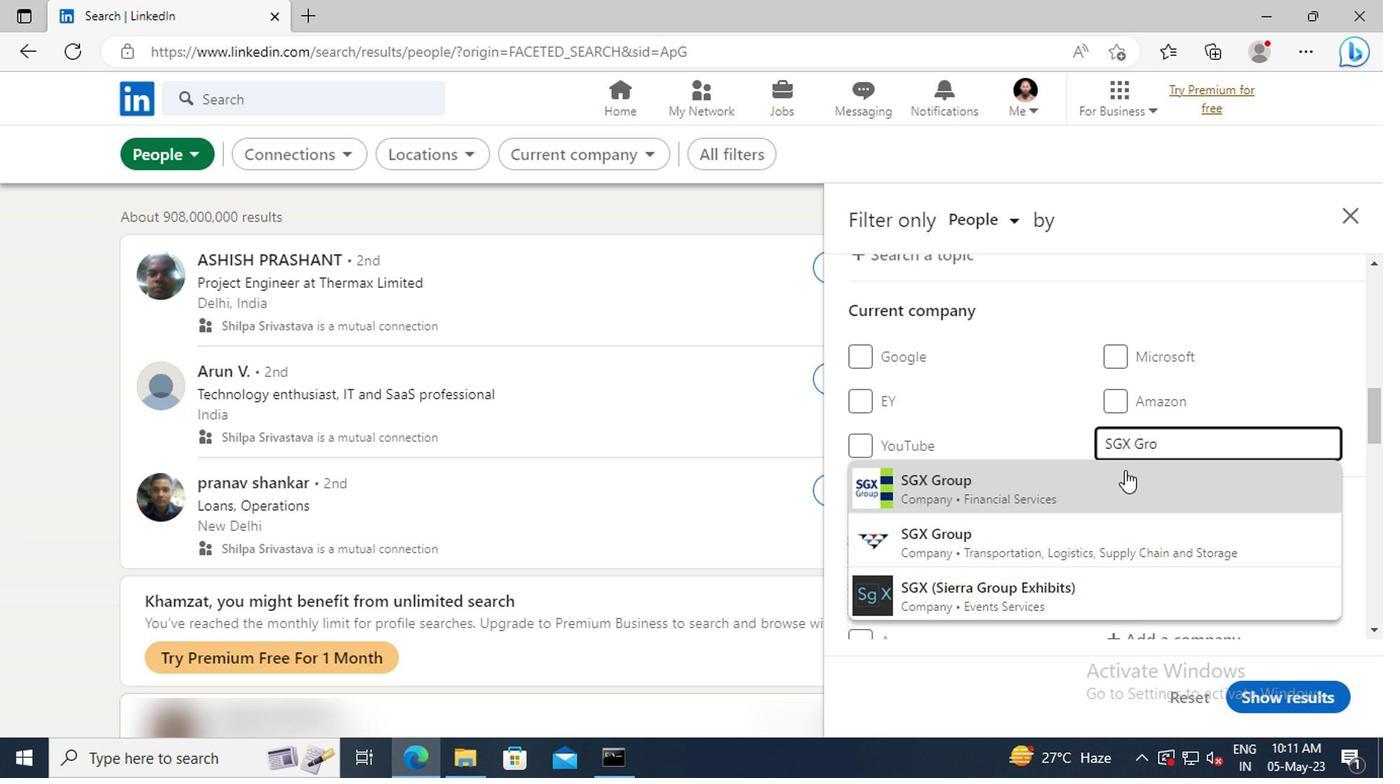 
Action: Mouse scrolled (1120, 482) with delta (0, 0)
Screenshot: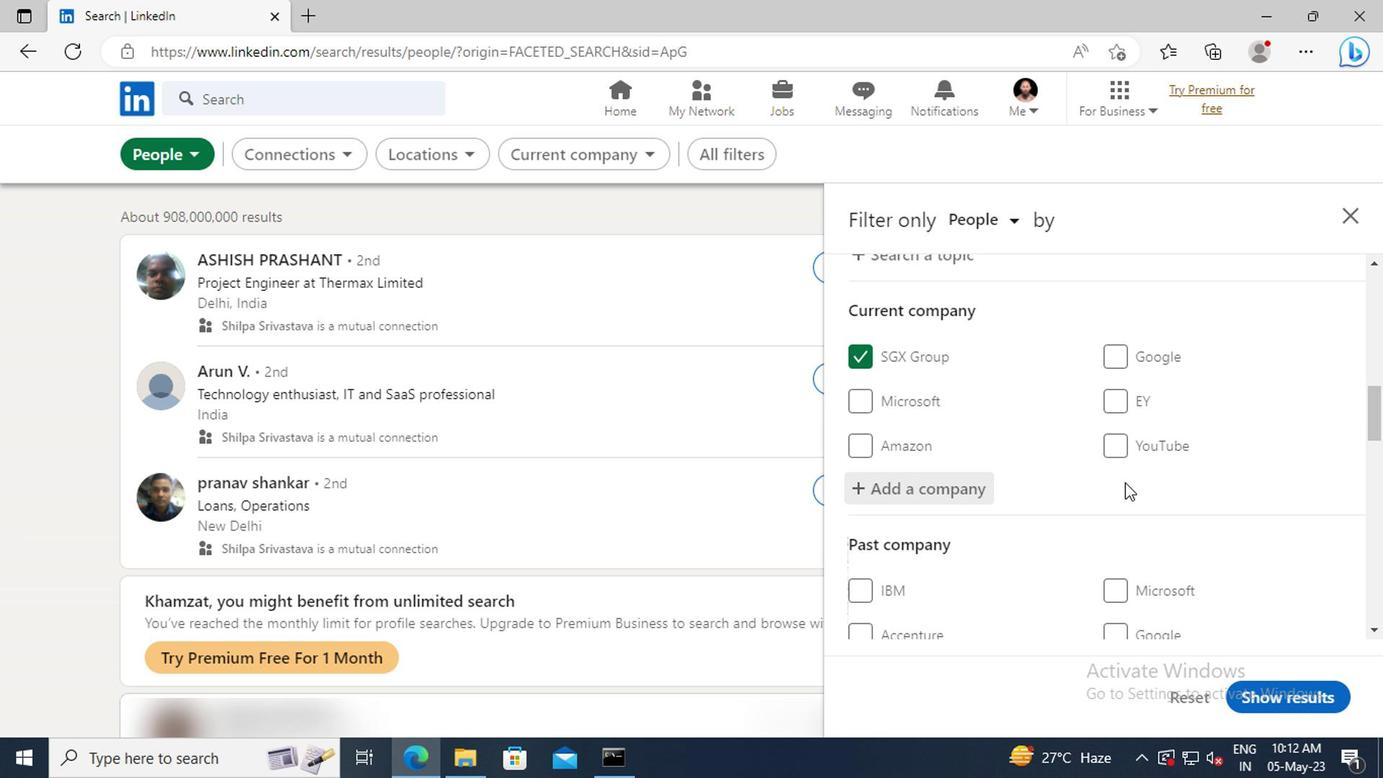 
Action: Mouse moved to (1118, 475)
Screenshot: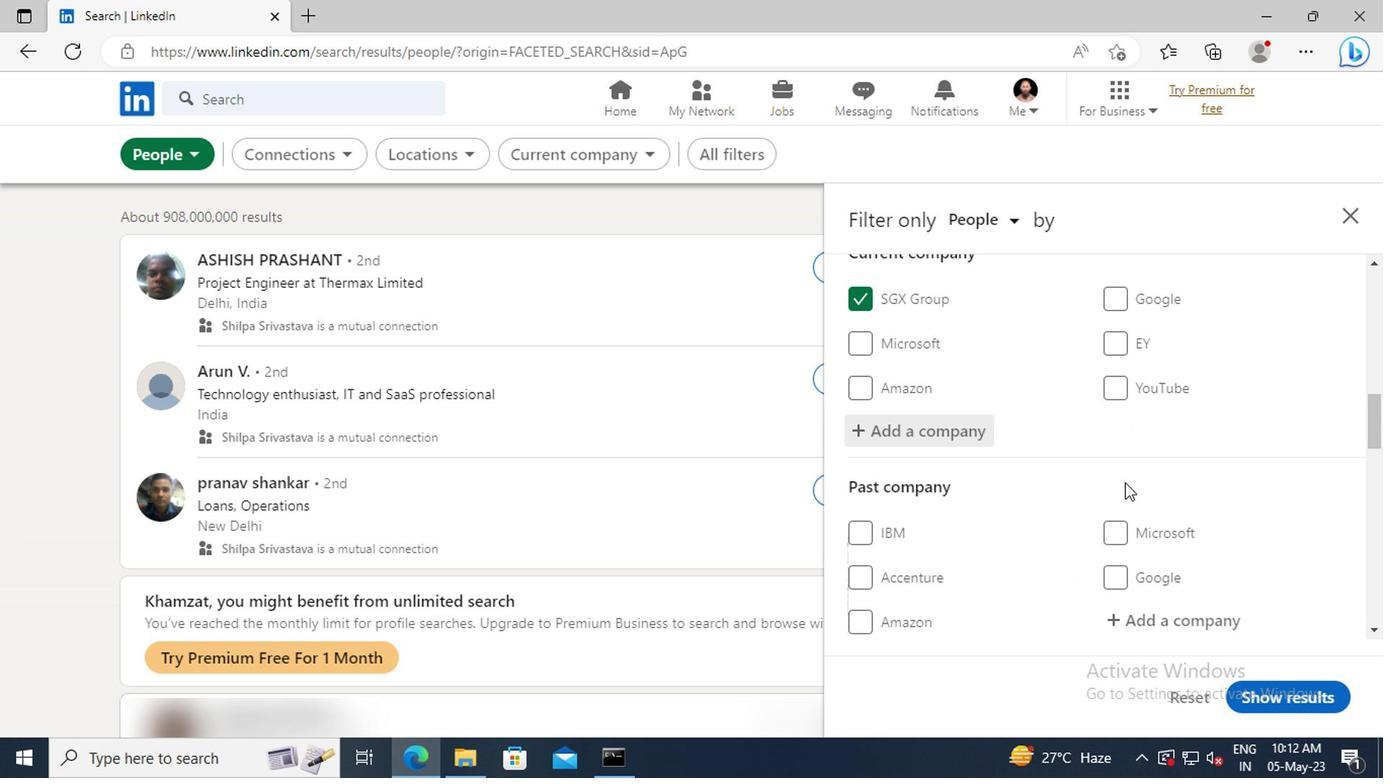 
Action: Mouse scrolled (1118, 475) with delta (0, 0)
Screenshot: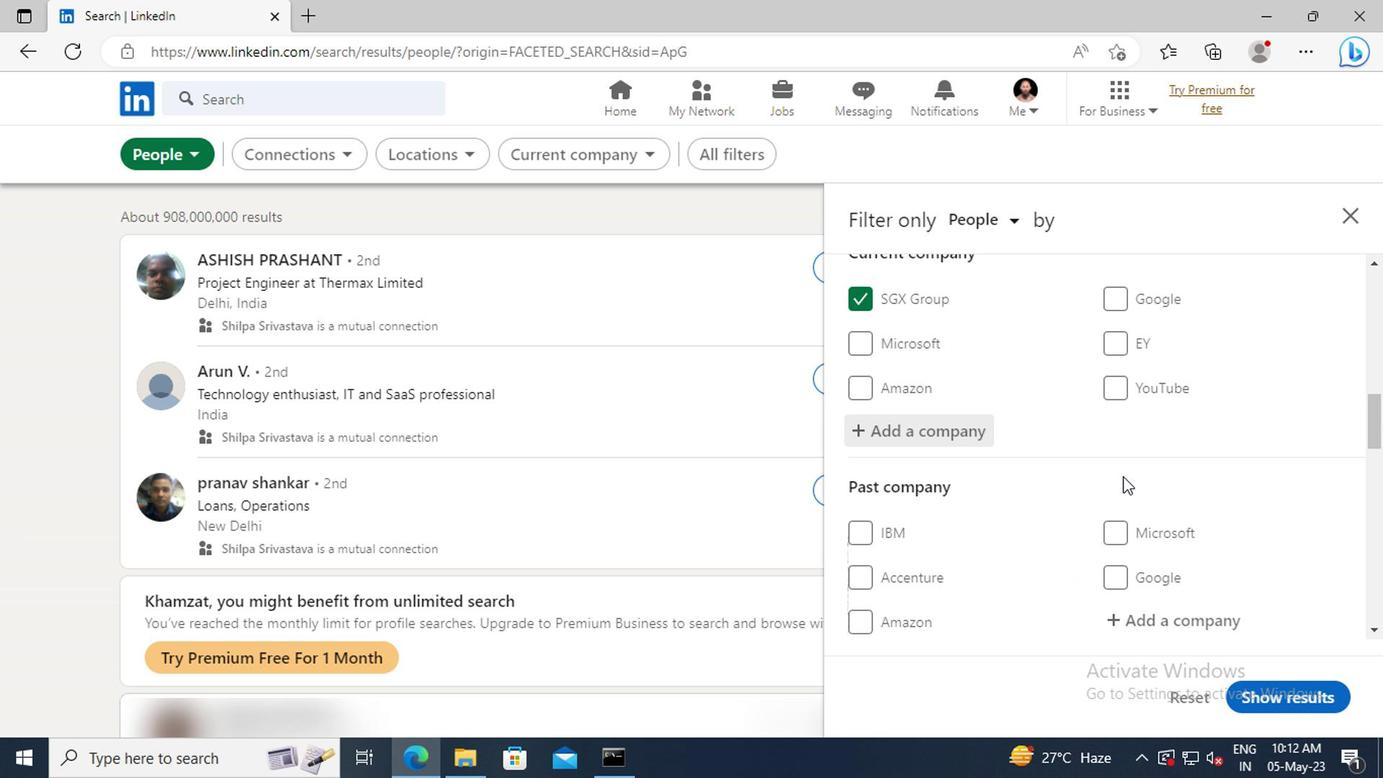 
Action: Mouse moved to (1115, 455)
Screenshot: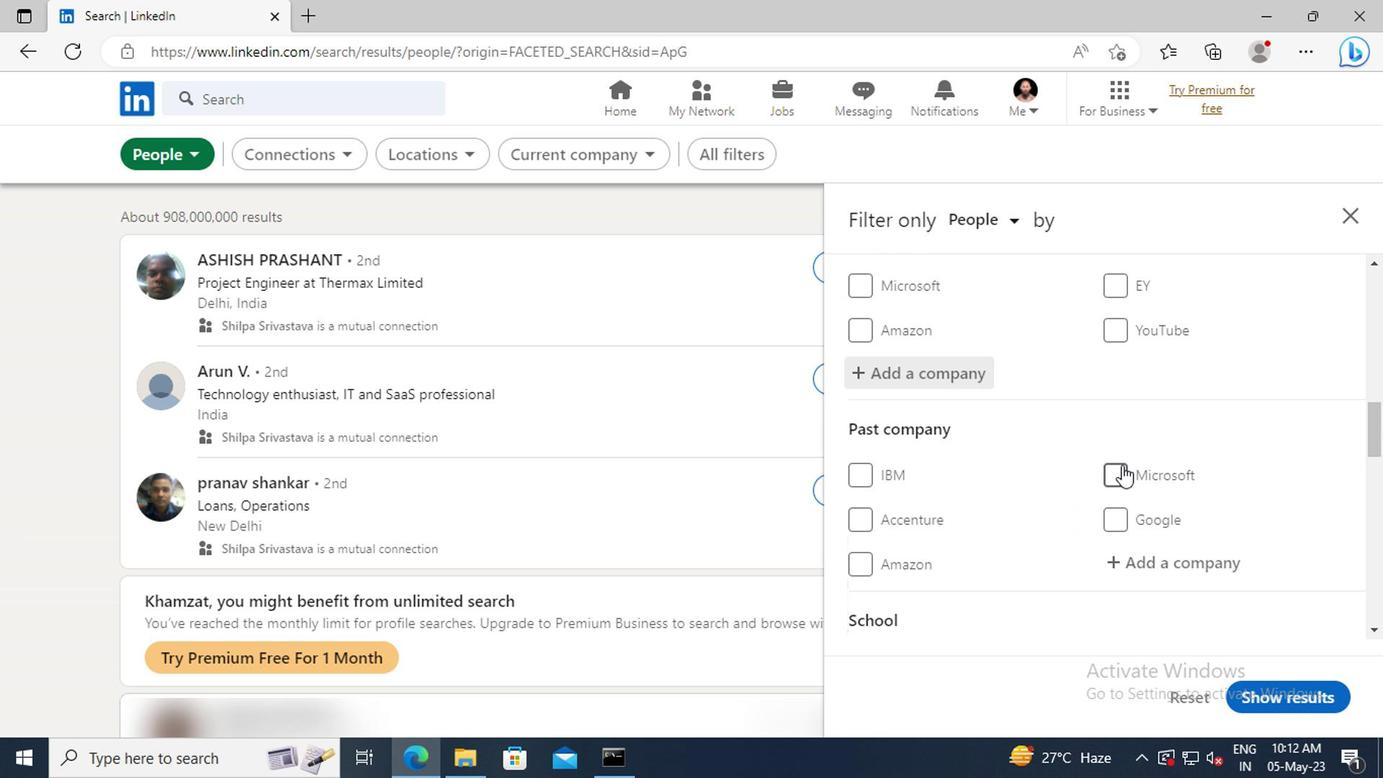 
Action: Mouse scrolled (1115, 454) with delta (0, 0)
Screenshot: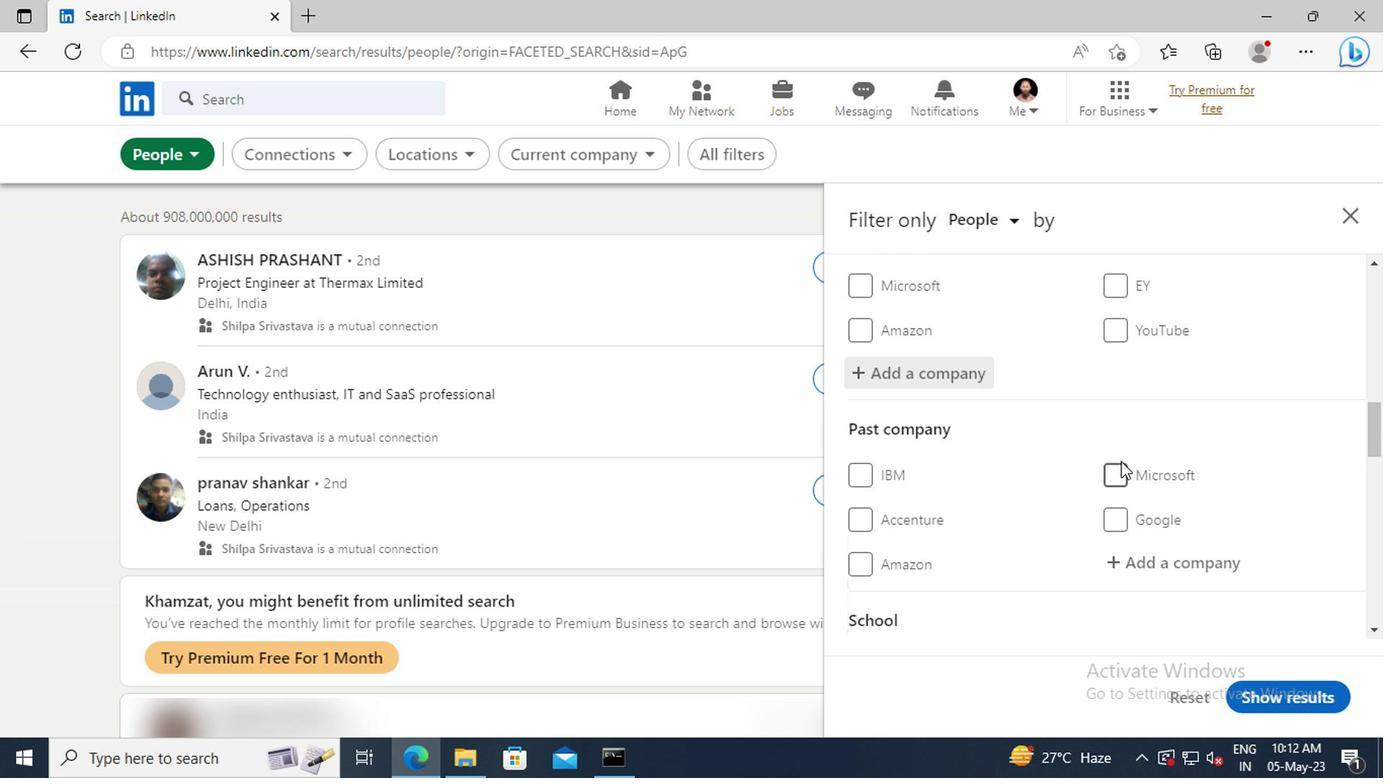 
Action: Mouse scrolled (1115, 454) with delta (0, 0)
Screenshot: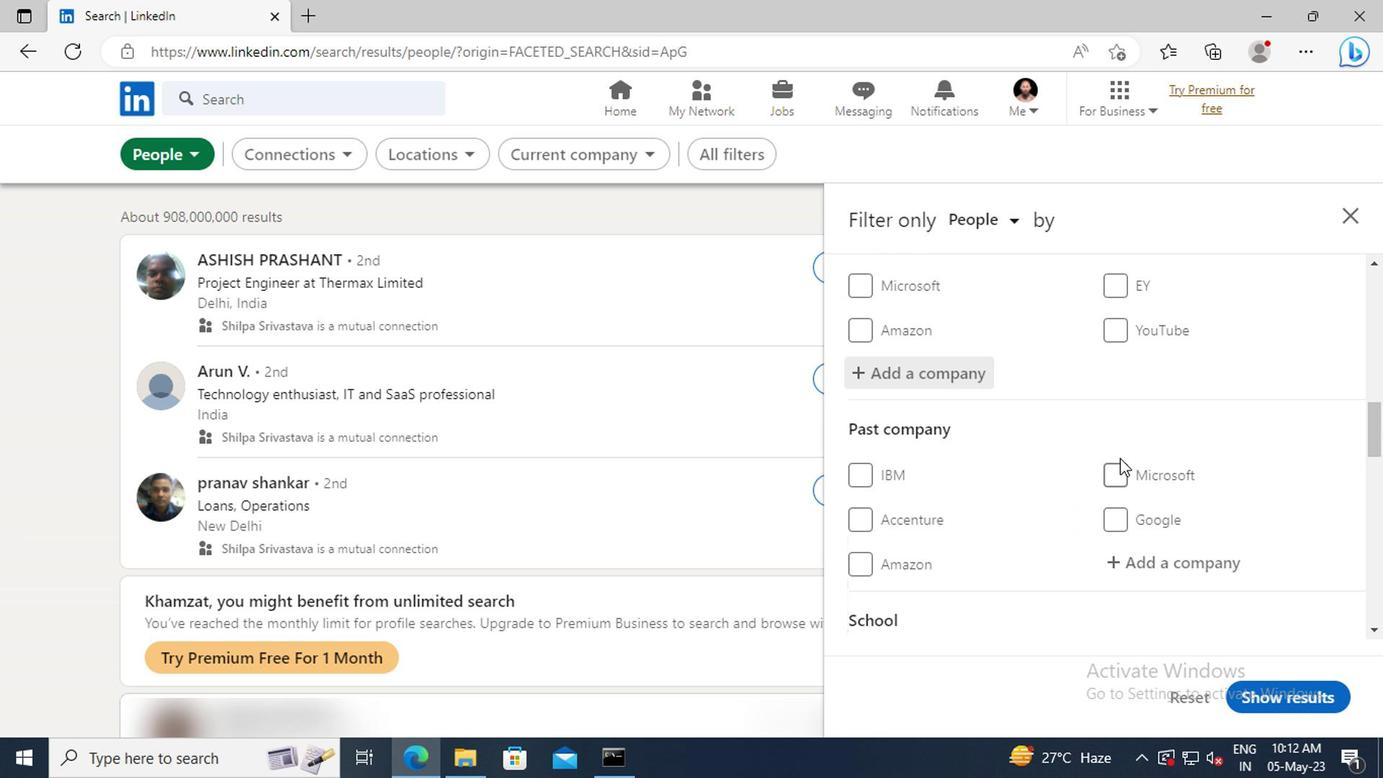 
Action: Mouse scrolled (1115, 454) with delta (0, 0)
Screenshot: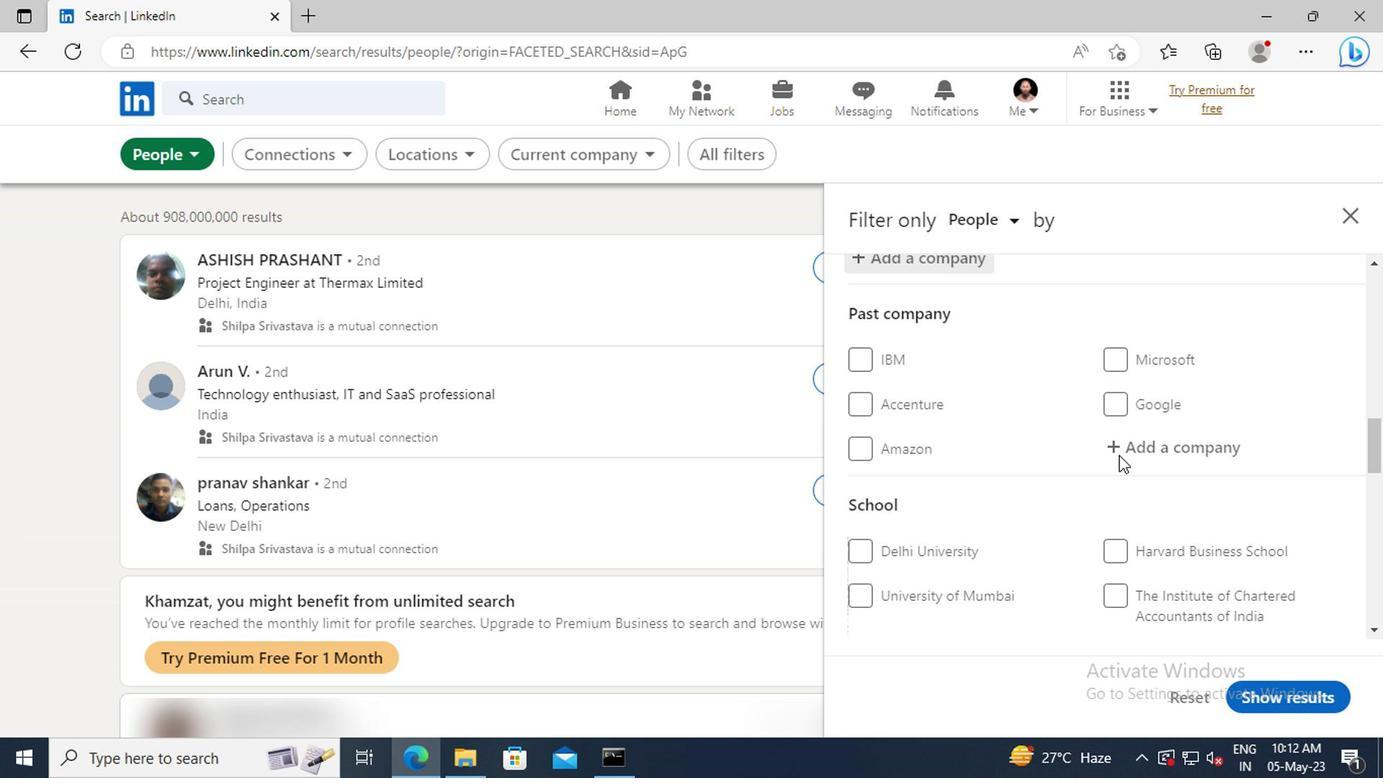 
Action: Mouse scrolled (1115, 454) with delta (0, 0)
Screenshot: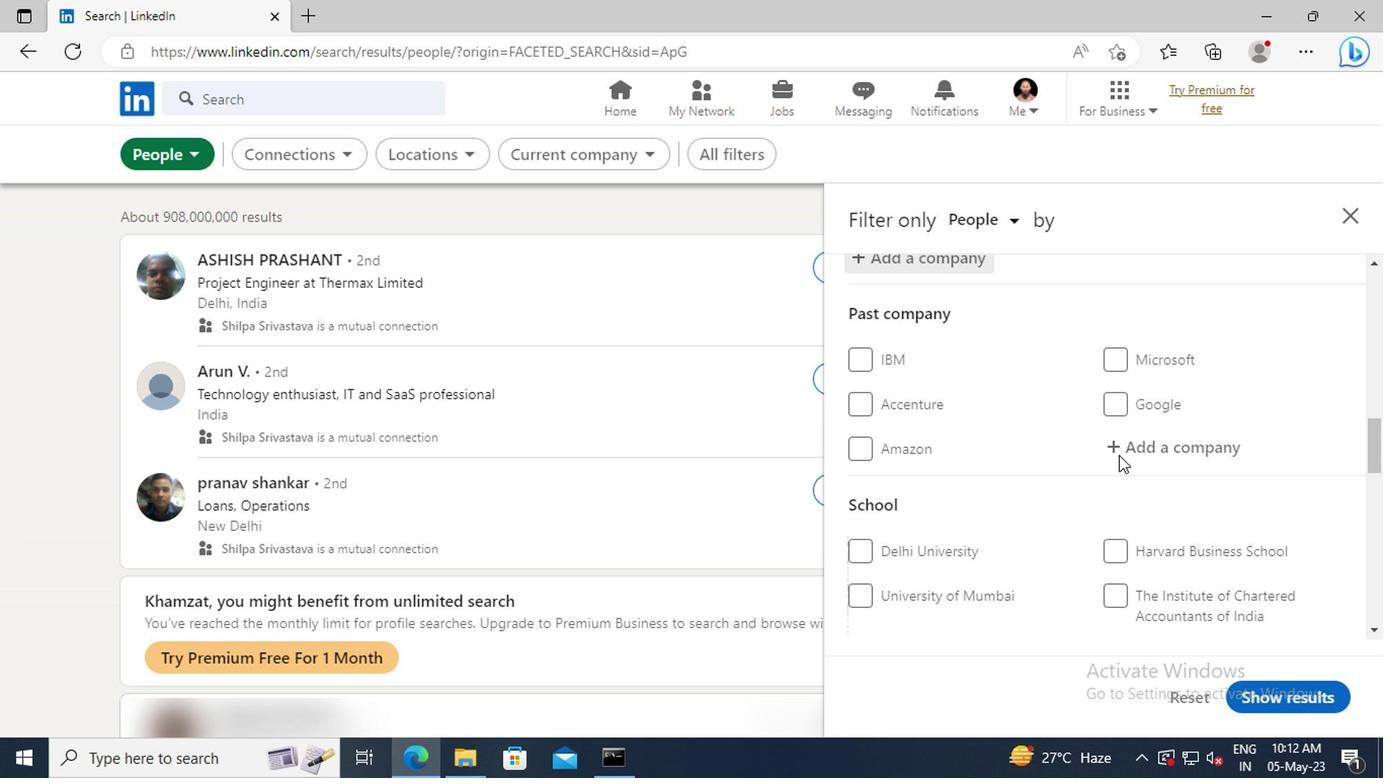 
Action: Mouse scrolled (1115, 454) with delta (0, 0)
Screenshot: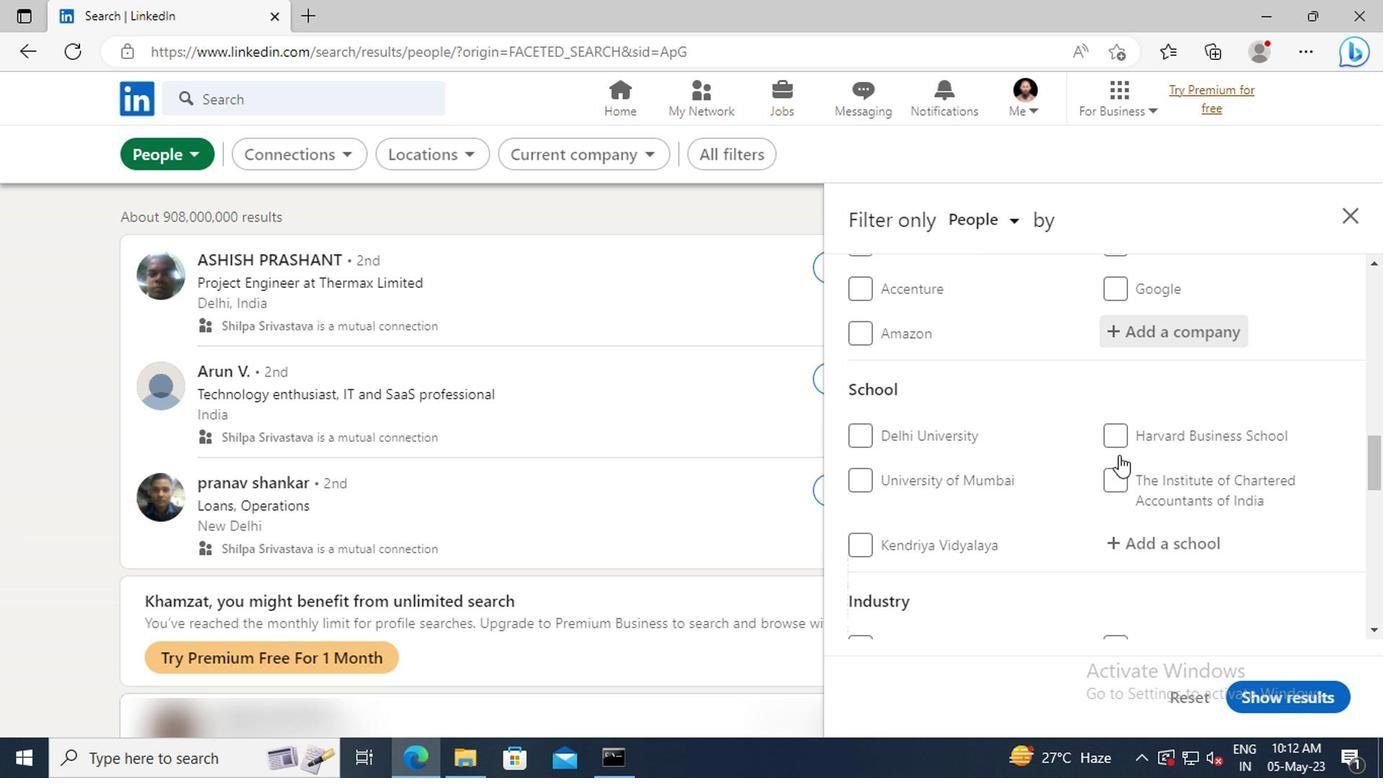 
Action: Mouse scrolled (1115, 454) with delta (0, 0)
Screenshot: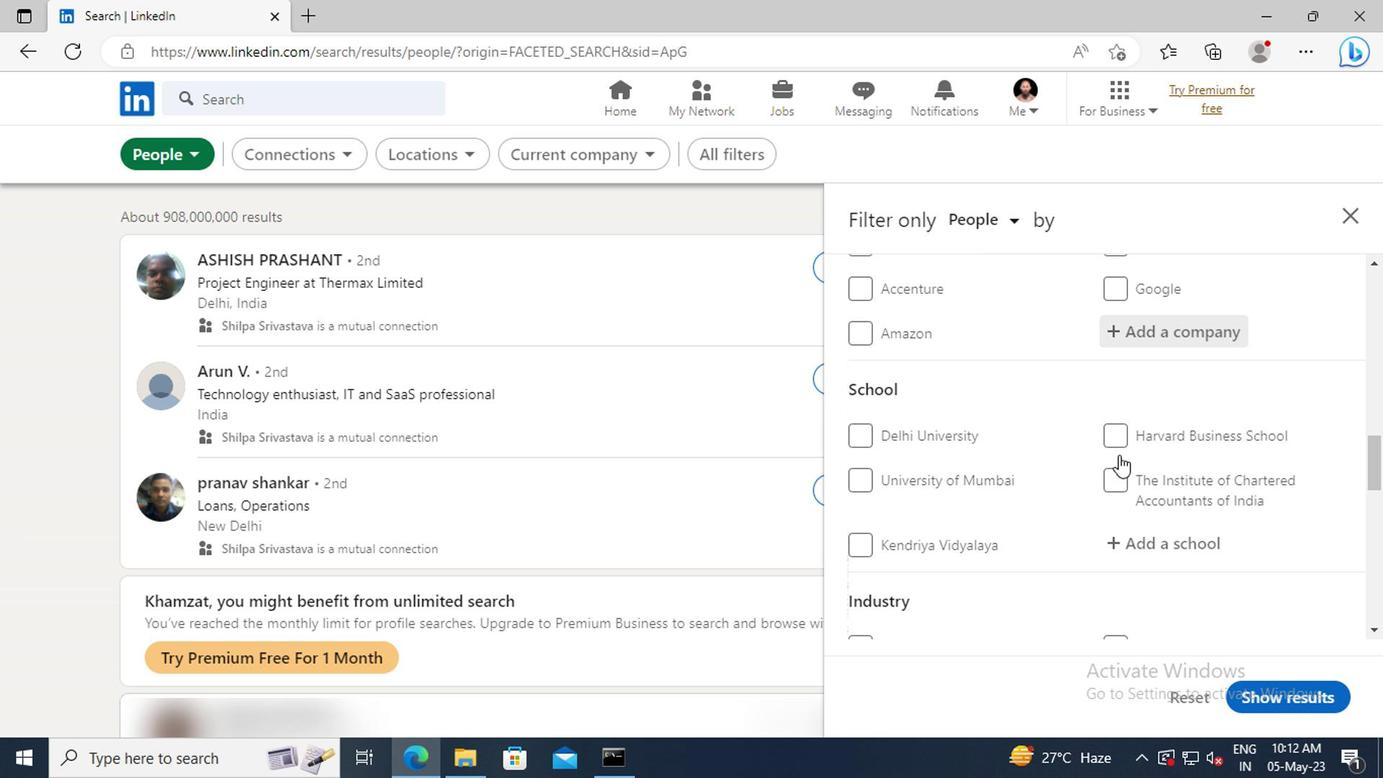 
Action: Mouse moved to (1125, 435)
Screenshot: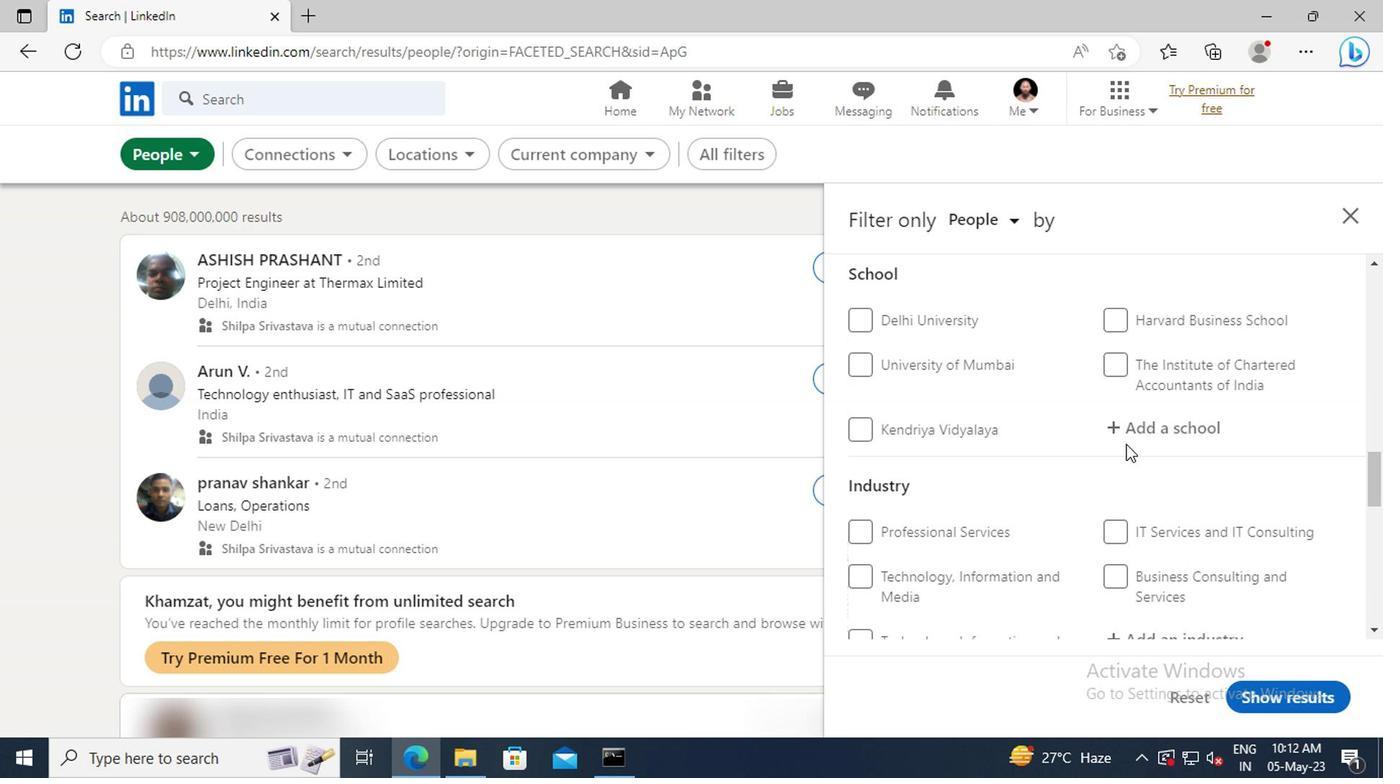 
Action: Mouse pressed left at (1125, 435)
Screenshot: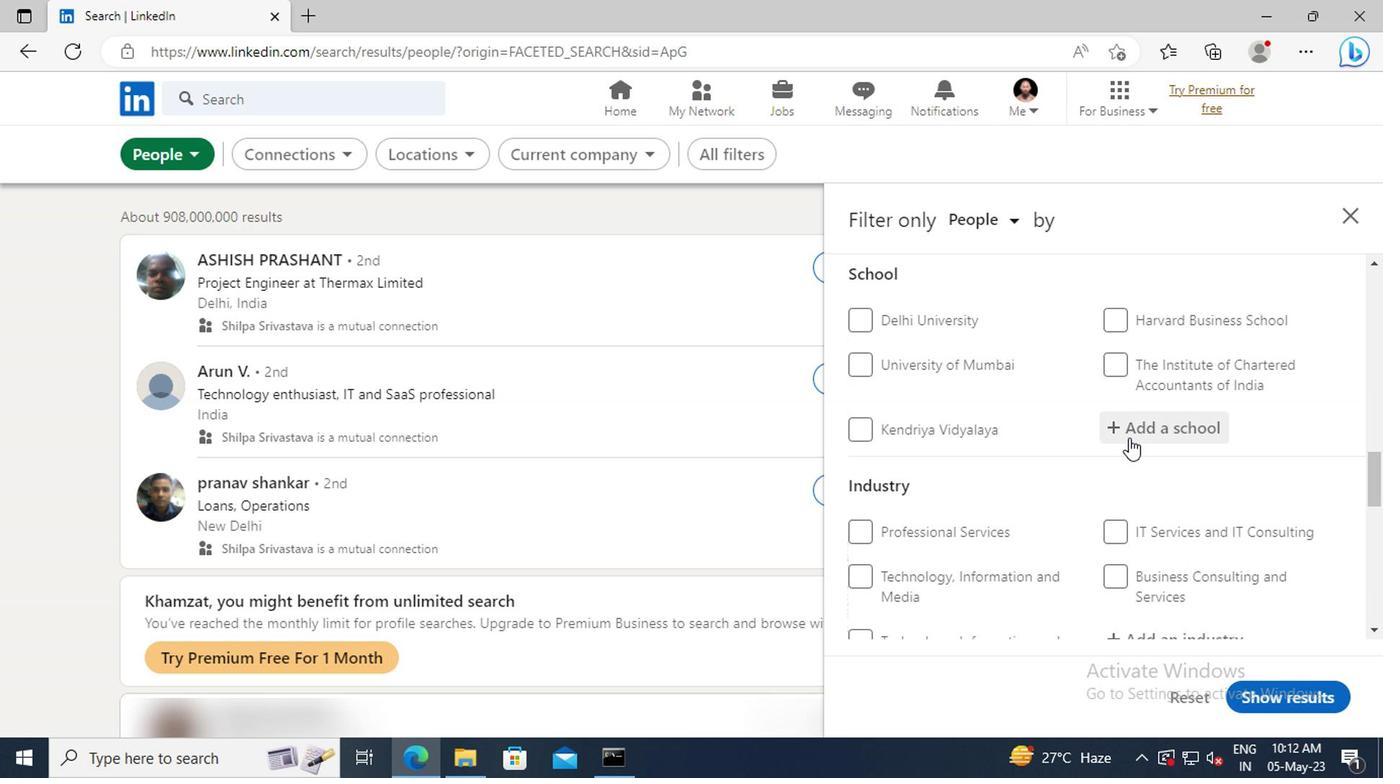 
Action: Mouse moved to (1123, 434)
Screenshot: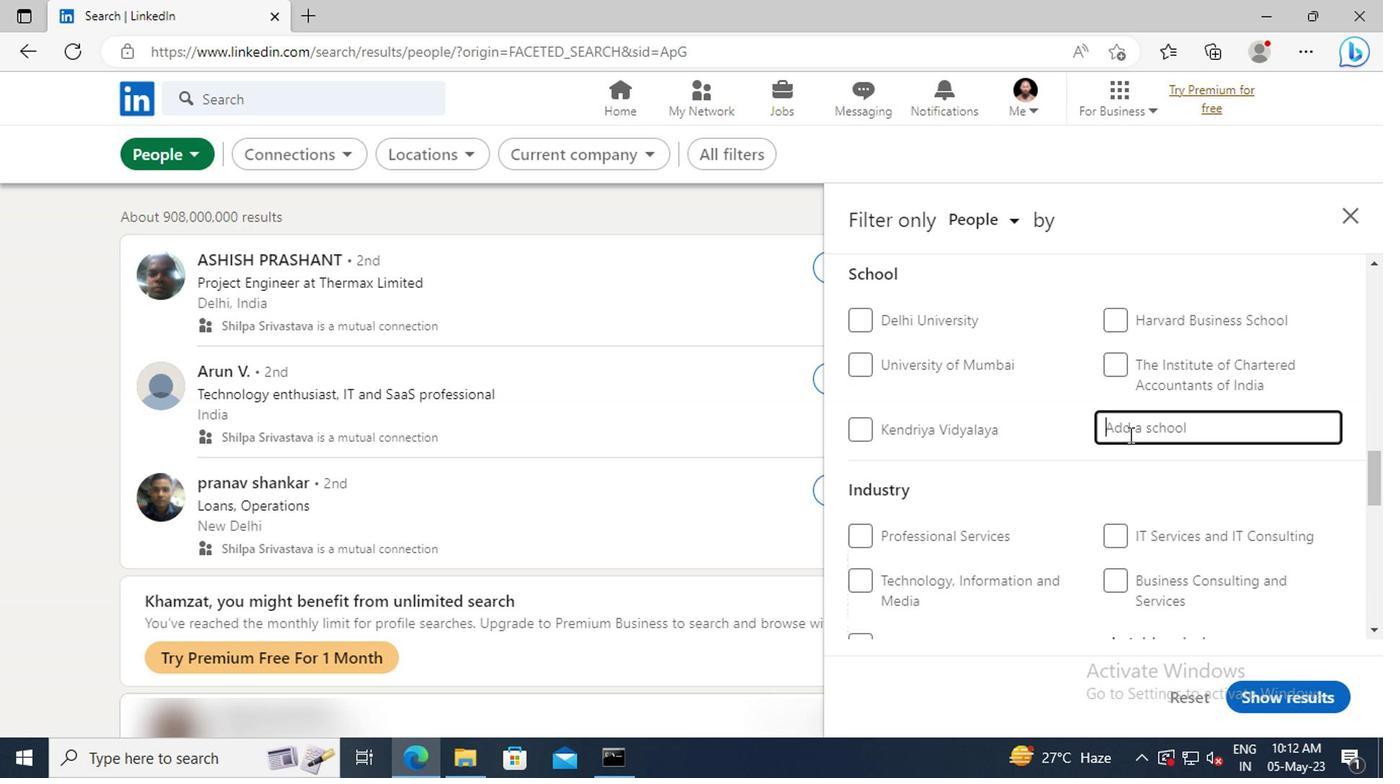 
Action: Key pressed <Key.shift>VASIREDD
Screenshot: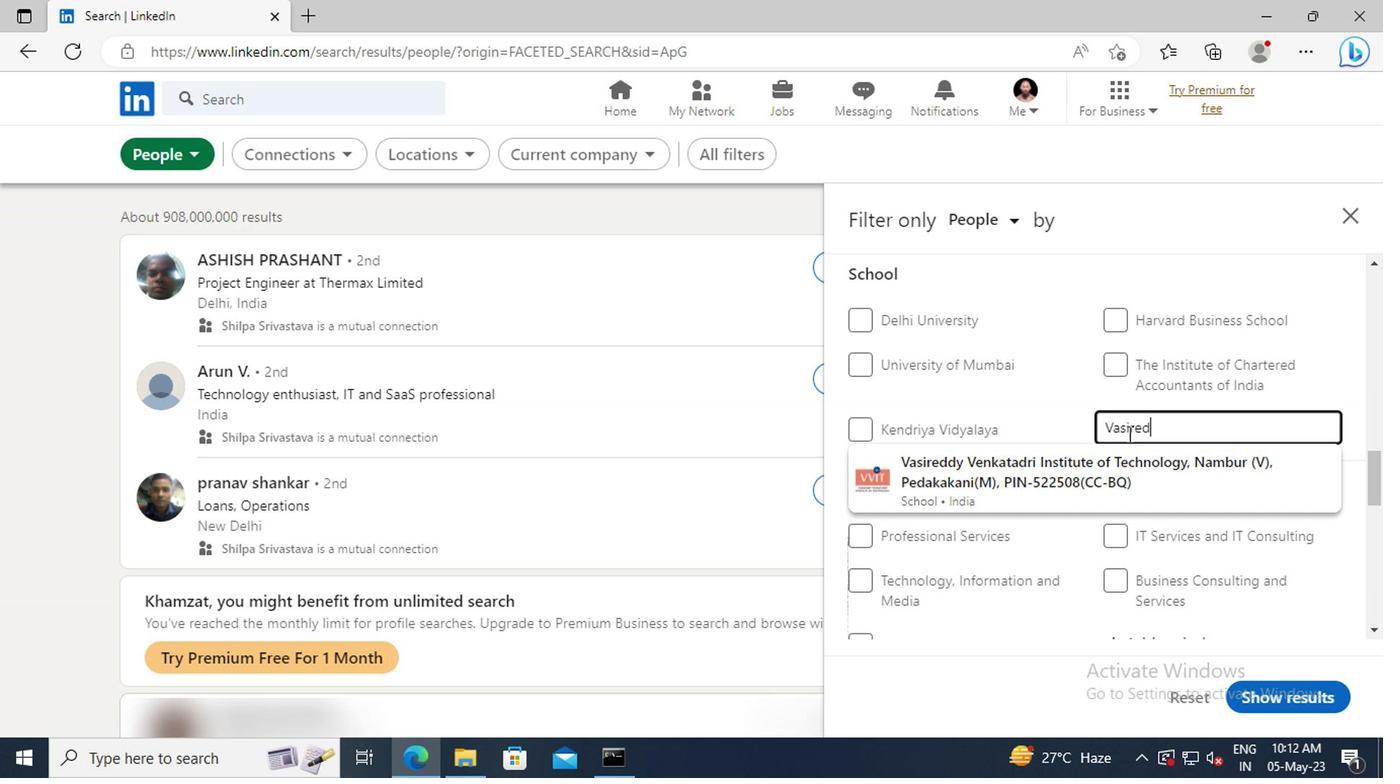 
Action: Mouse moved to (1120, 459)
Screenshot: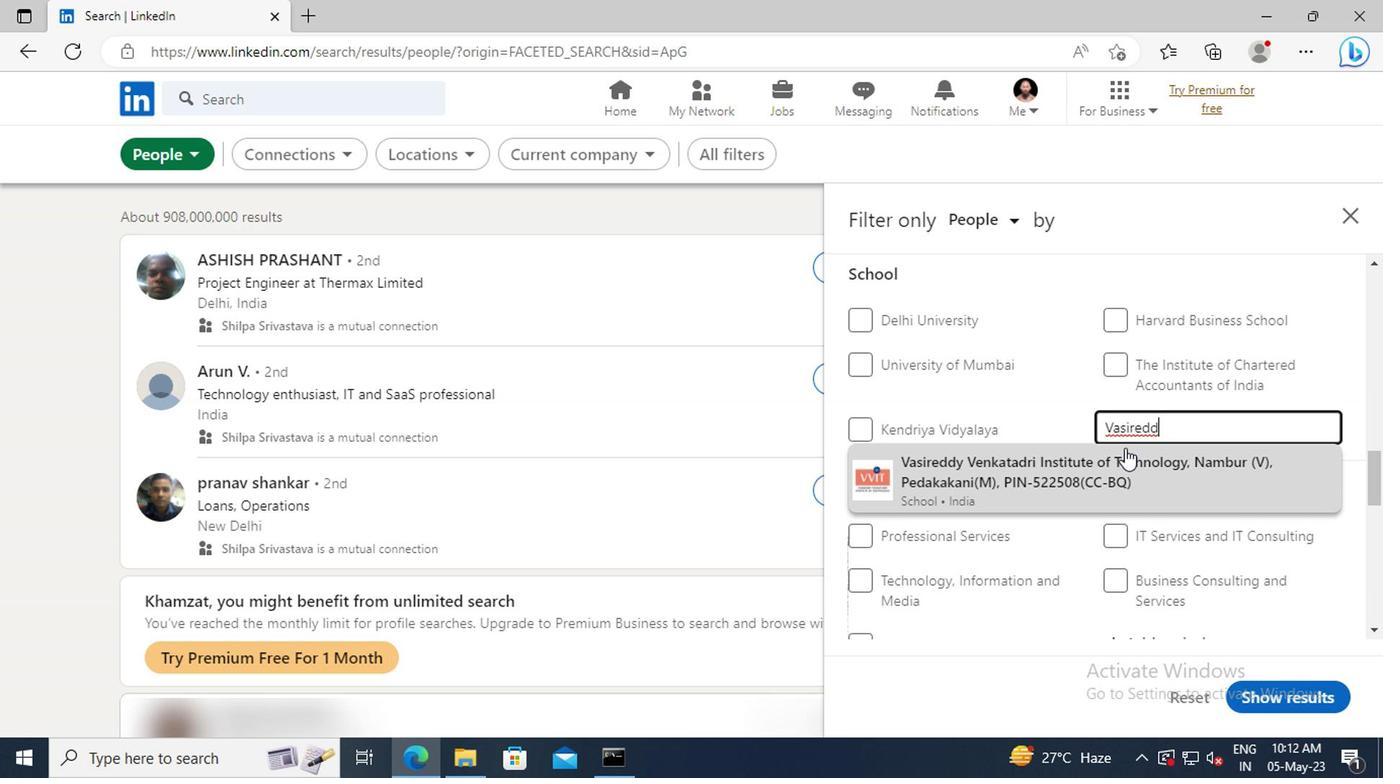 
Action: Mouse pressed left at (1120, 459)
Screenshot: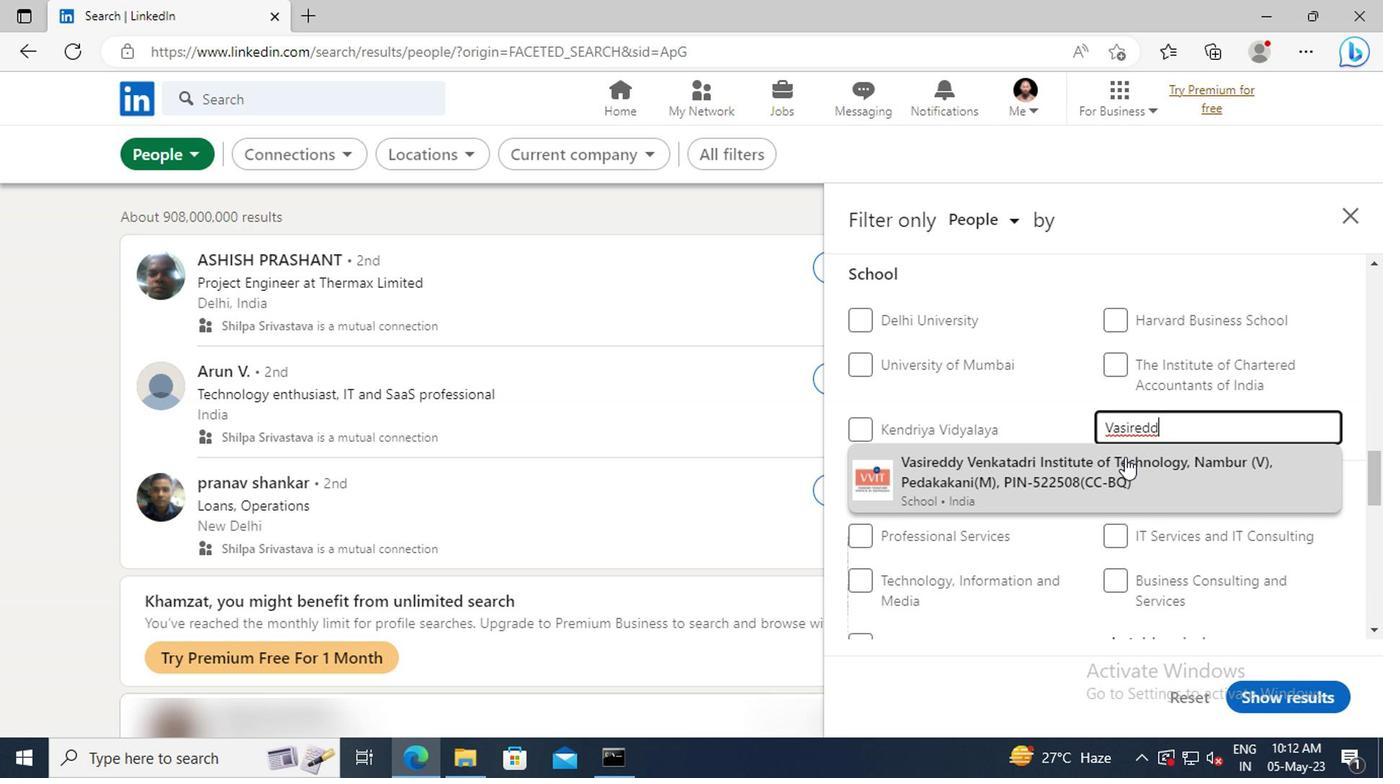 
Action: Mouse scrolled (1120, 458) with delta (0, -1)
Screenshot: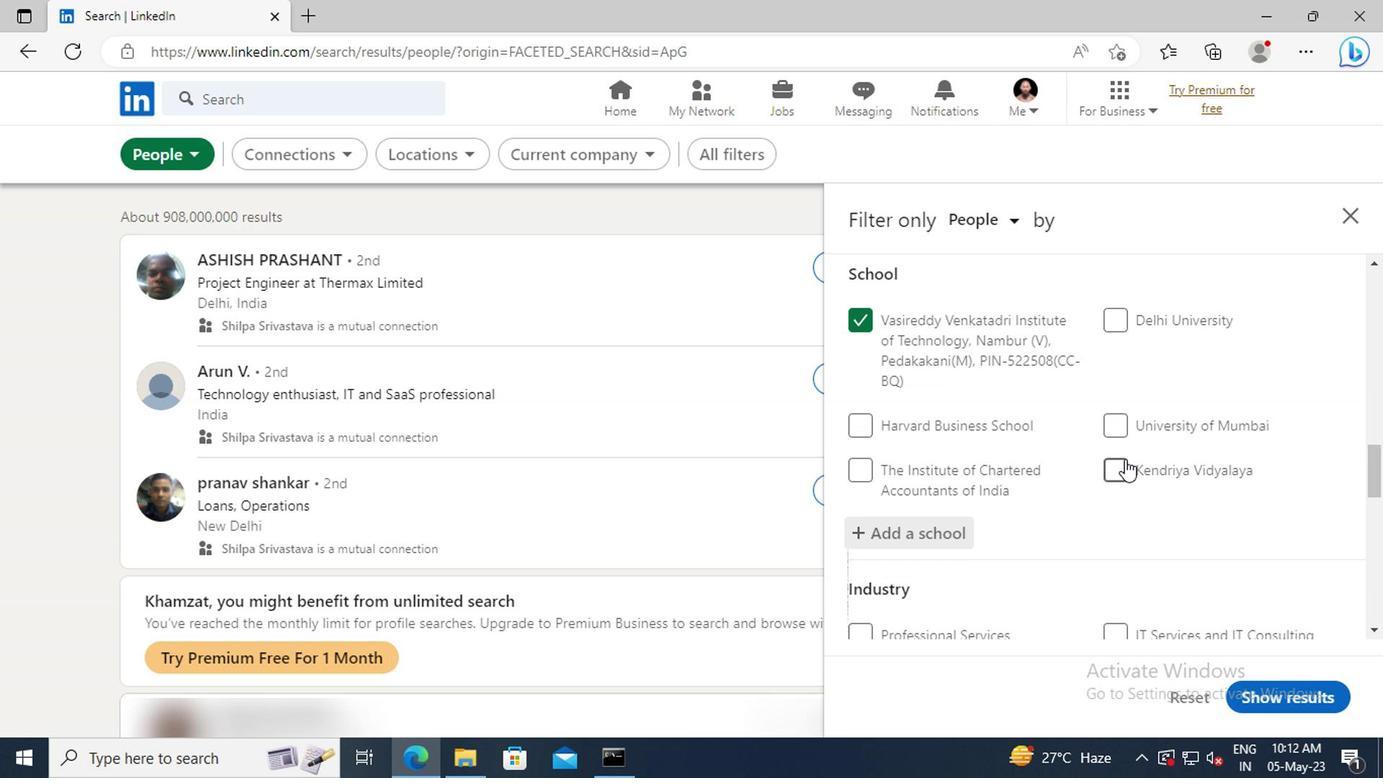 
Action: Mouse scrolled (1120, 458) with delta (0, -1)
Screenshot: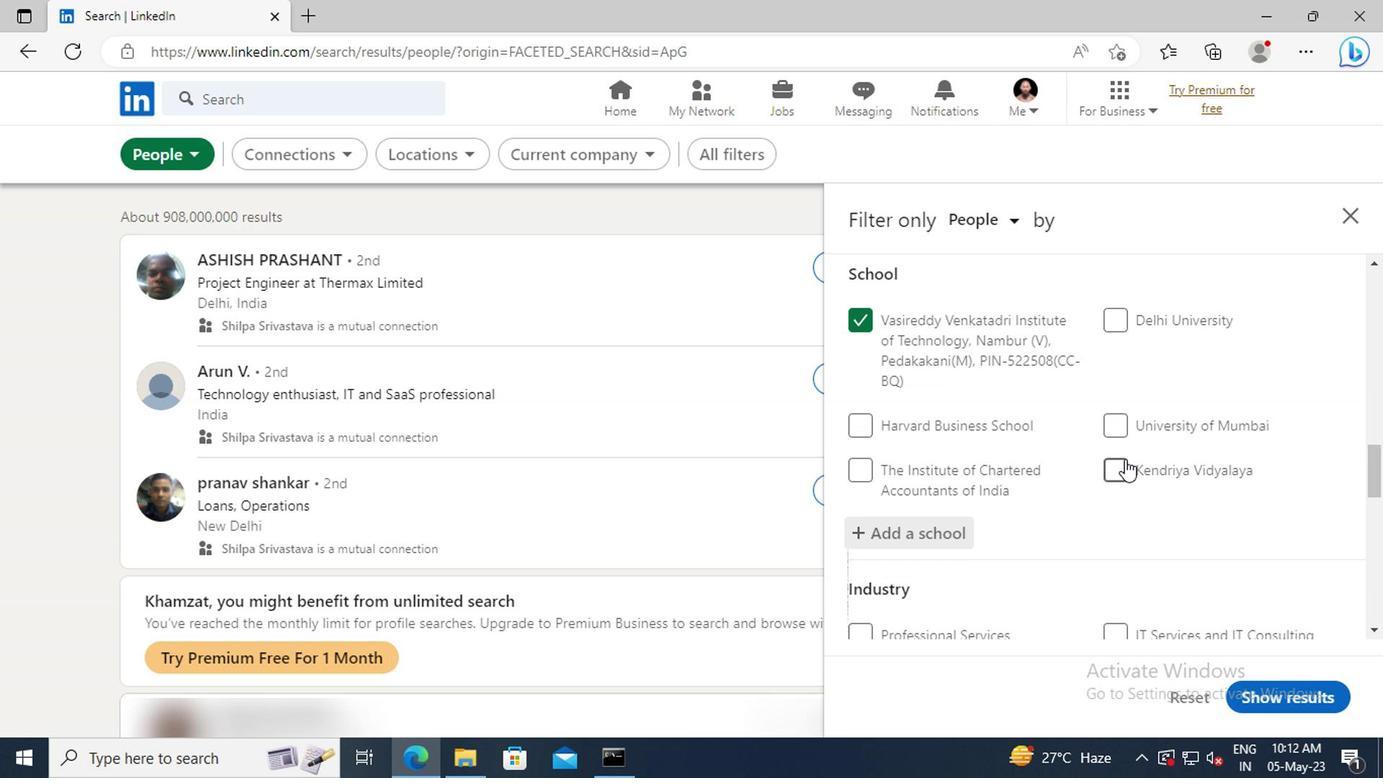 
Action: Mouse moved to (1118, 446)
Screenshot: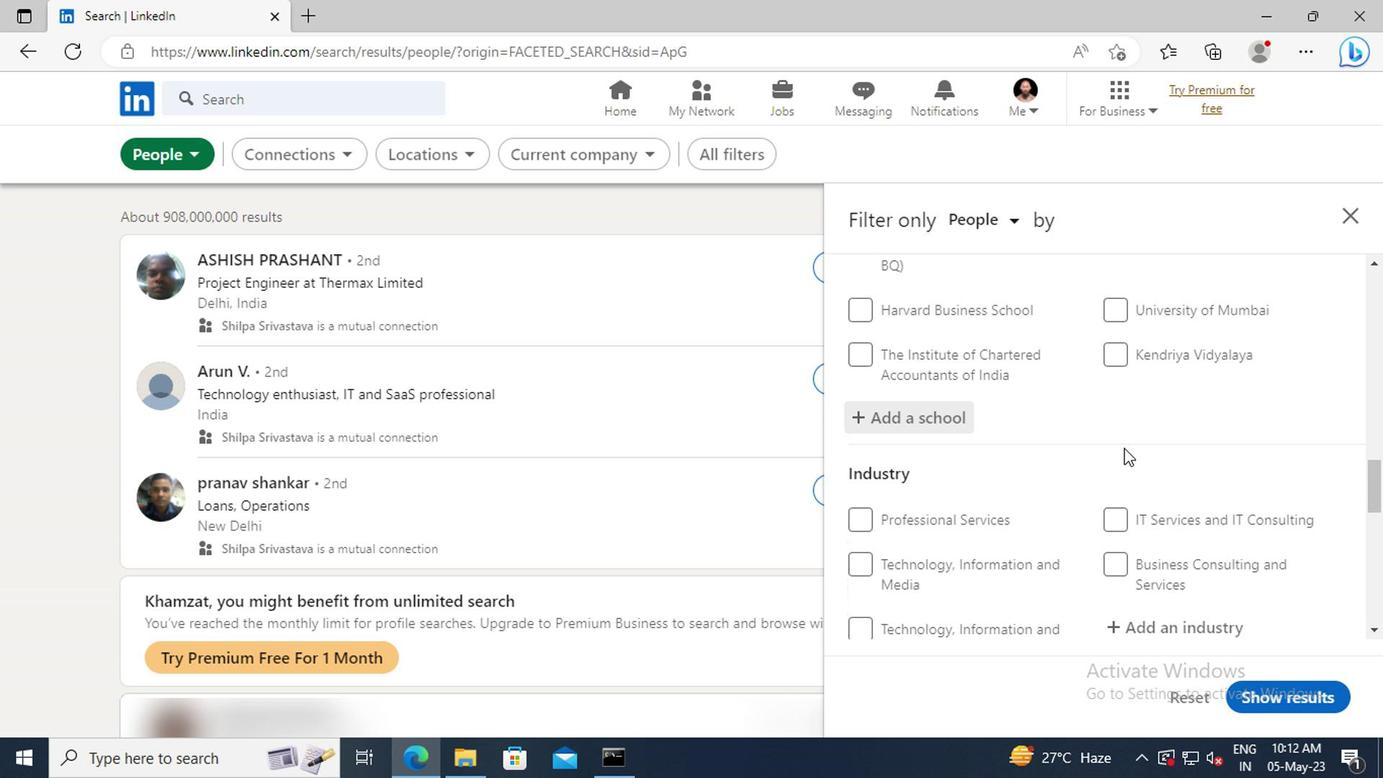 
Action: Mouse scrolled (1118, 445) with delta (0, -1)
Screenshot: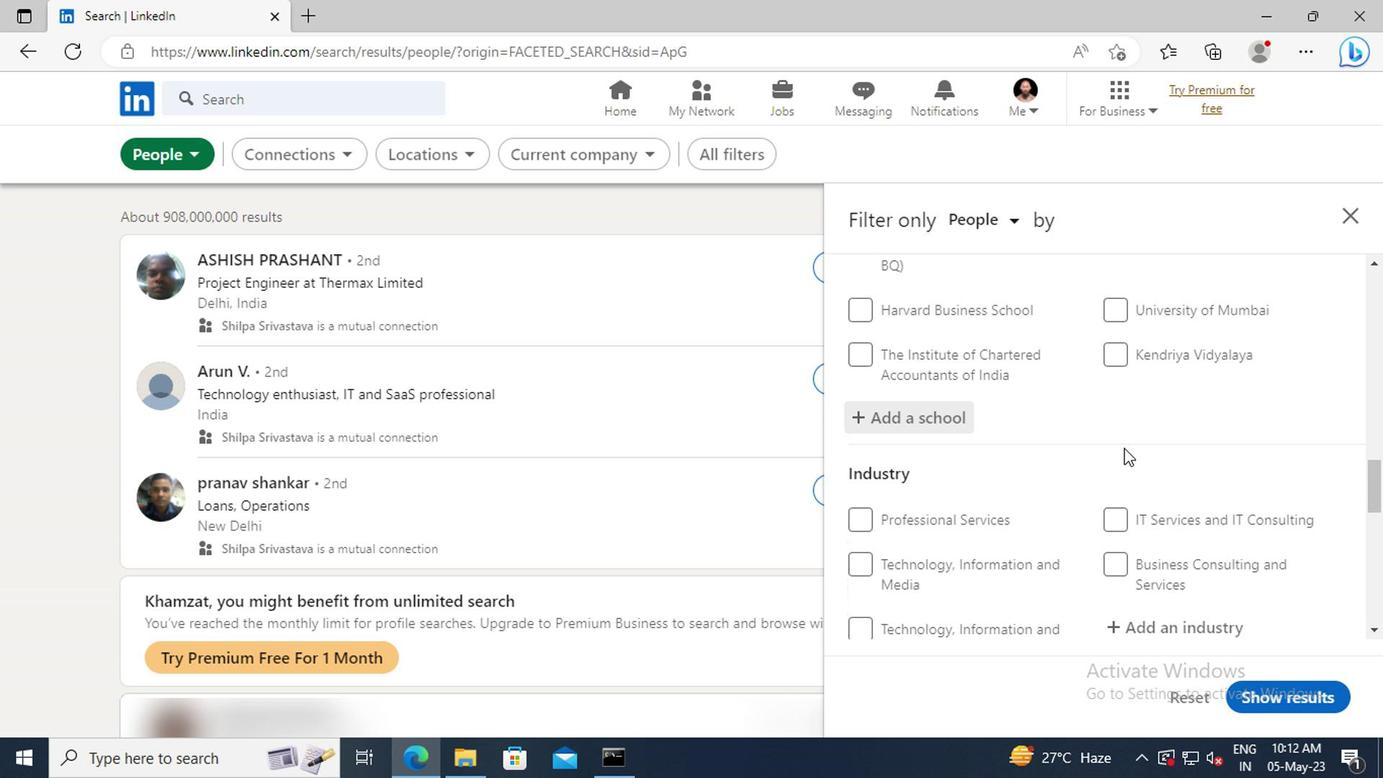 
Action: Mouse moved to (1115, 429)
Screenshot: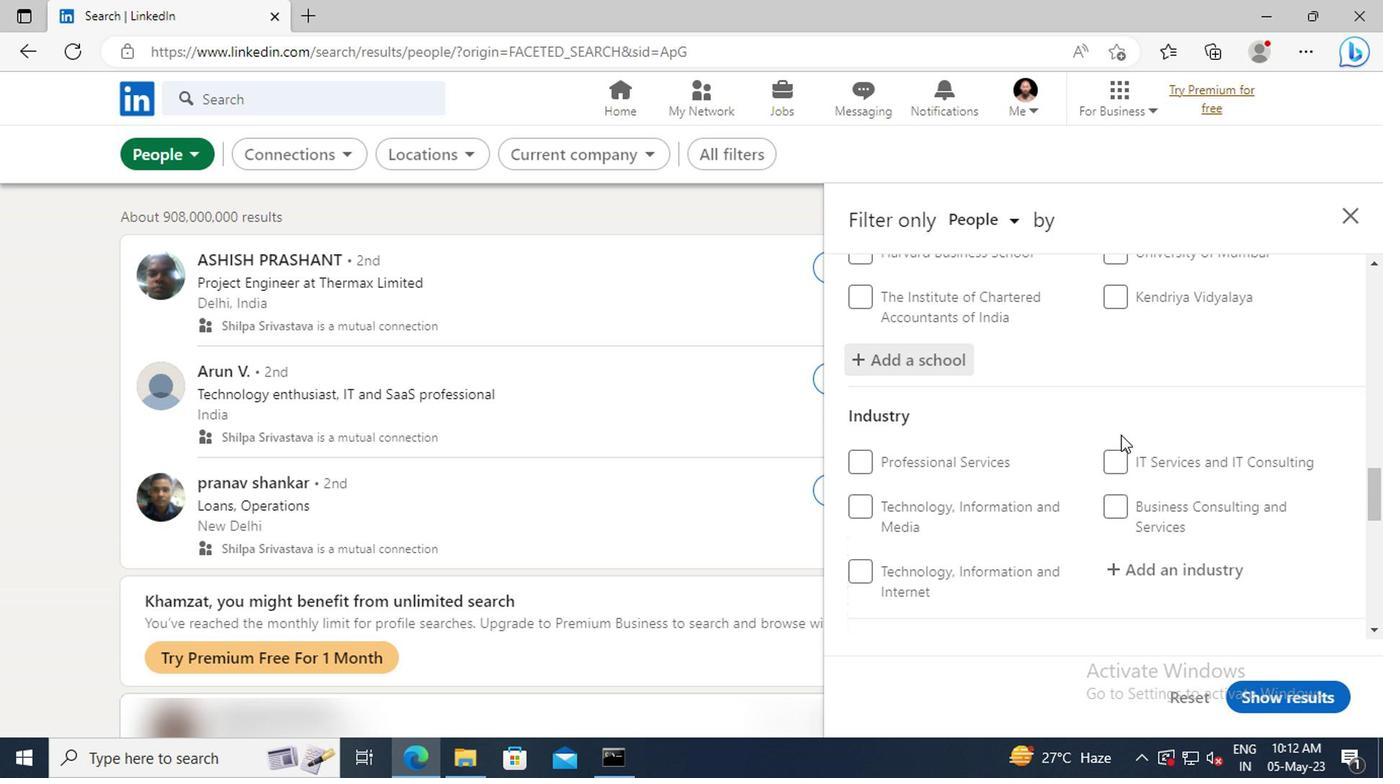 
Action: Mouse scrolled (1115, 428) with delta (0, 0)
Screenshot: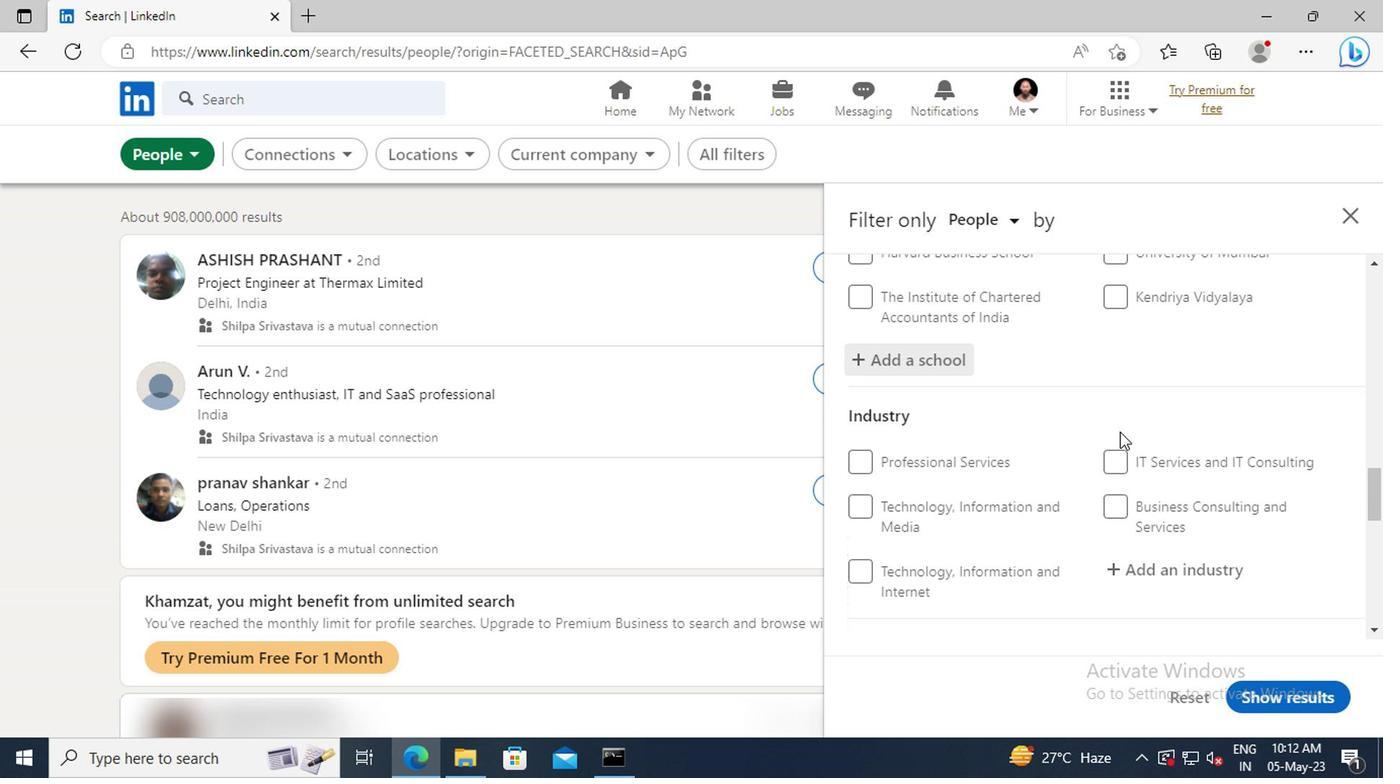 
Action: Mouse scrolled (1115, 428) with delta (0, 0)
Screenshot: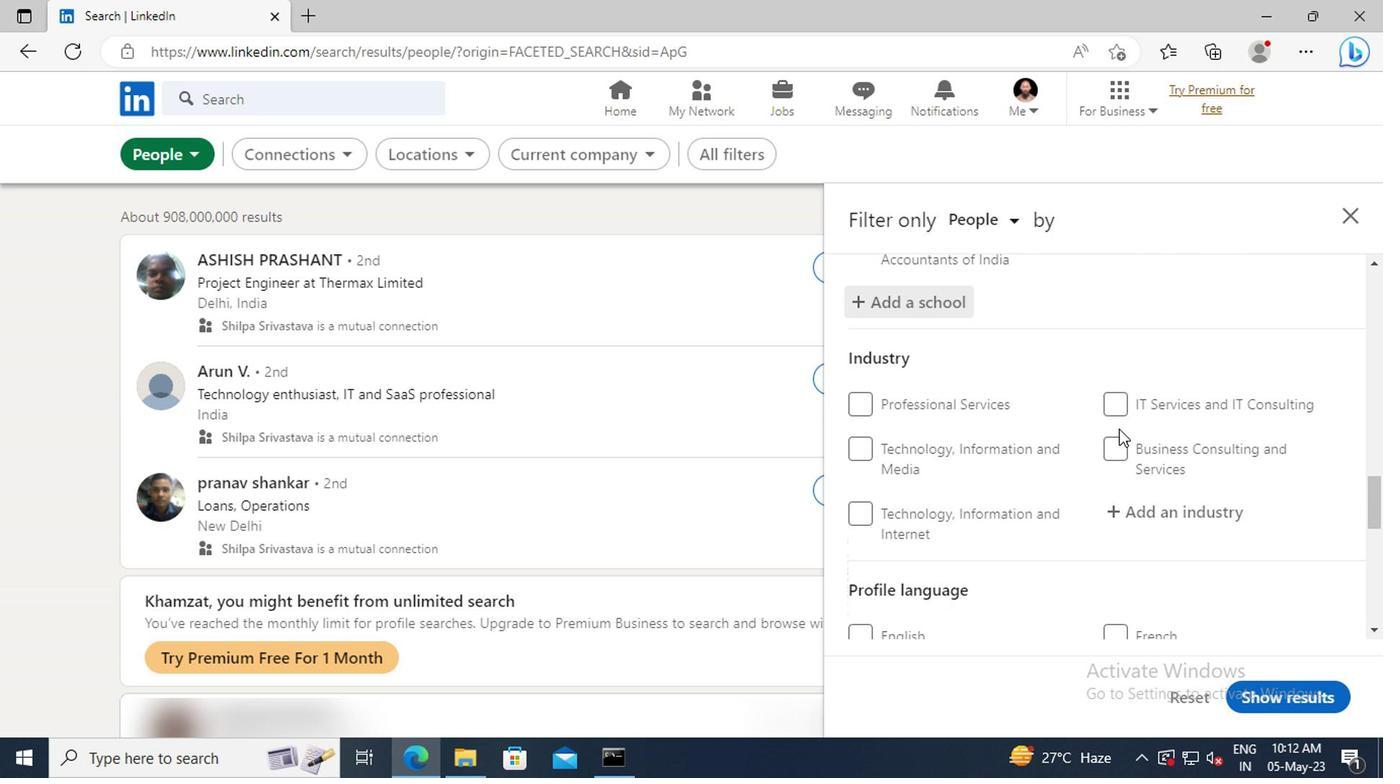
Action: Mouse scrolled (1115, 428) with delta (0, 0)
Screenshot: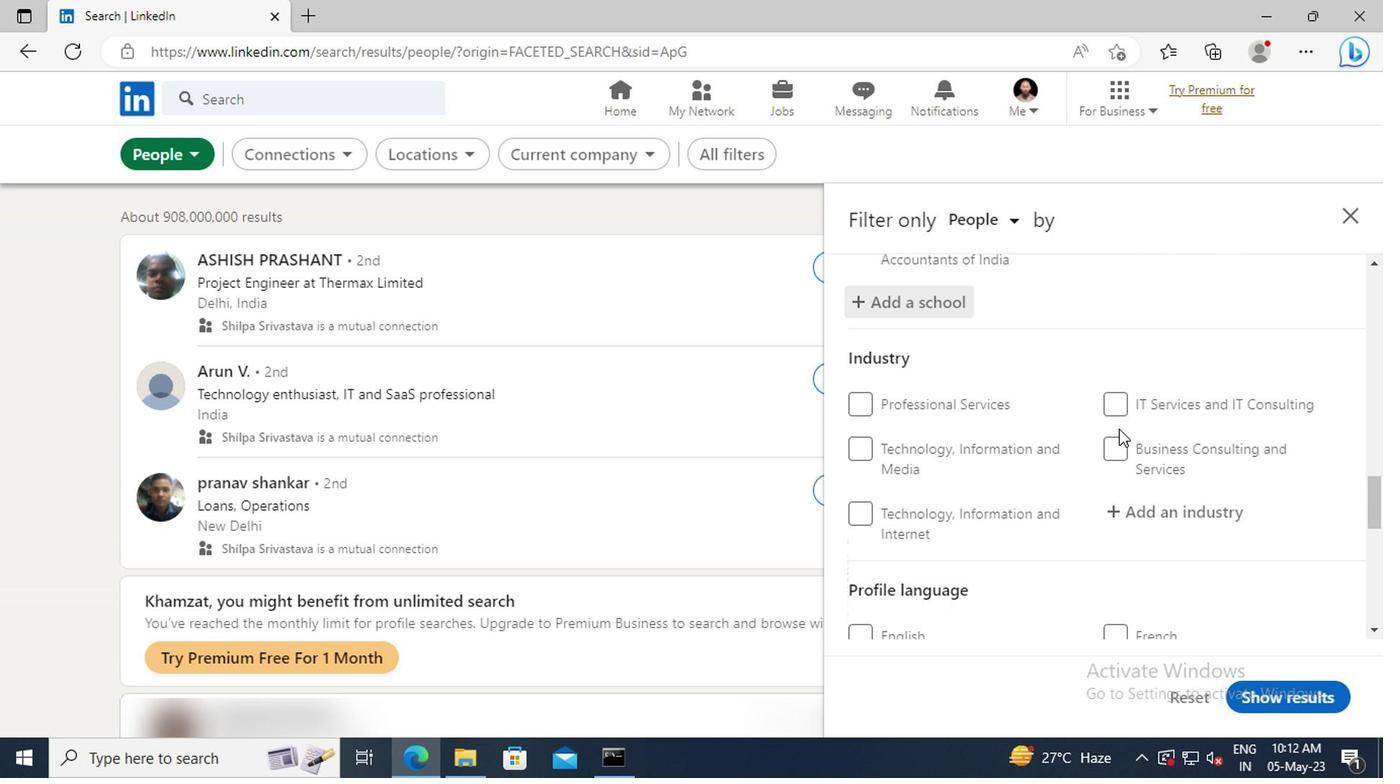 
Action: Mouse moved to (1118, 408)
Screenshot: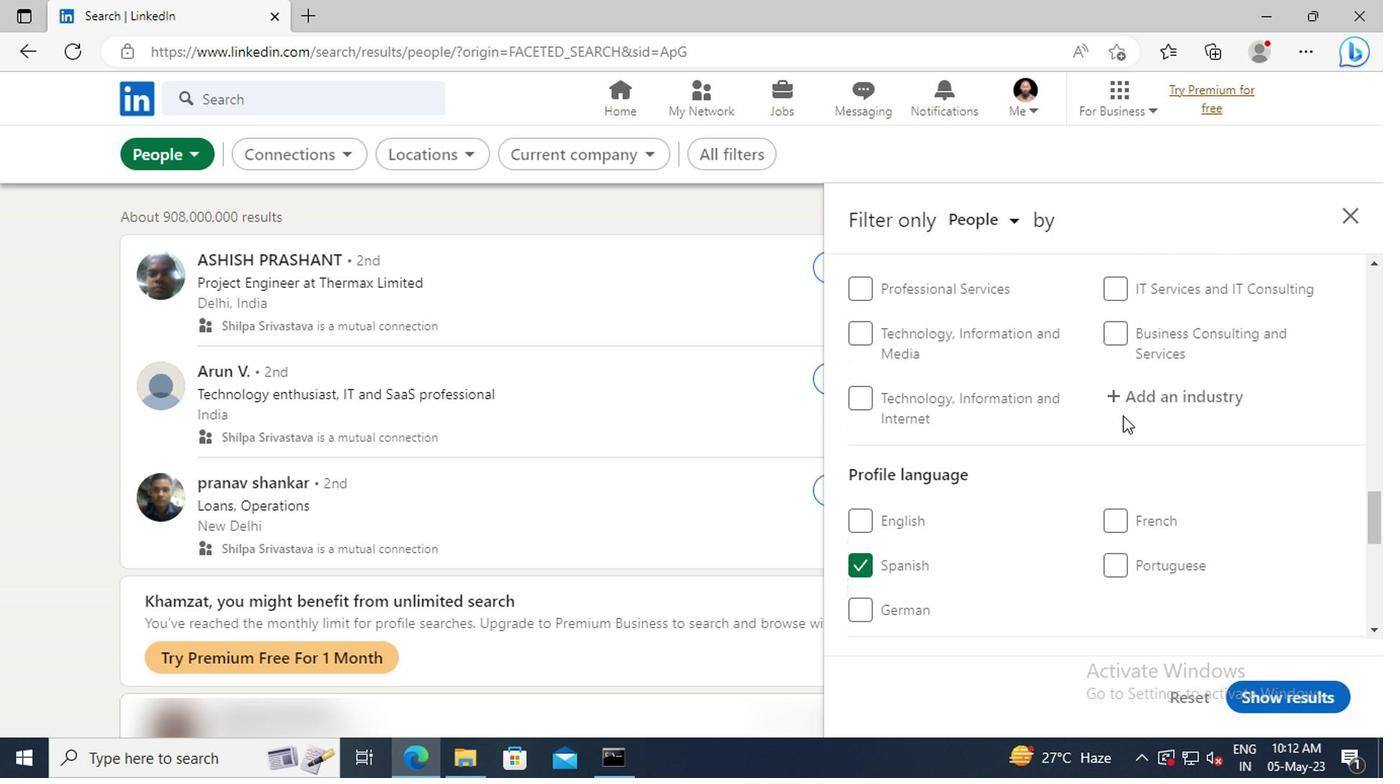 
Action: Mouse pressed left at (1118, 408)
Screenshot: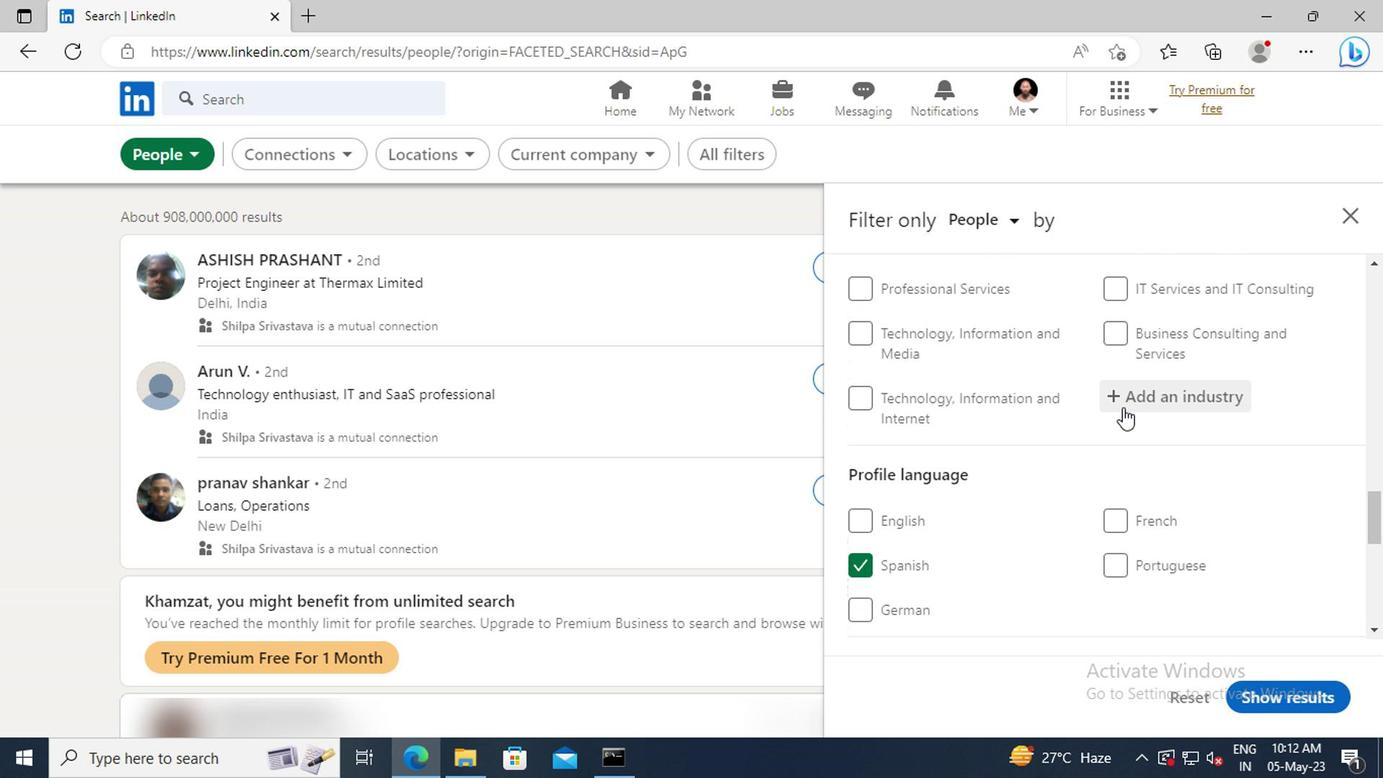 
Action: Mouse moved to (1118, 408)
Screenshot: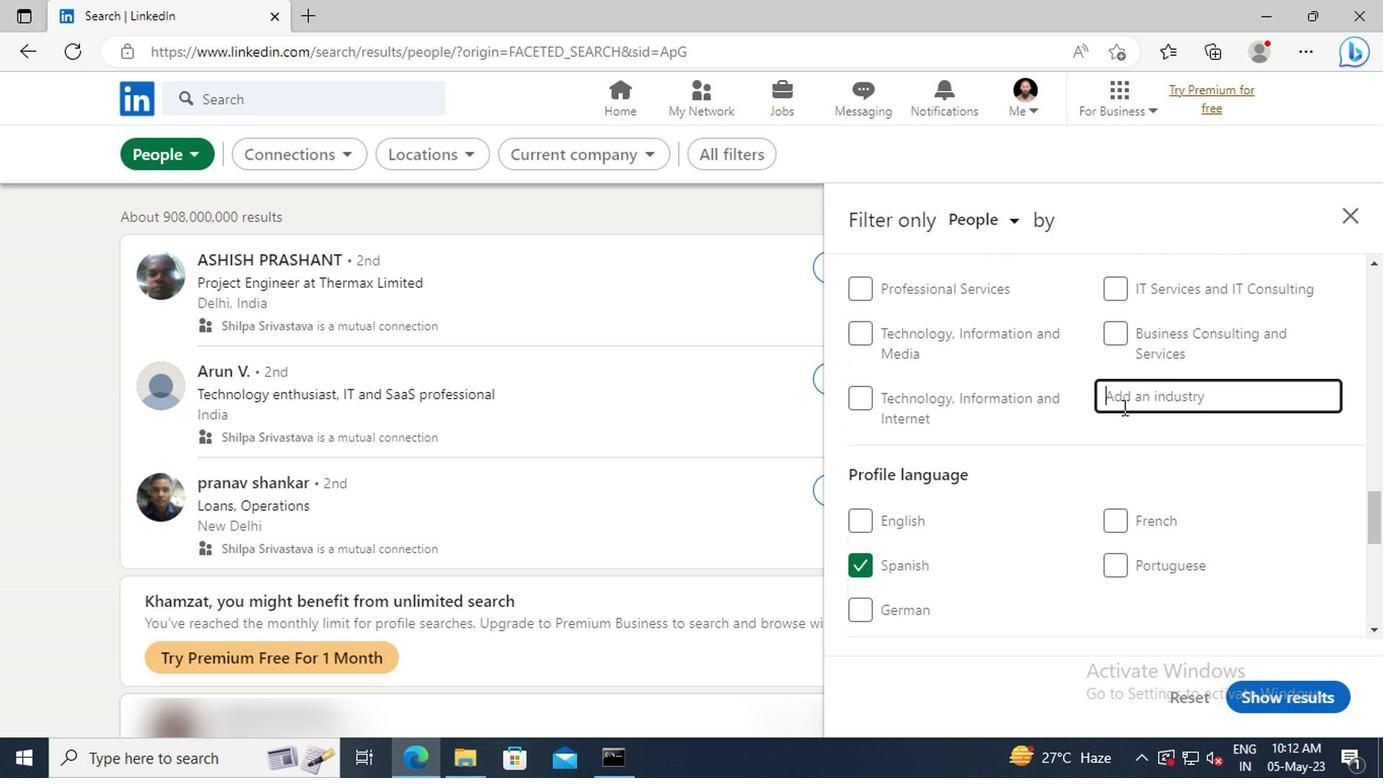 
Action: Key pressed <Key.shift>BARS,<Key.space><Key.shift>T
Screenshot: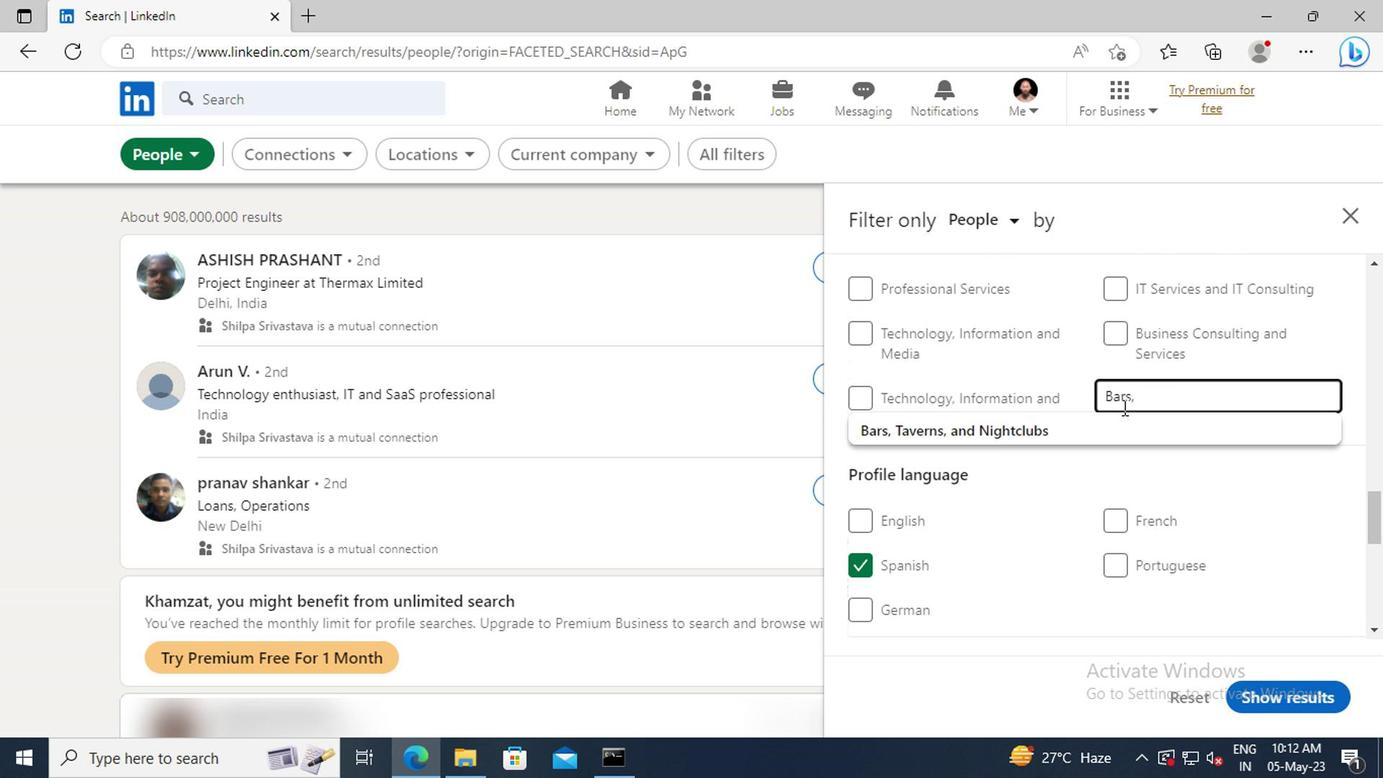 
Action: Mouse moved to (1120, 422)
Screenshot: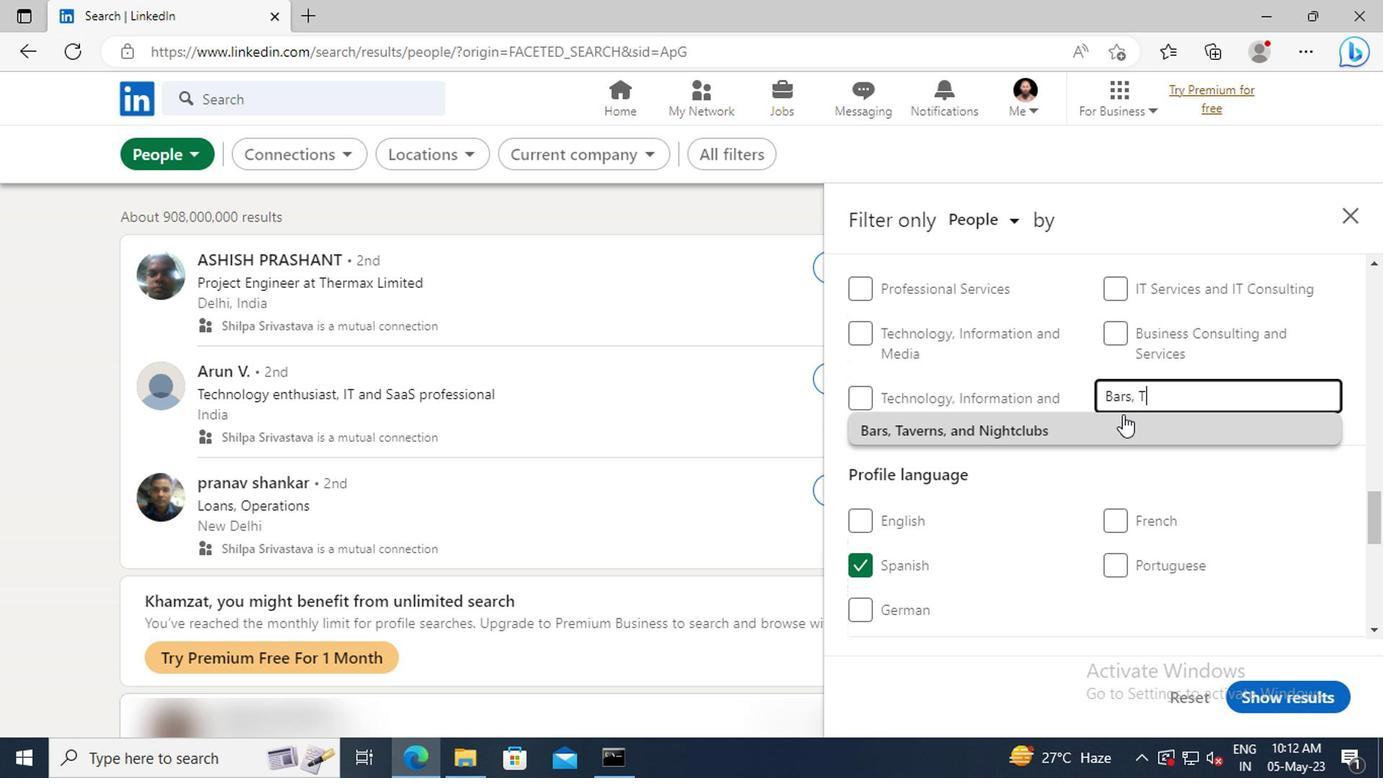 
Action: Mouse pressed left at (1120, 422)
Screenshot: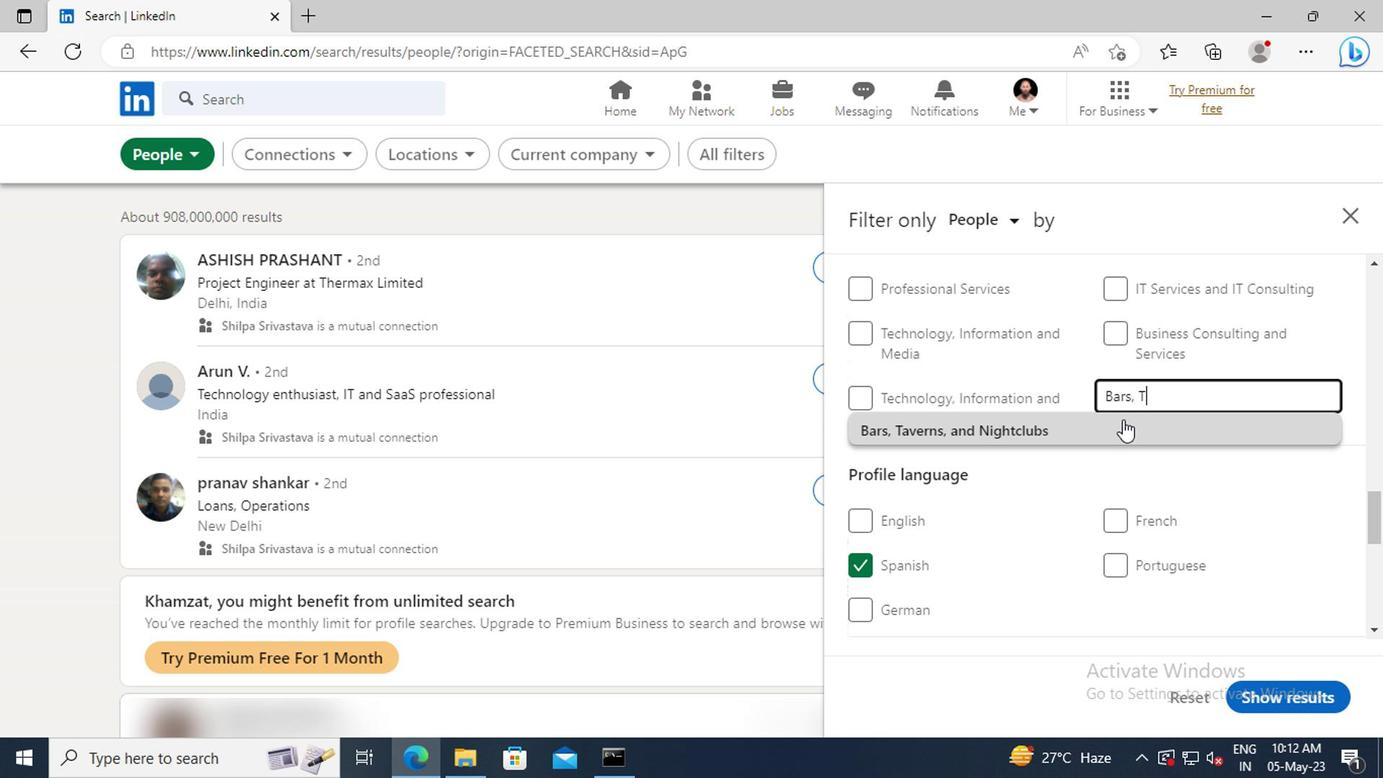 
Action: Mouse scrolled (1120, 421) with delta (0, 0)
Screenshot: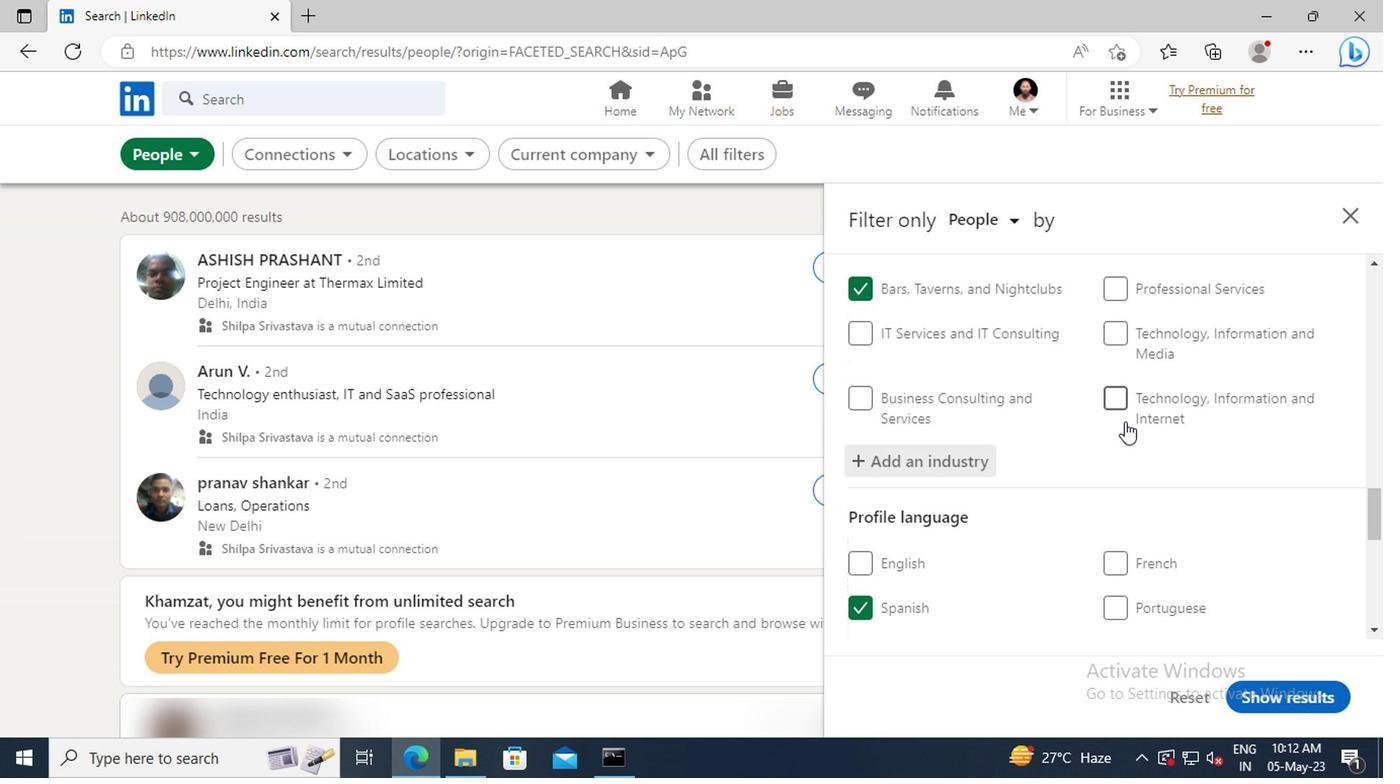 
Action: Mouse scrolled (1120, 421) with delta (0, 0)
Screenshot: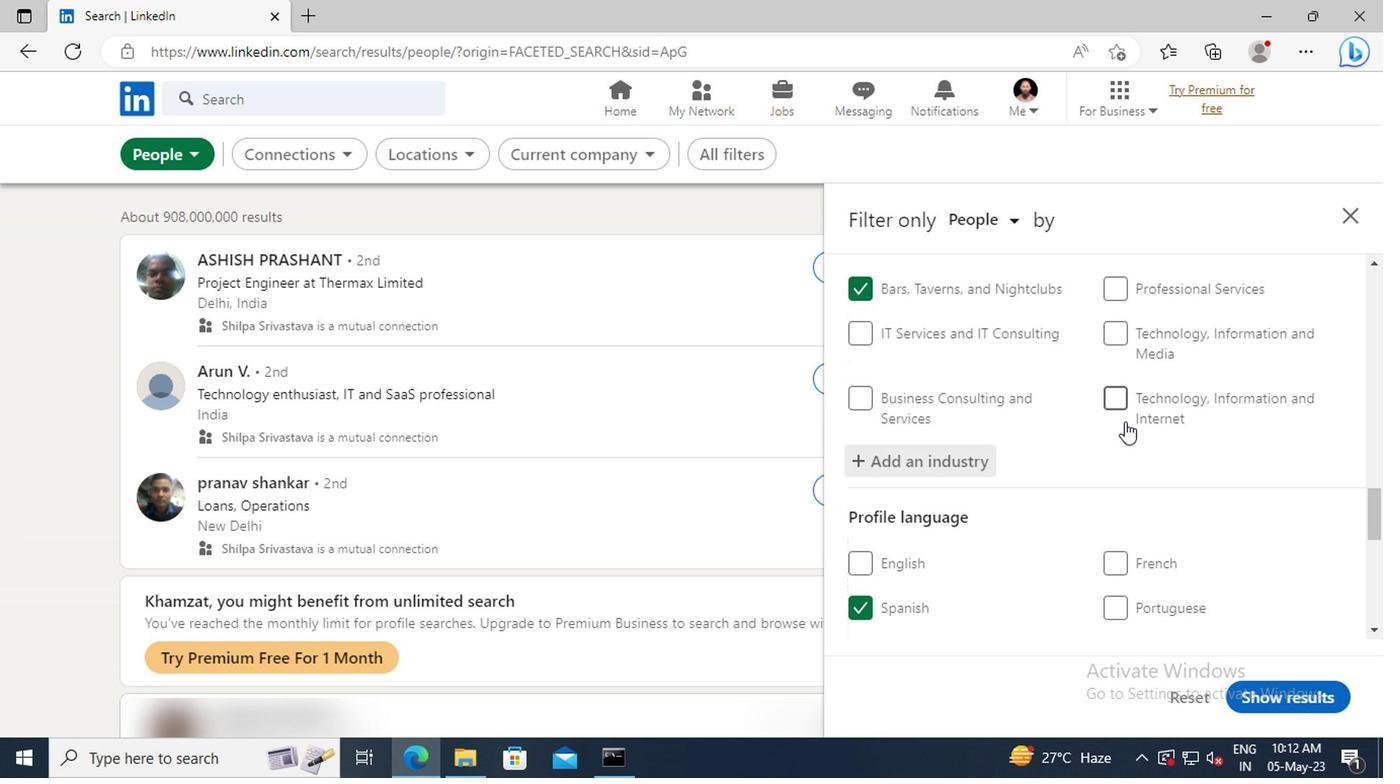 
Action: Mouse scrolled (1120, 421) with delta (0, 0)
Screenshot: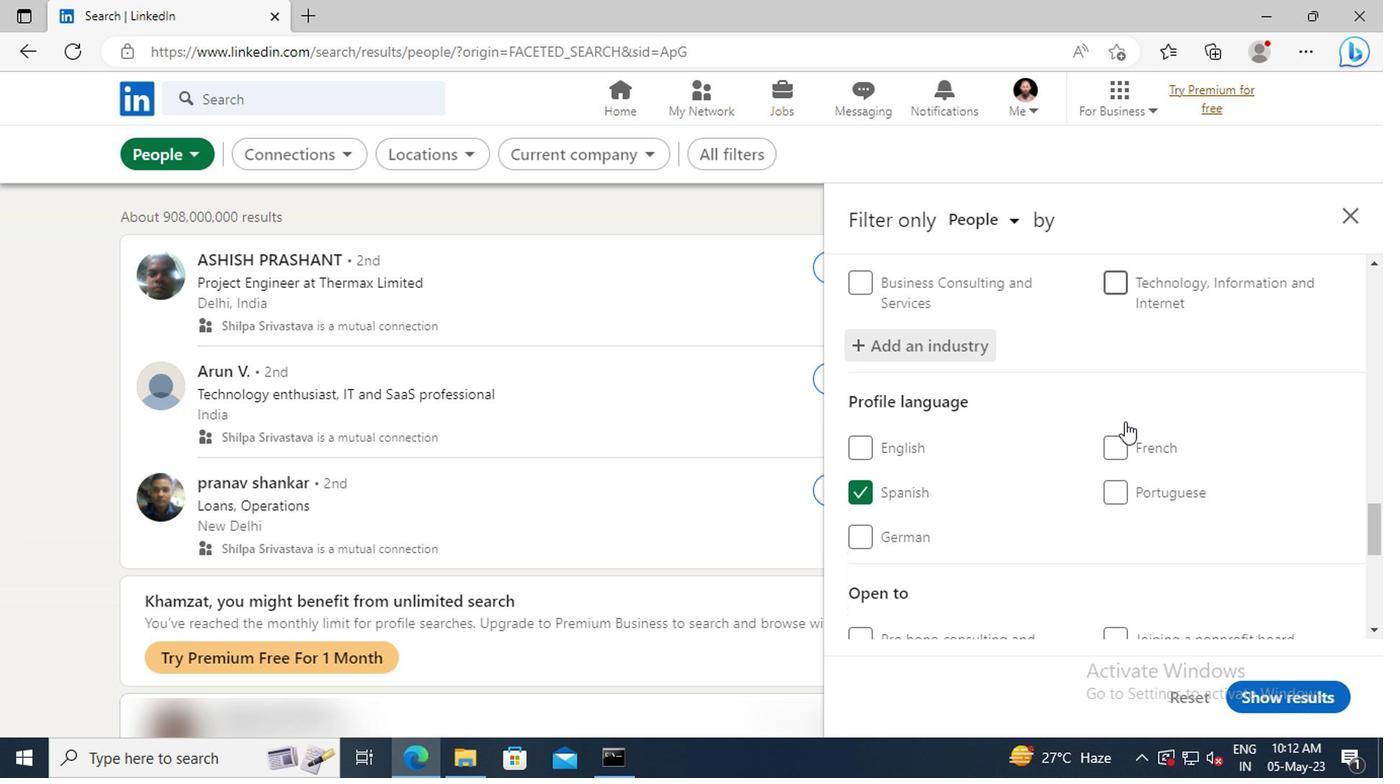 
Action: Mouse scrolled (1120, 421) with delta (0, 0)
Screenshot: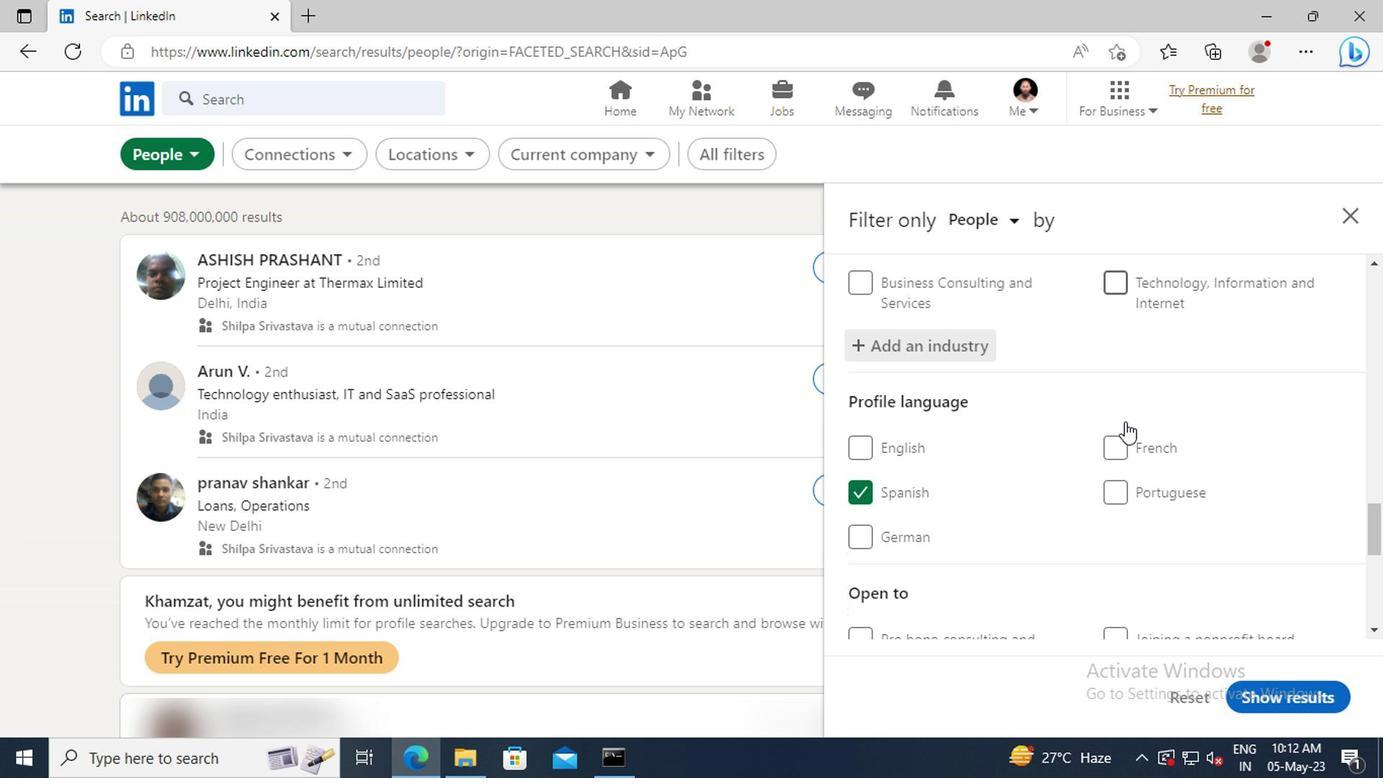 
Action: Mouse scrolled (1120, 421) with delta (0, 0)
Screenshot: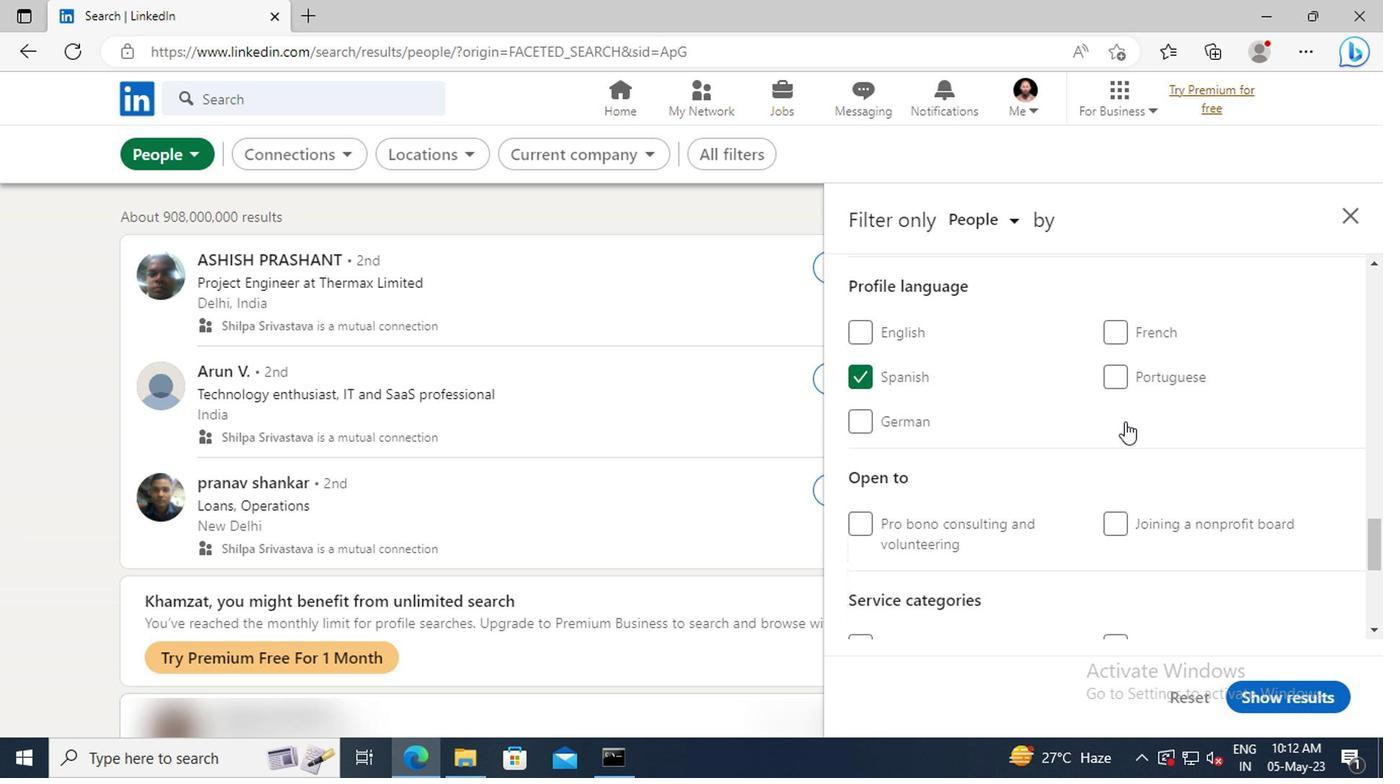 
Action: Mouse scrolled (1120, 421) with delta (0, 0)
Screenshot: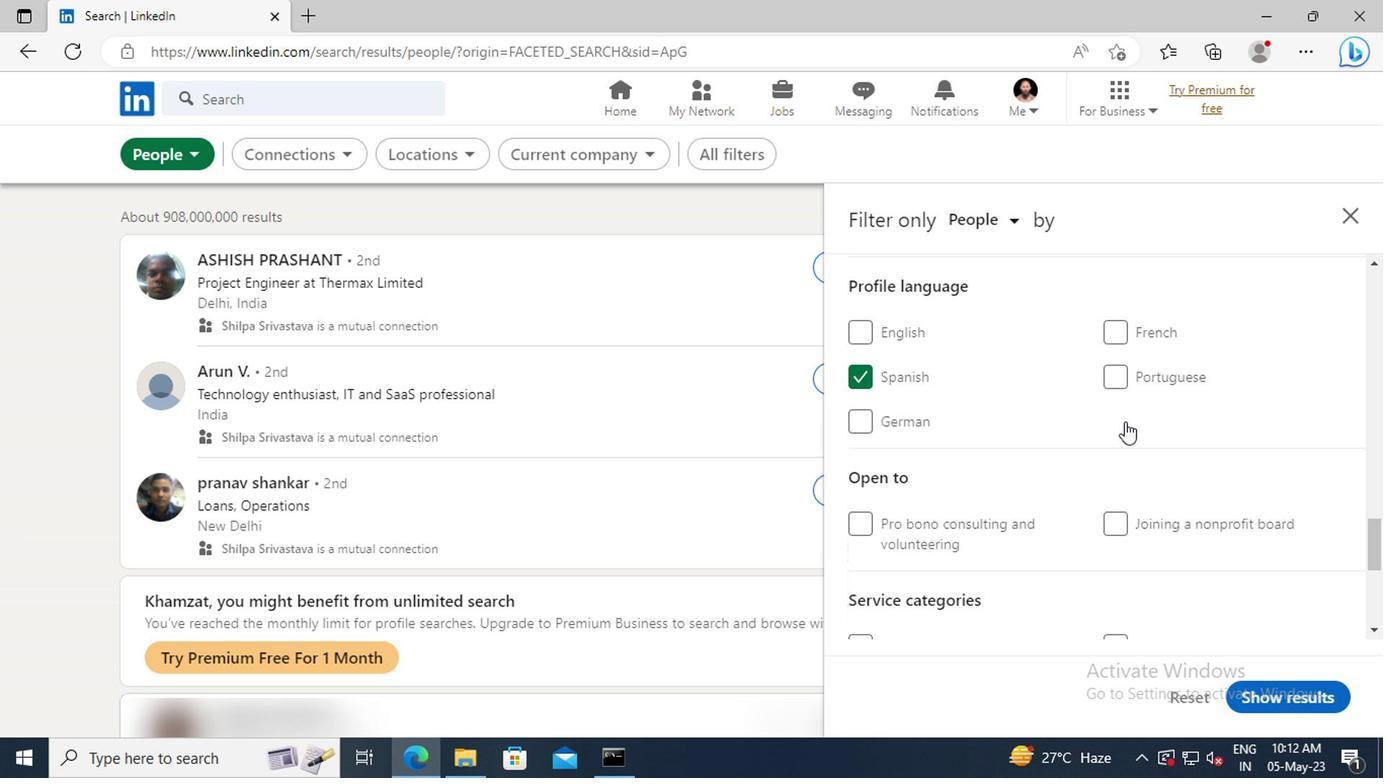 
Action: Mouse scrolled (1120, 421) with delta (0, 0)
Screenshot: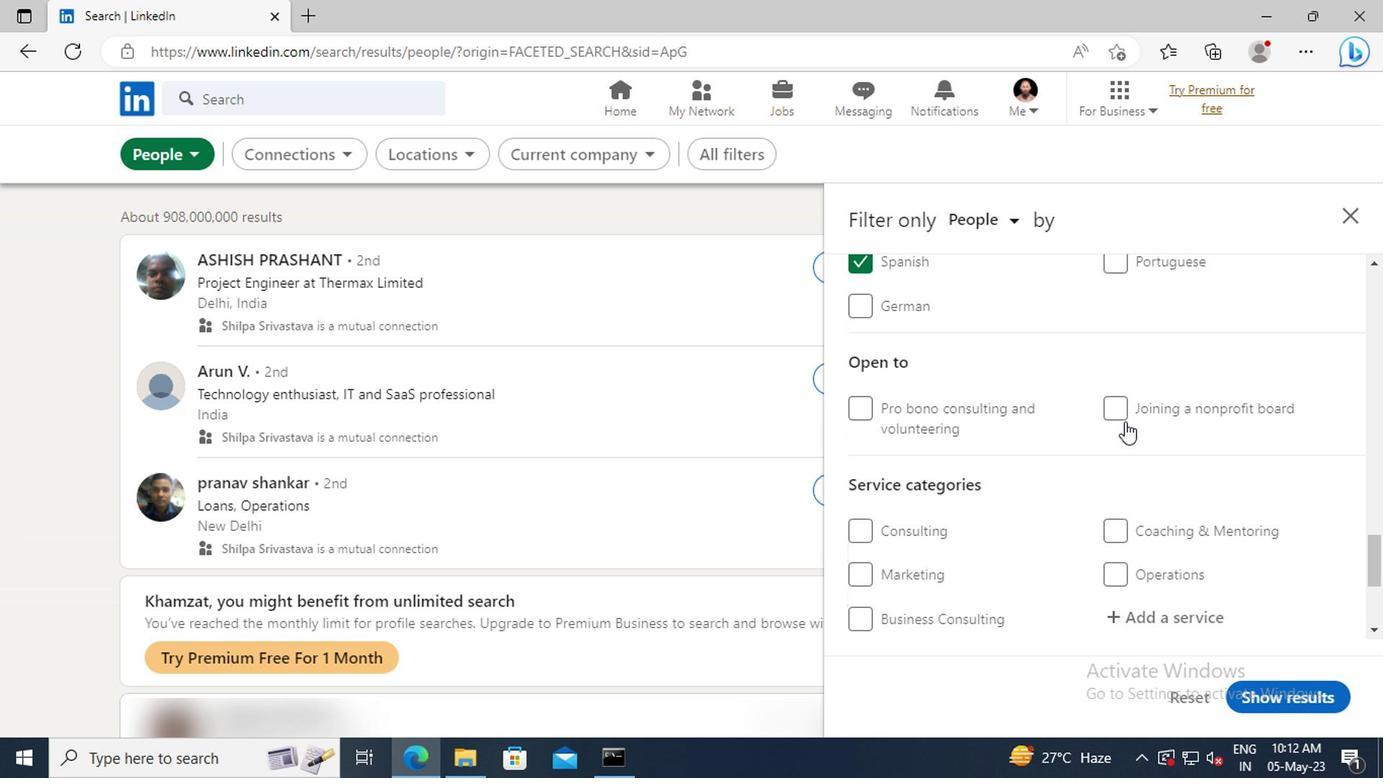 
Action: Mouse scrolled (1120, 421) with delta (0, 0)
Screenshot: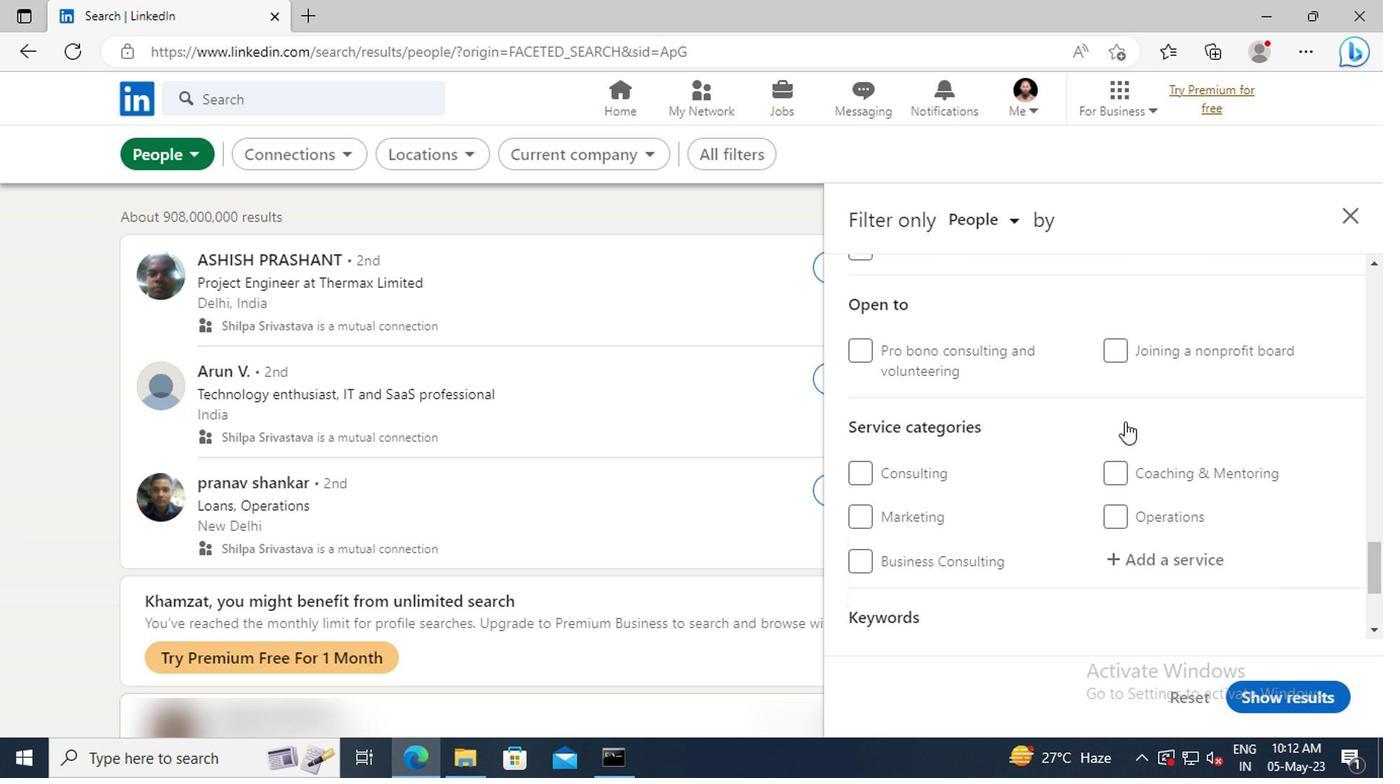 
Action: Mouse scrolled (1120, 421) with delta (0, 0)
Screenshot: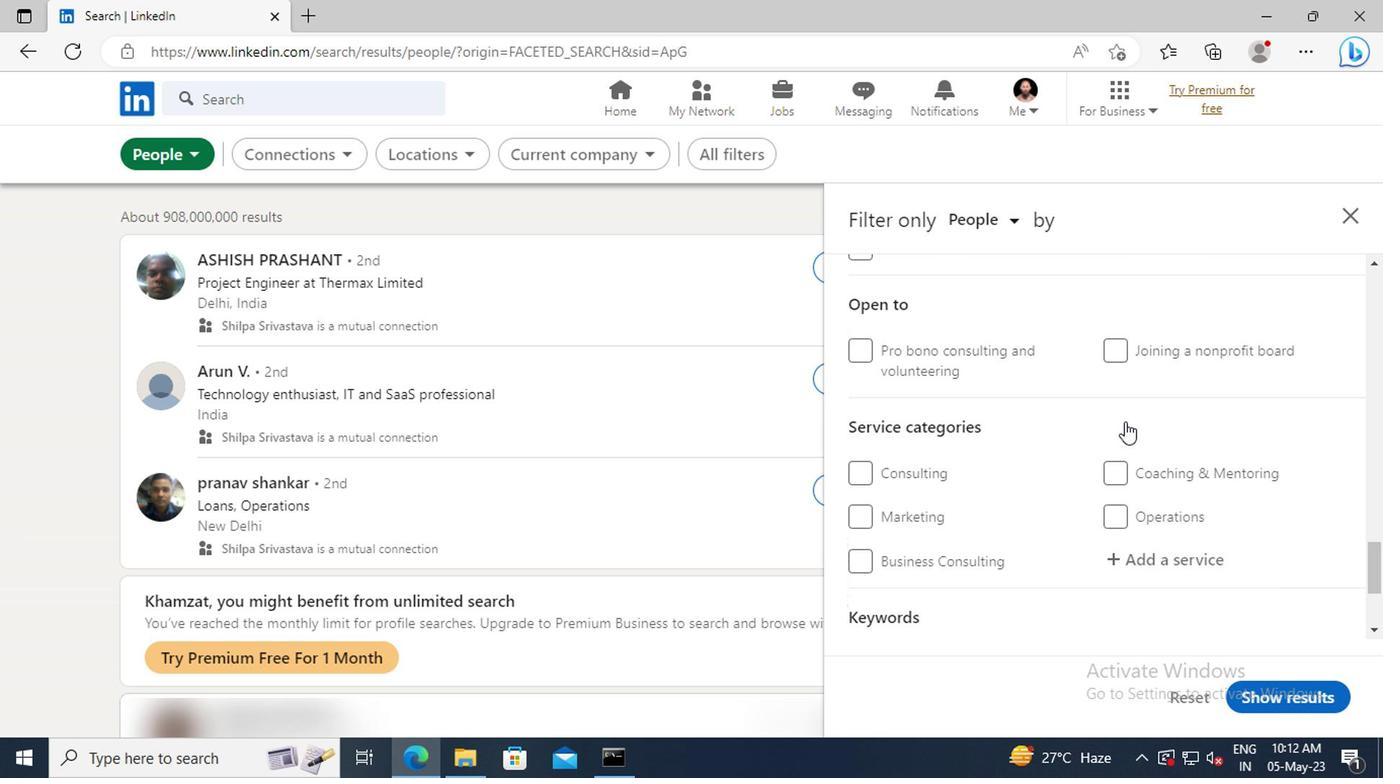 
Action: Mouse moved to (1125, 443)
Screenshot: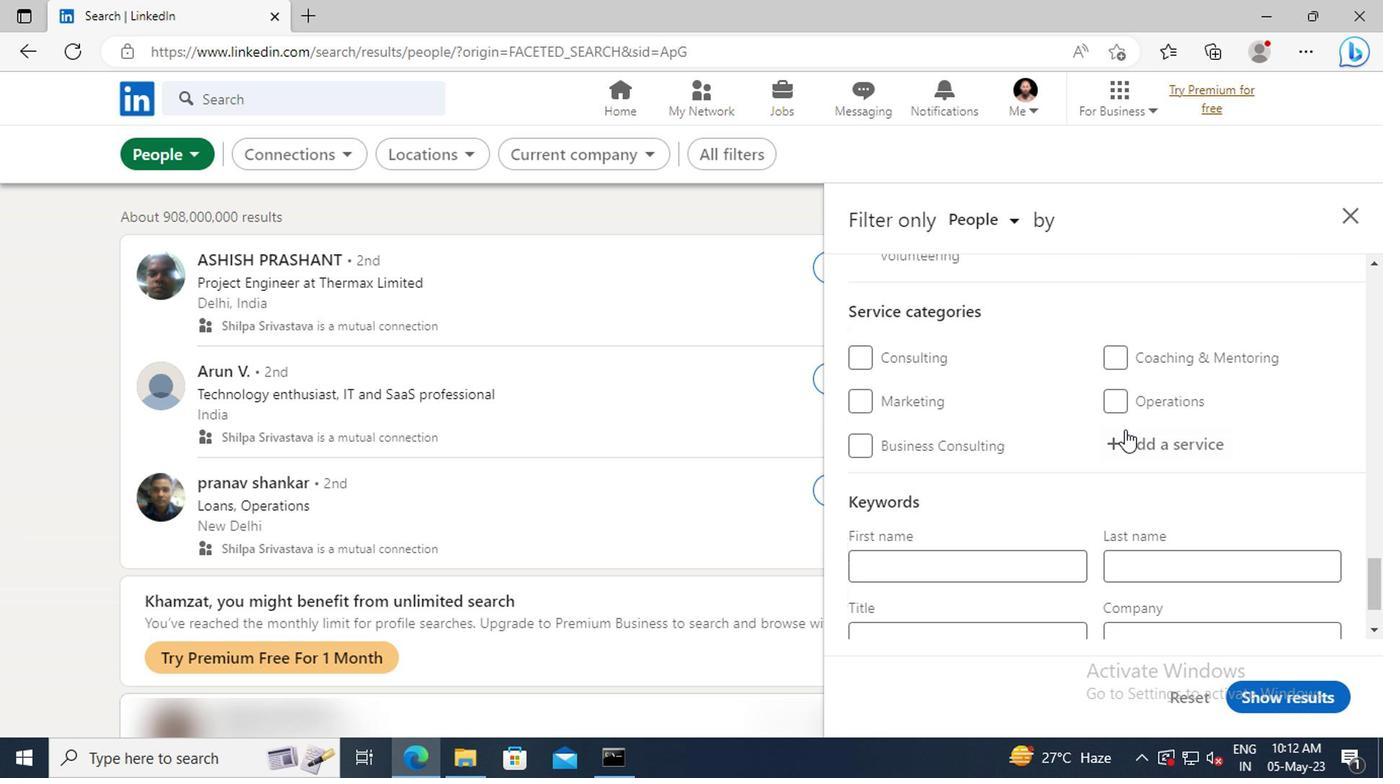 
Action: Mouse pressed left at (1125, 443)
Screenshot: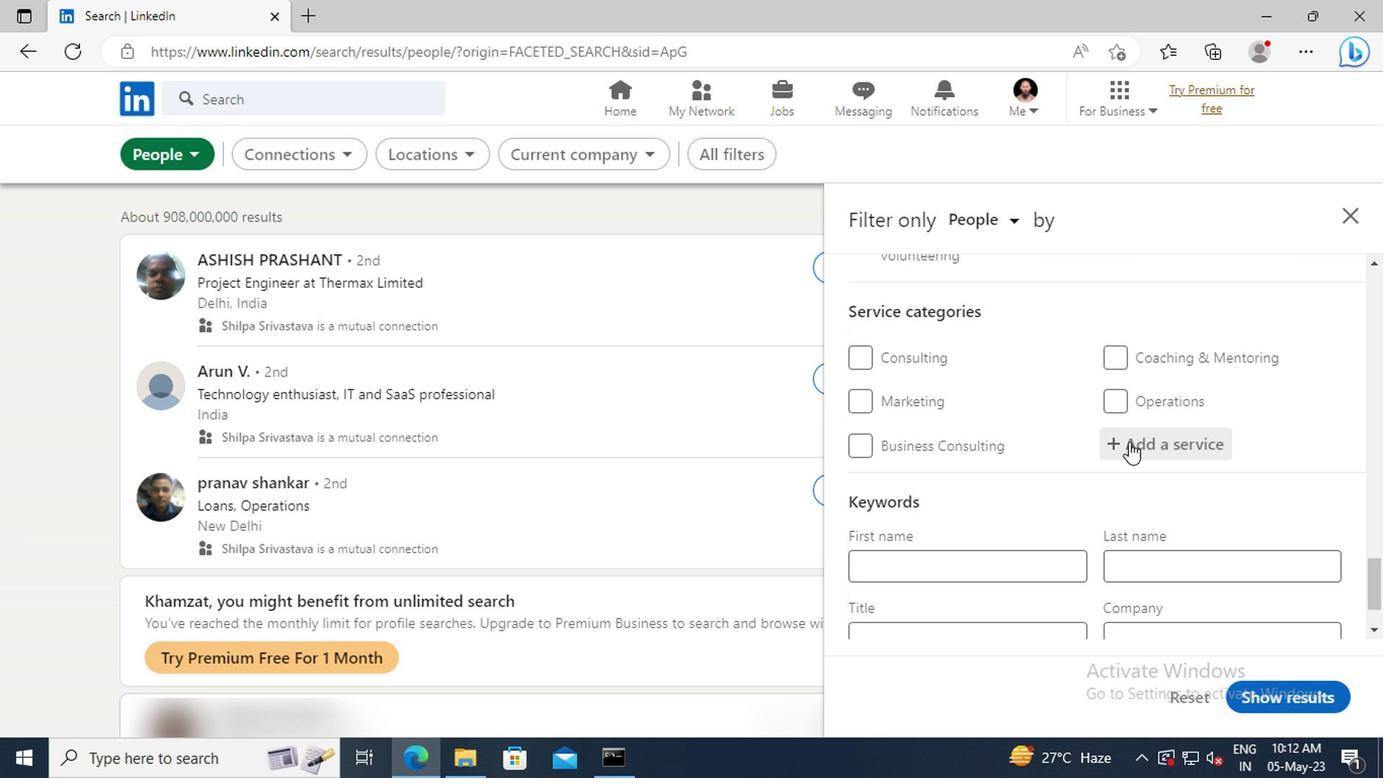 
Action: Key pressed <Key.shift>CYBER
Screenshot: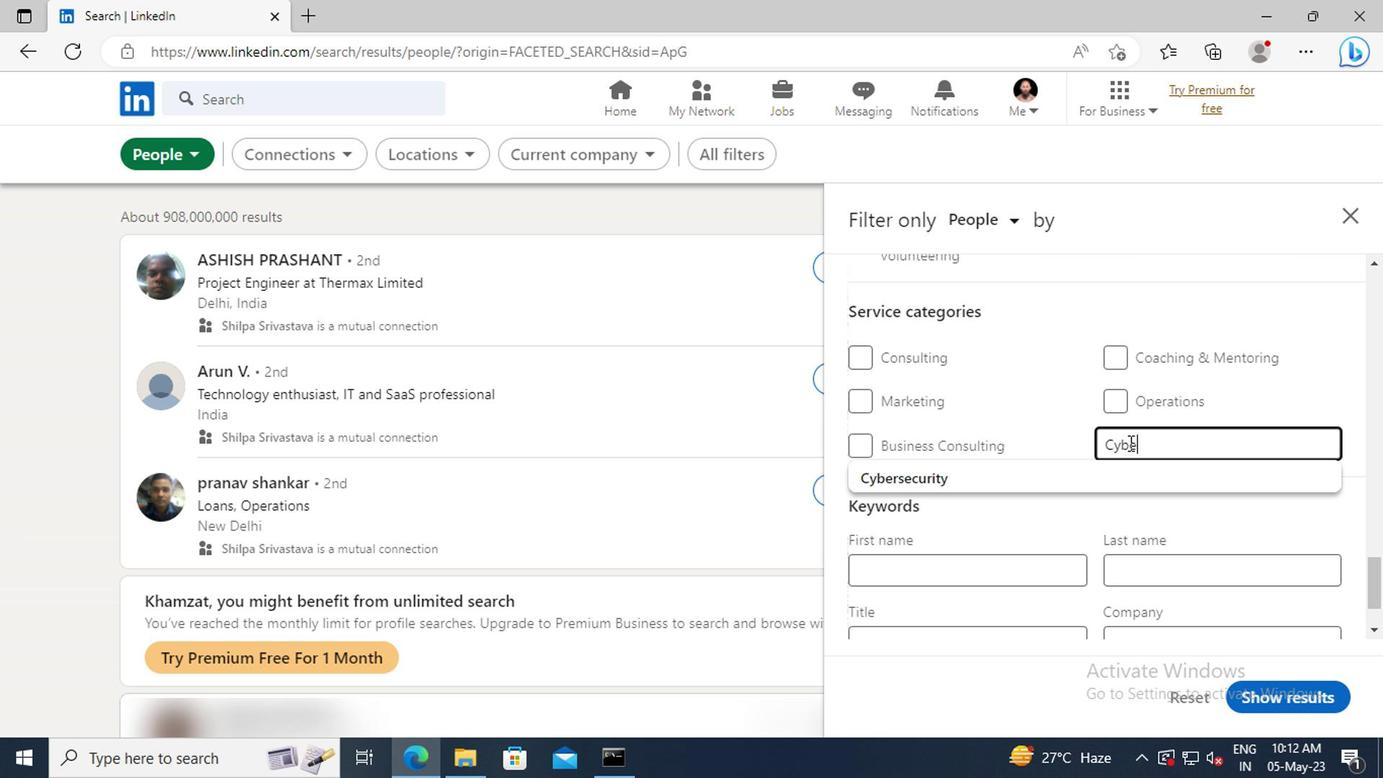
Action: Mouse moved to (1130, 475)
Screenshot: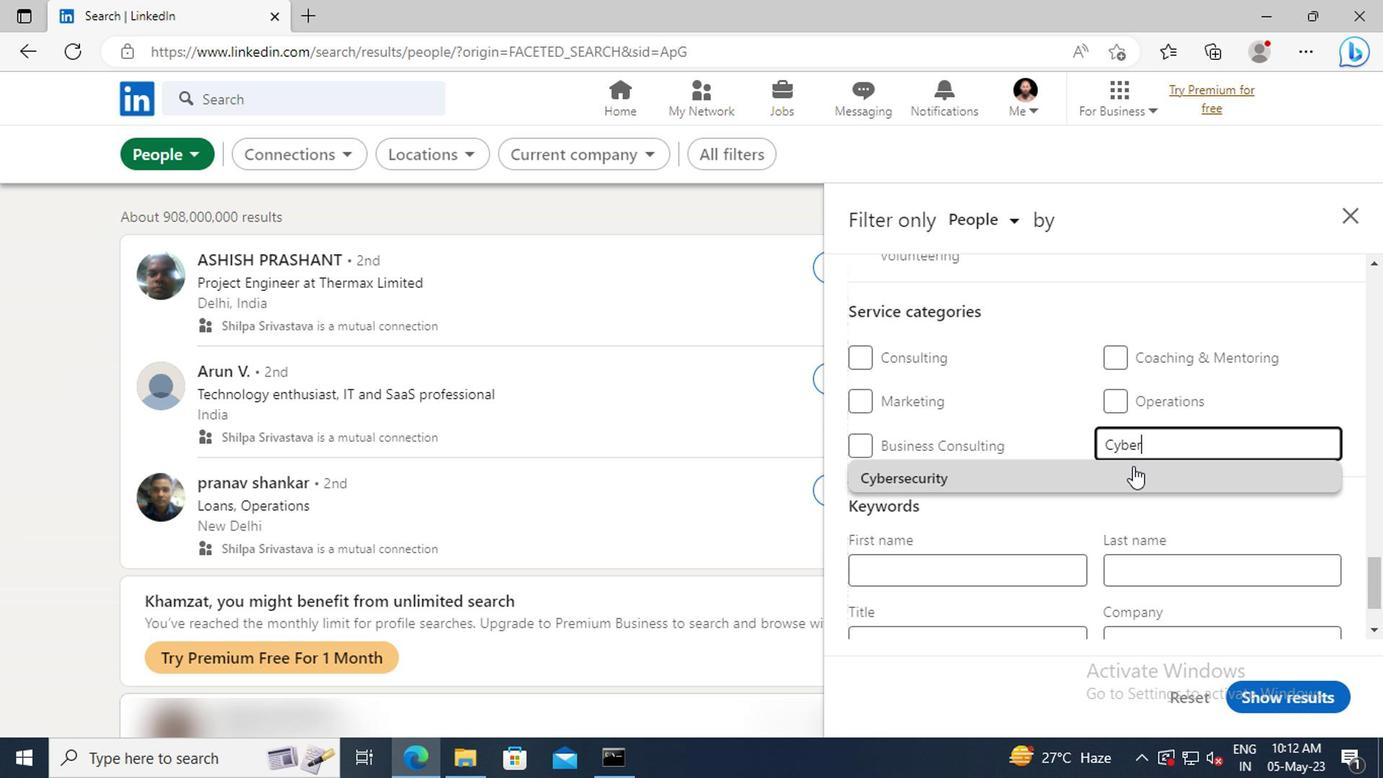 
Action: Mouse pressed left at (1130, 475)
Screenshot: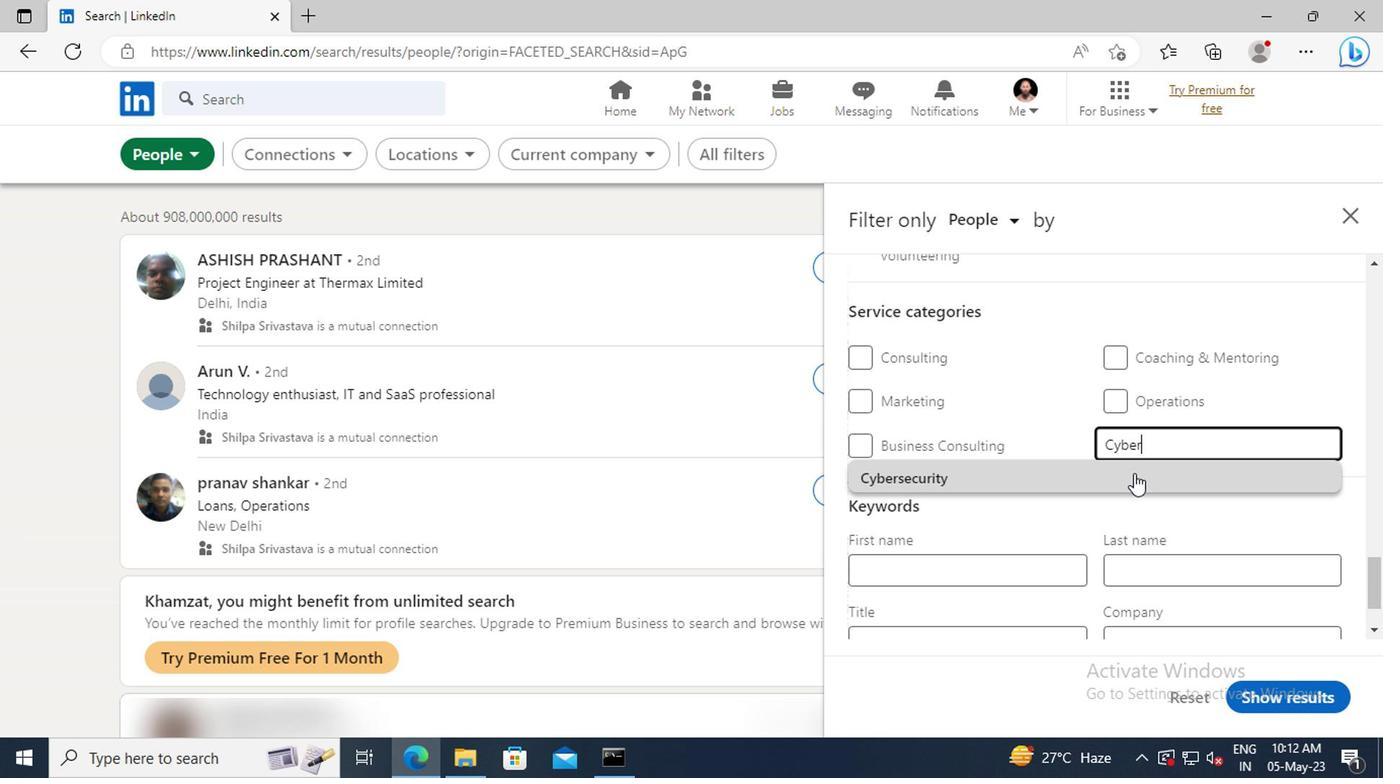 
Action: Mouse scrolled (1130, 473) with delta (0, -1)
Screenshot: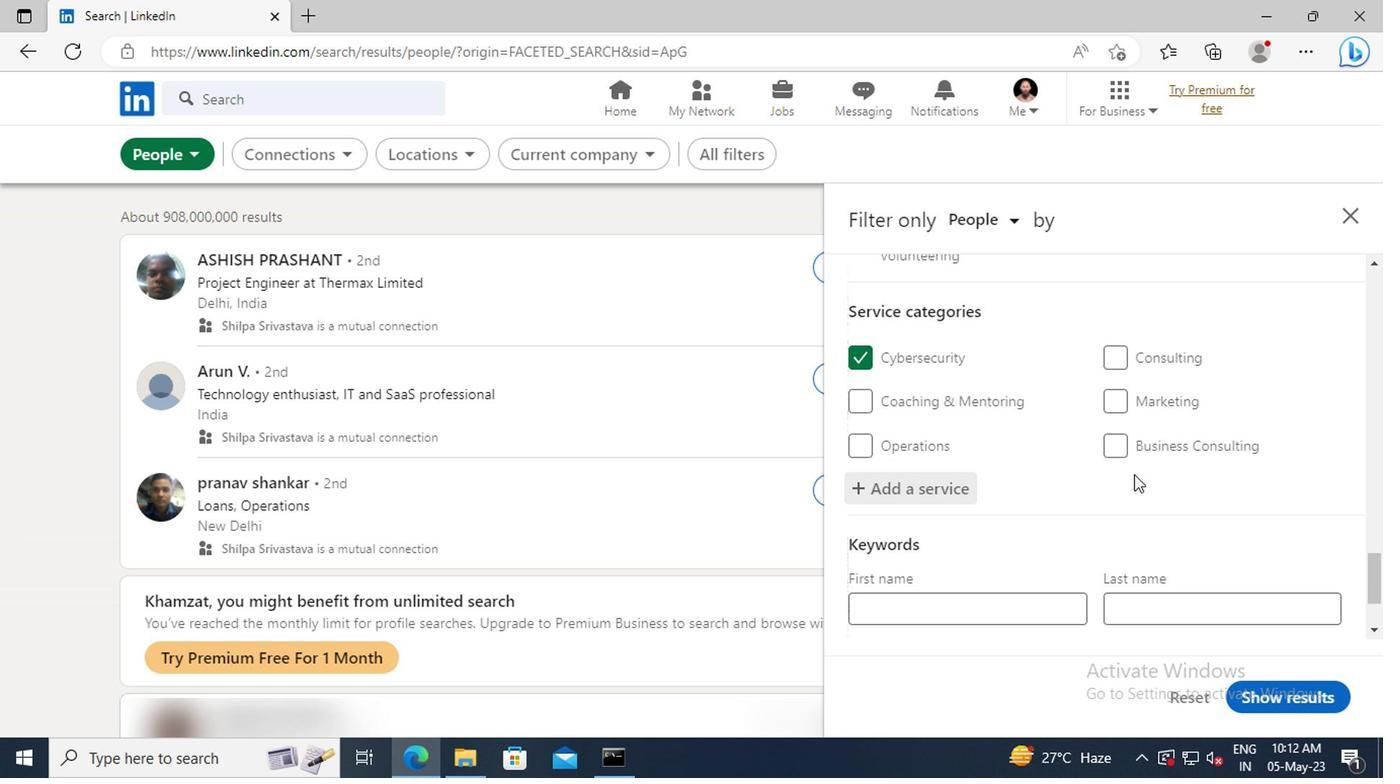 
Action: Mouse scrolled (1130, 473) with delta (0, -1)
Screenshot: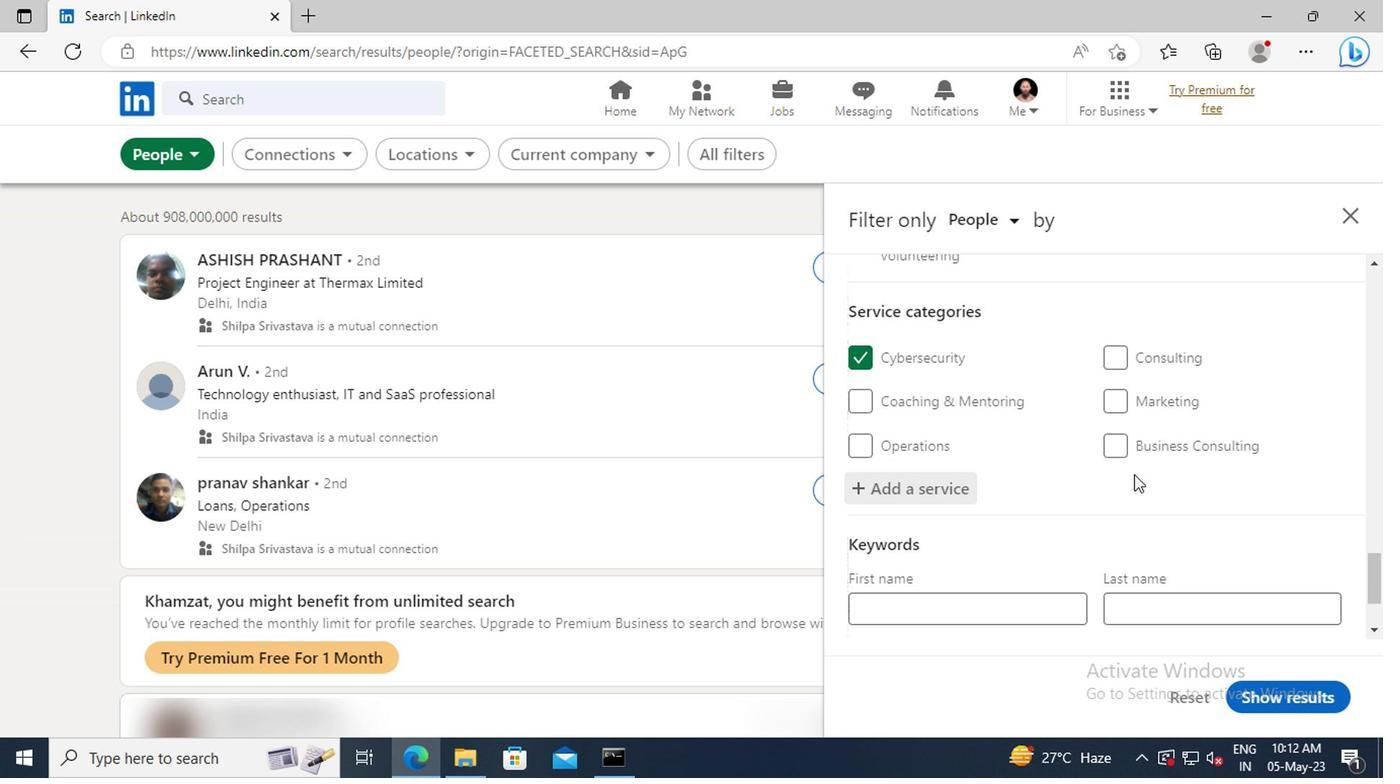 
Action: Mouse scrolled (1130, 473) with delta (0, -1)
Screenshot: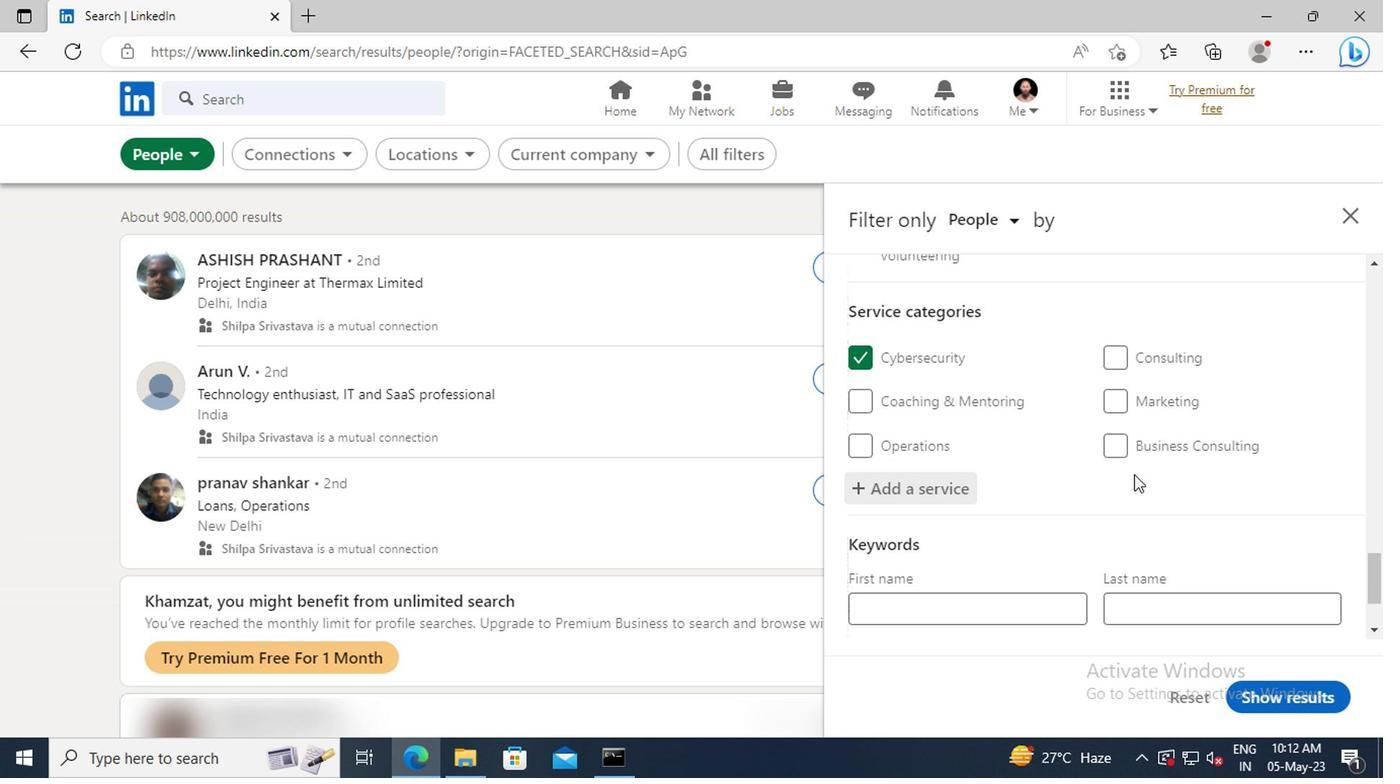 
Action: Mouse scrolled (1130, 473) with delta (0, -1)
Screenshot: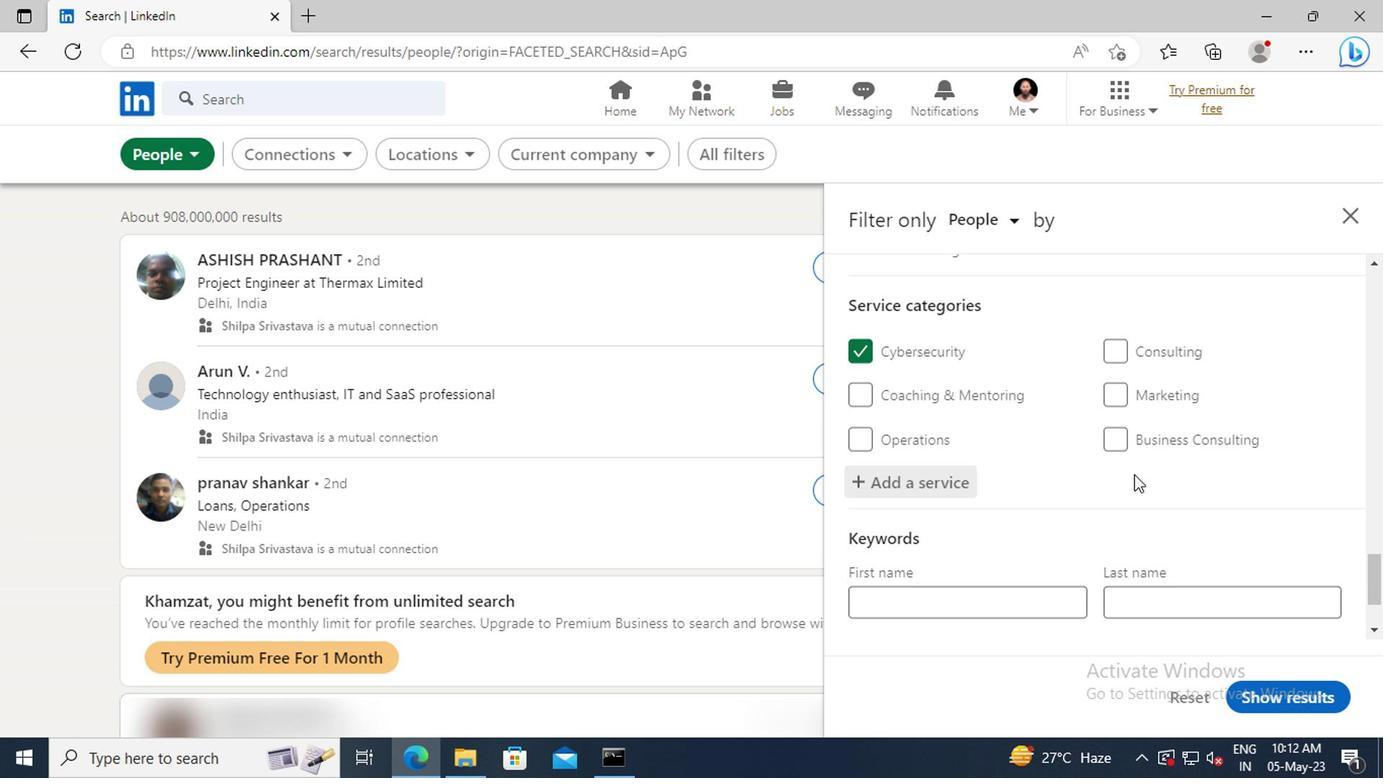 
Action: Mouse moved to (950, 549)
Screenshot: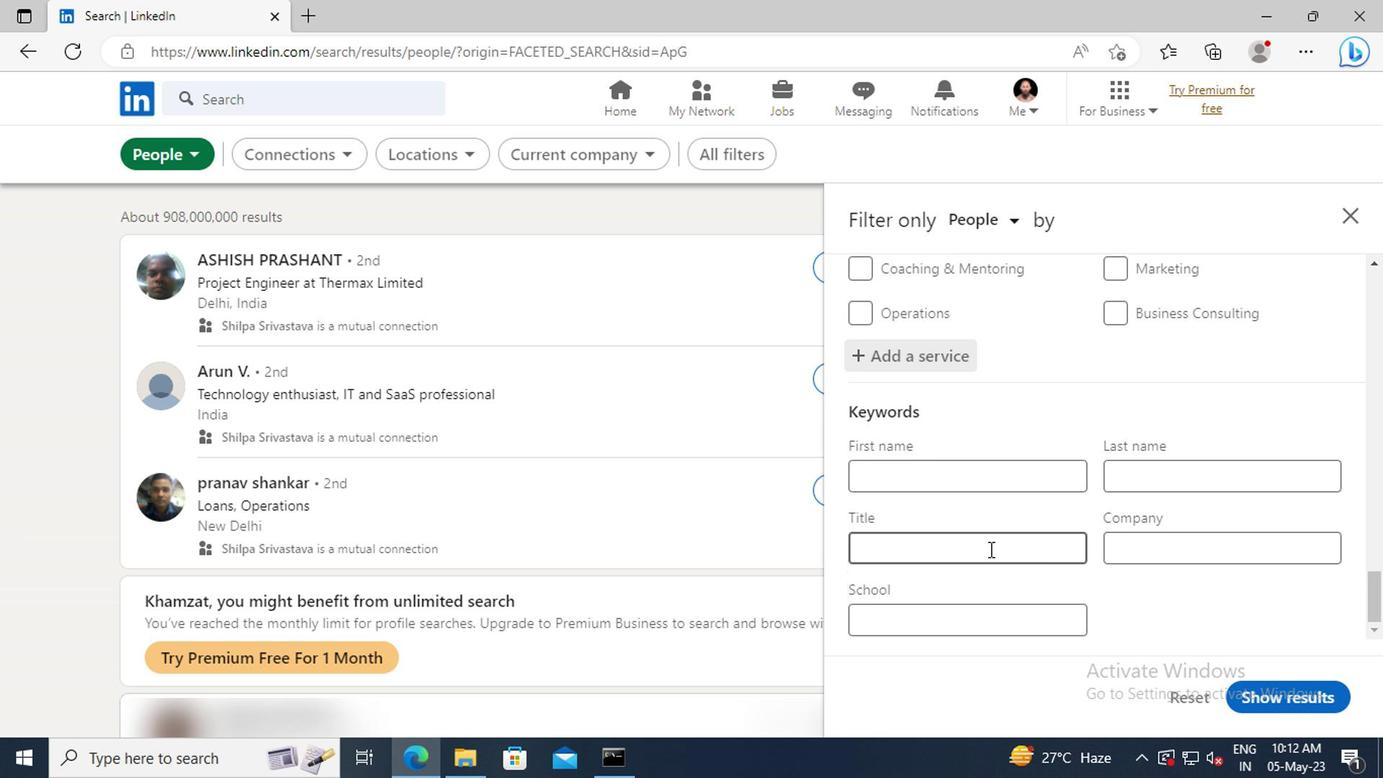 
Action: Mouse pressed left at (950, 549)
Screenshot: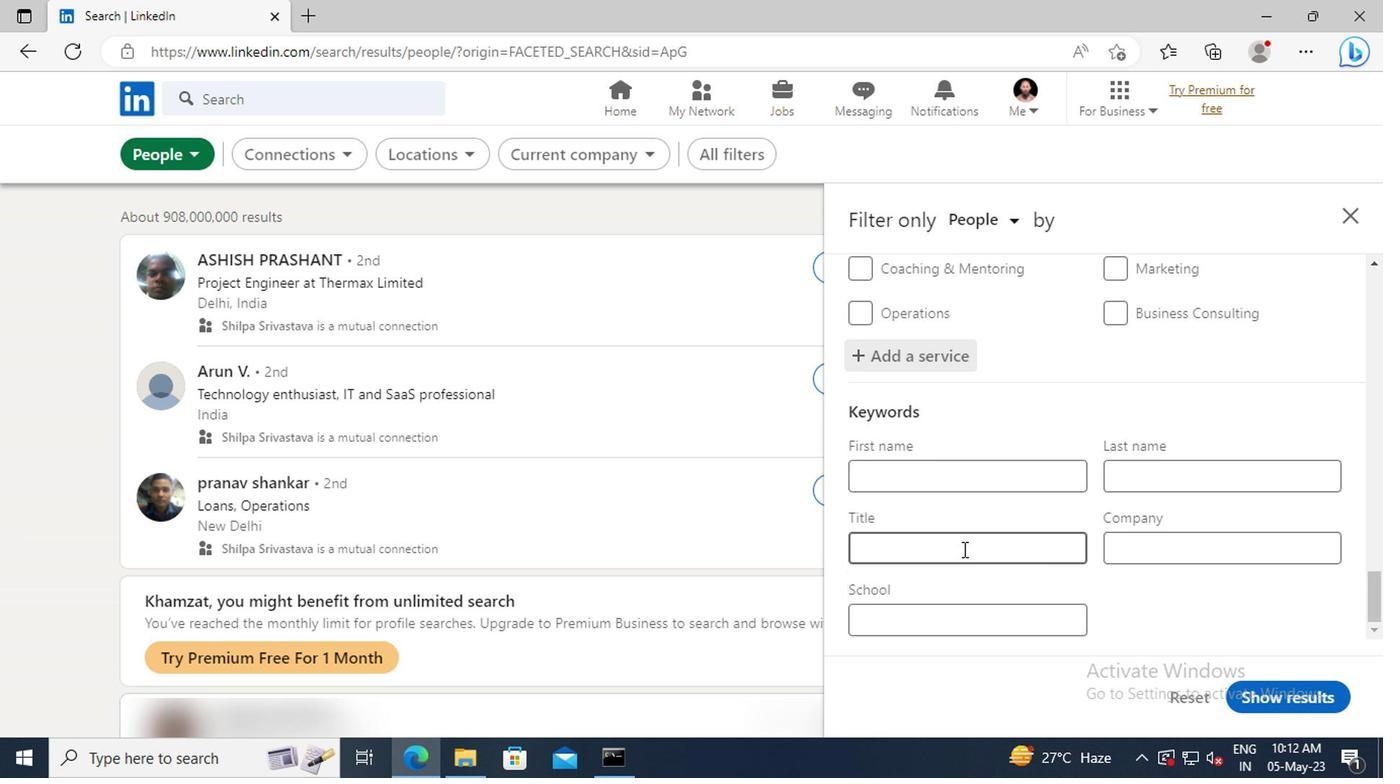 
Action: Key pressed <Key.shift>COMPUTER<Key.space><Key.shift>PROGRAMMER<Key.enter>
Screenshot: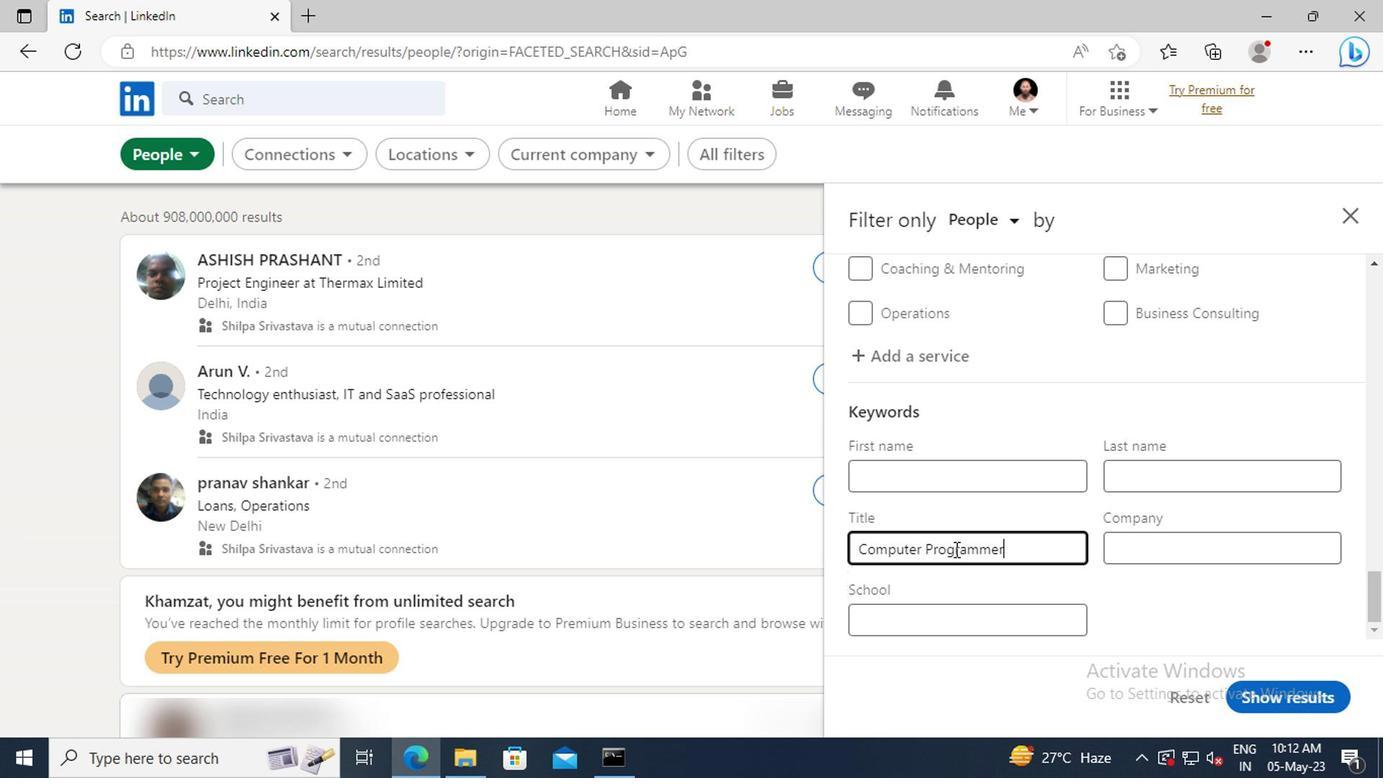 
Action: Mouse moved to (1249, 695)
Screenshot: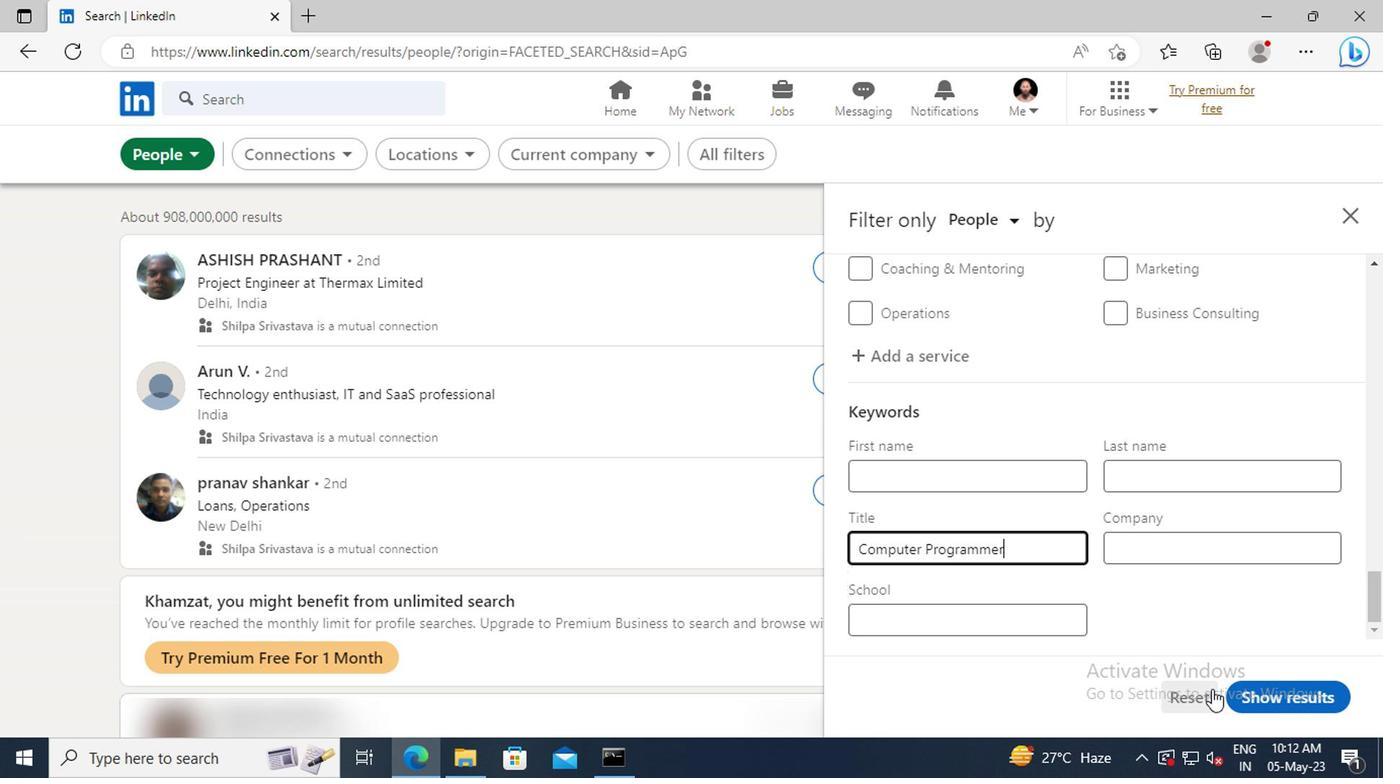 
Action: Mouse pressed left at (1249, 695)
Screenshot: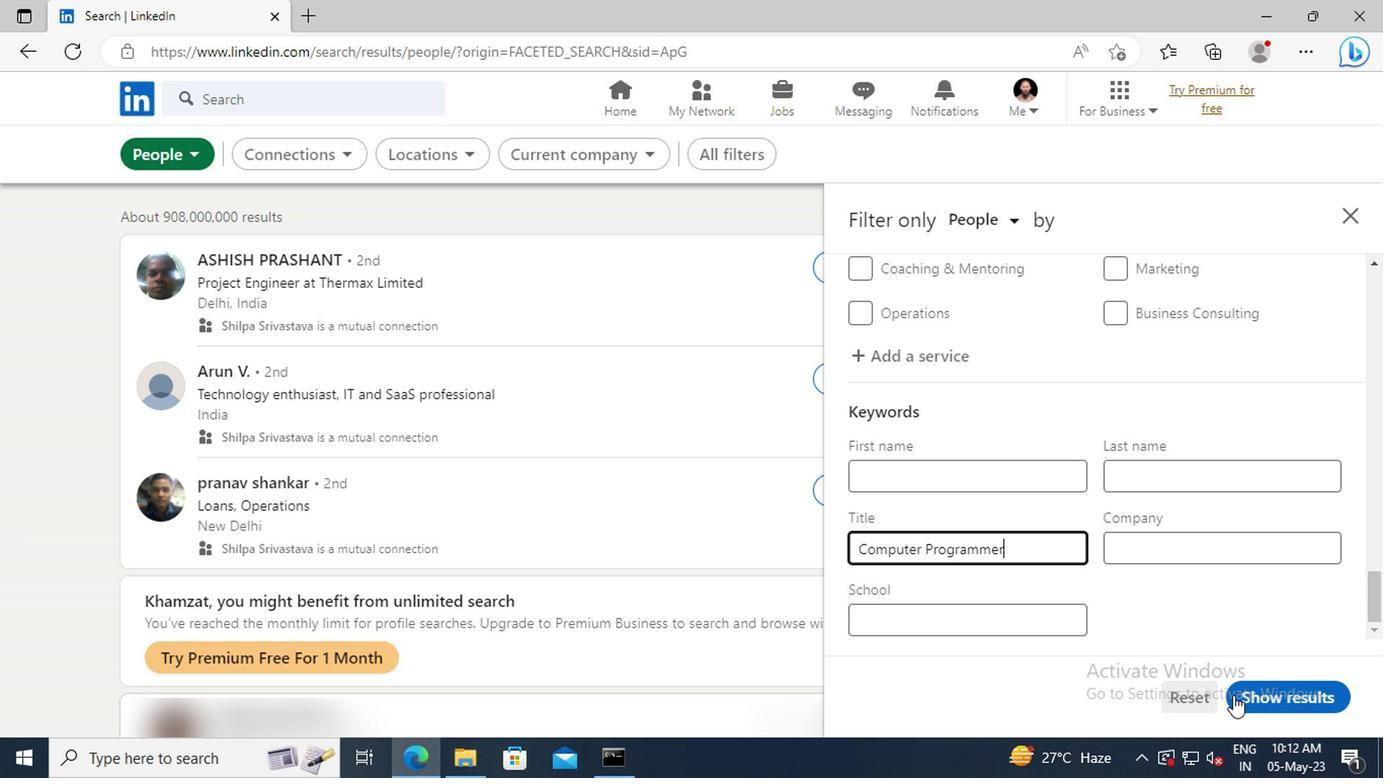 
